 Task: Look for space in Zafar, Uzbekistan from 10th August, 2023 to 20th August, 2023 for 12 adults in price range Rs.10000 to Rs.14000. Place can be entire place or shared room with 6 bedrooms having 12 beds and 6 bathrooms. Property type can be house, flat, guest house. Amenities needed are: wifi, TV, free parkinig on premises, gym, breakfast. Booking option can be shelf check-in. Required host language is English.
Action: Mouse moved to (481, 119)
Screenshot: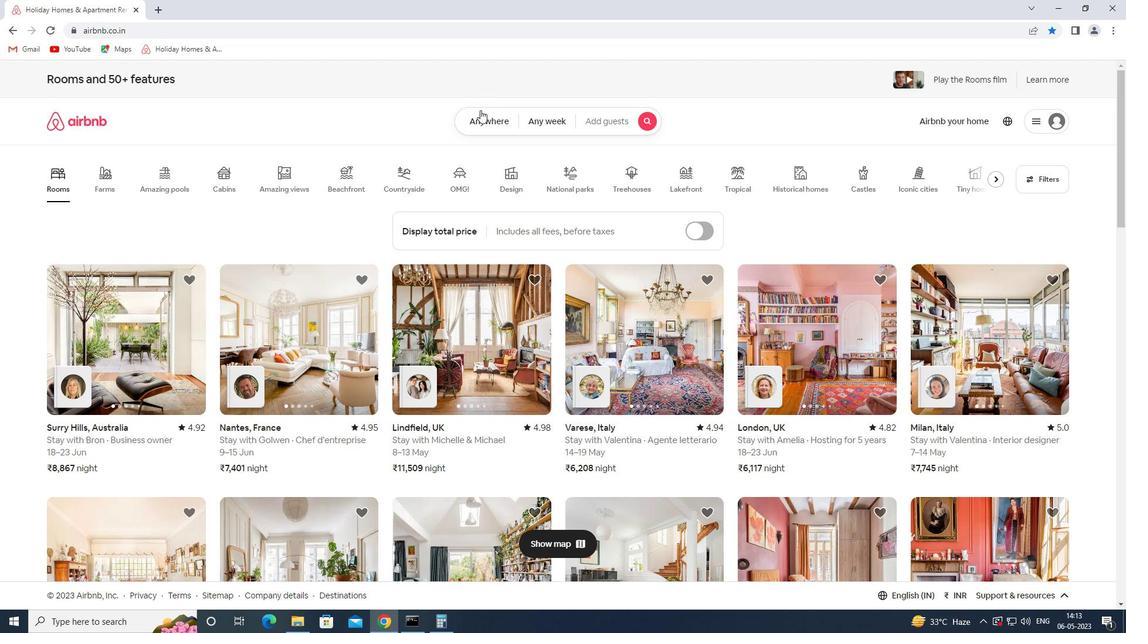 
Action: Mouse pressed left at (481, 119)
Screenshot: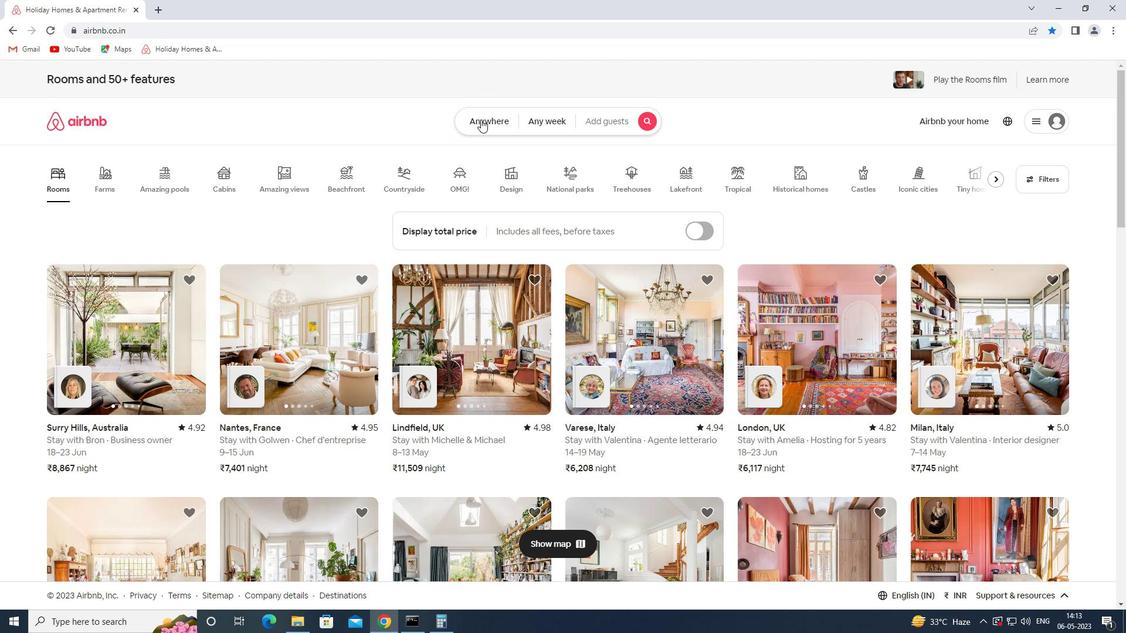
Action: Mouse moved to (392, 172)
Screenshot: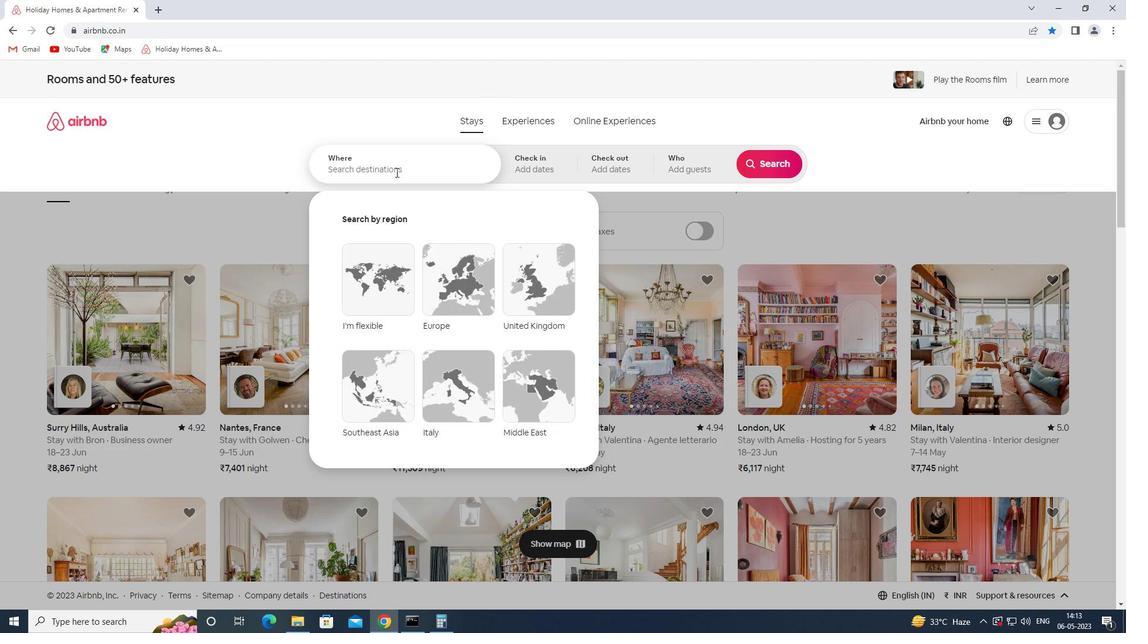 
Action: Mouse pressed left at (392, 172)
Screenshot: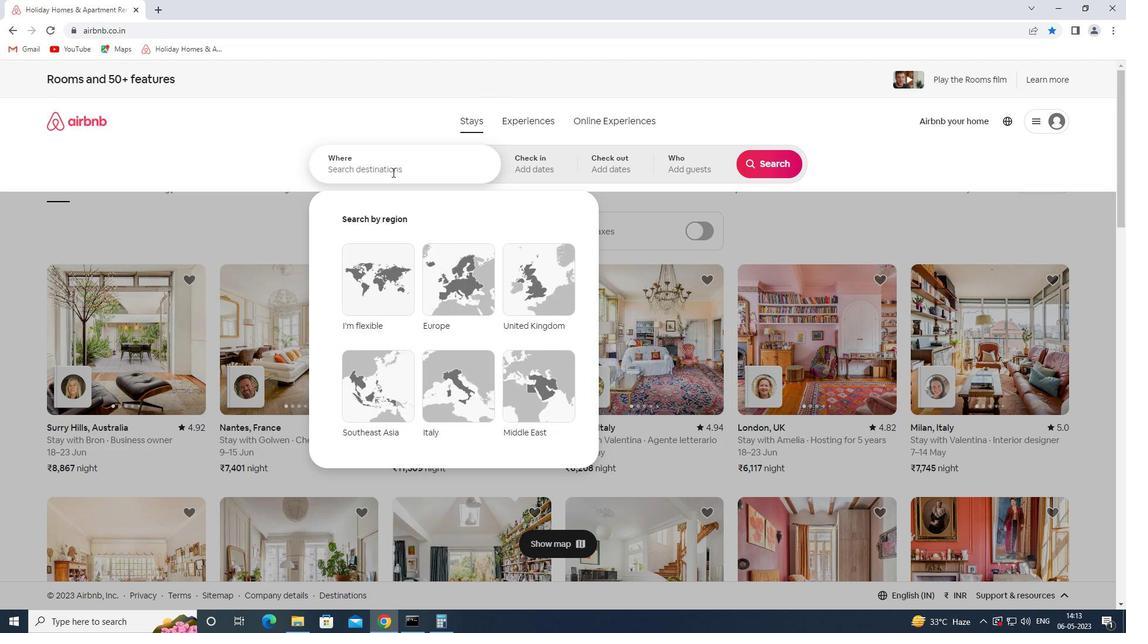 
Action: Mouse moved to (392, 171)
Screenshot: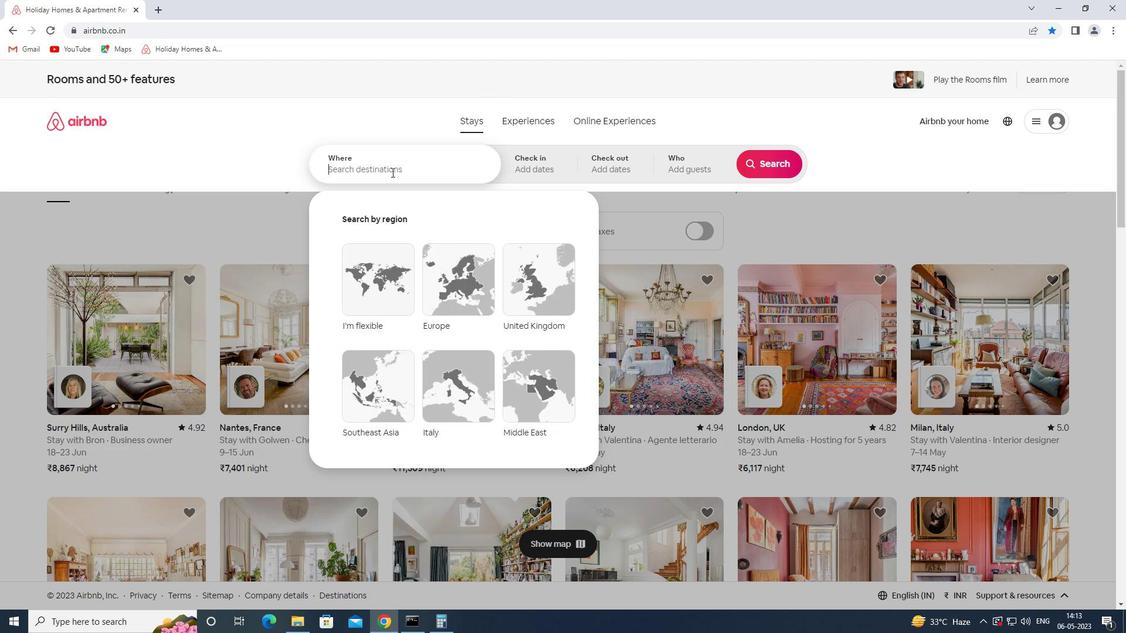 
Action: Key pressed zafar<Key.space>uz
Screenshot: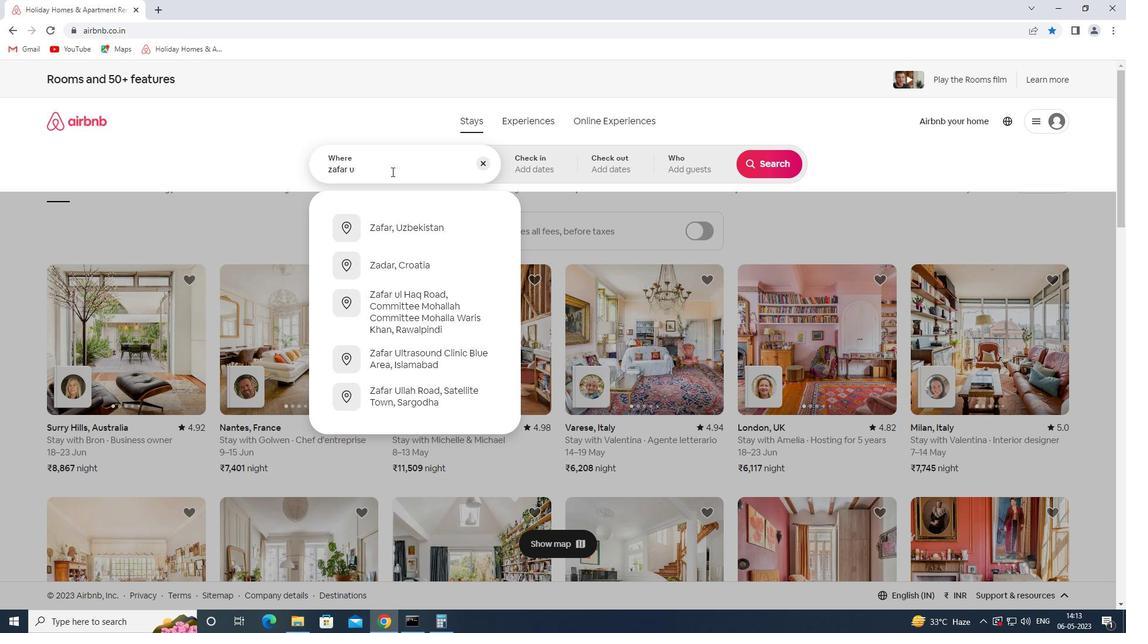 
Action: Mouse moved to (424, 221)
Screenshot: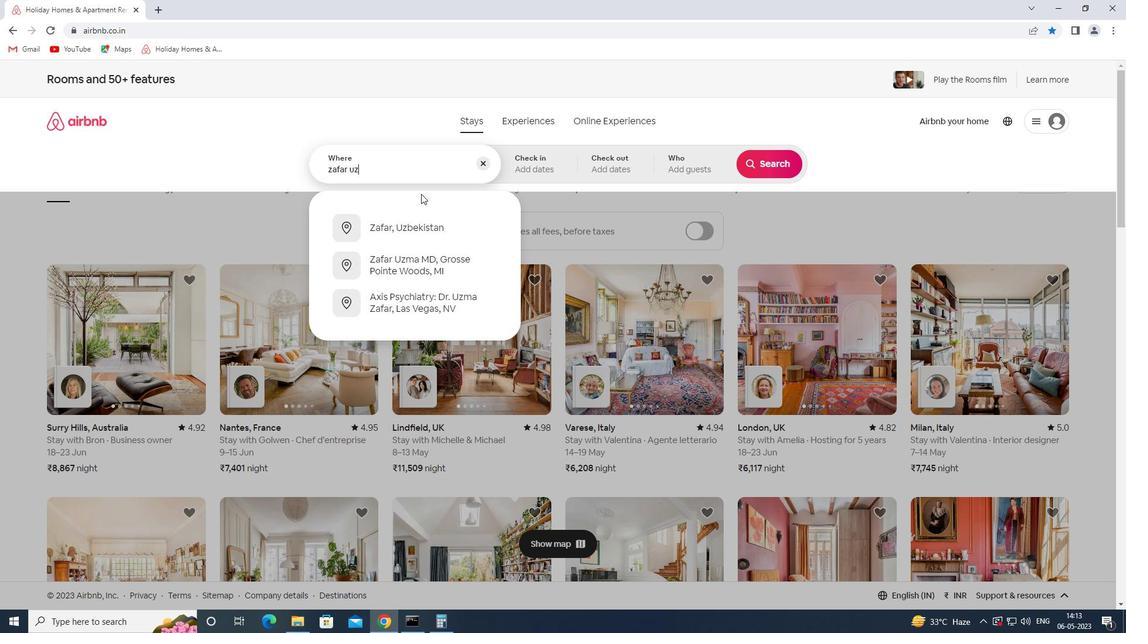 
Action: Mouse pressed left at (424, 221)
Screenshot: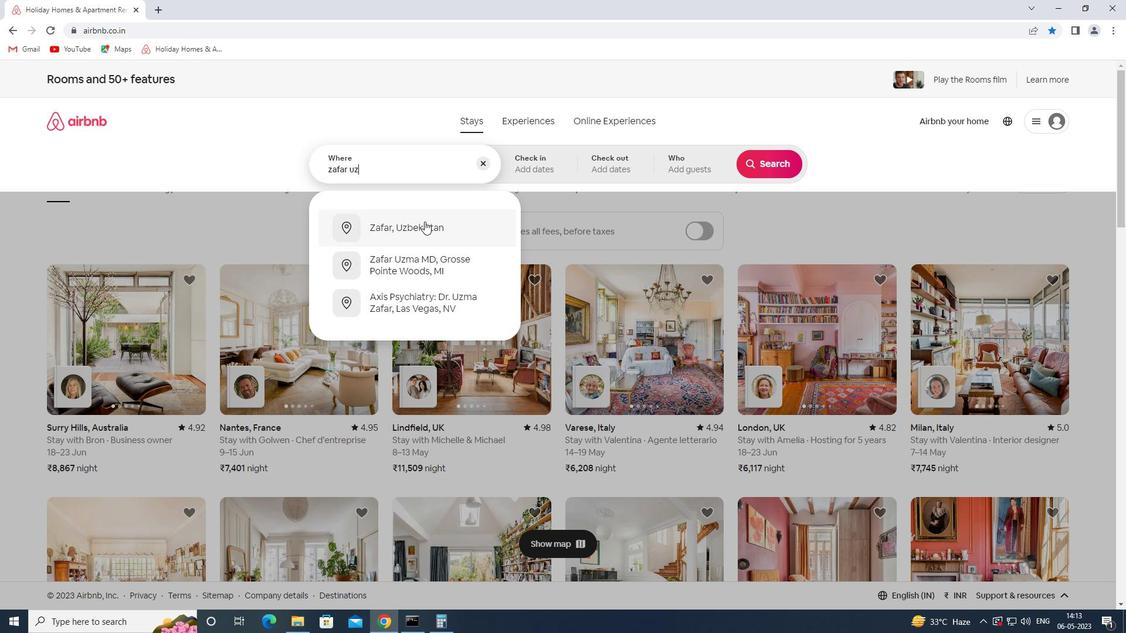 
Action: Mouse moved to (760, 255)
Screenshot: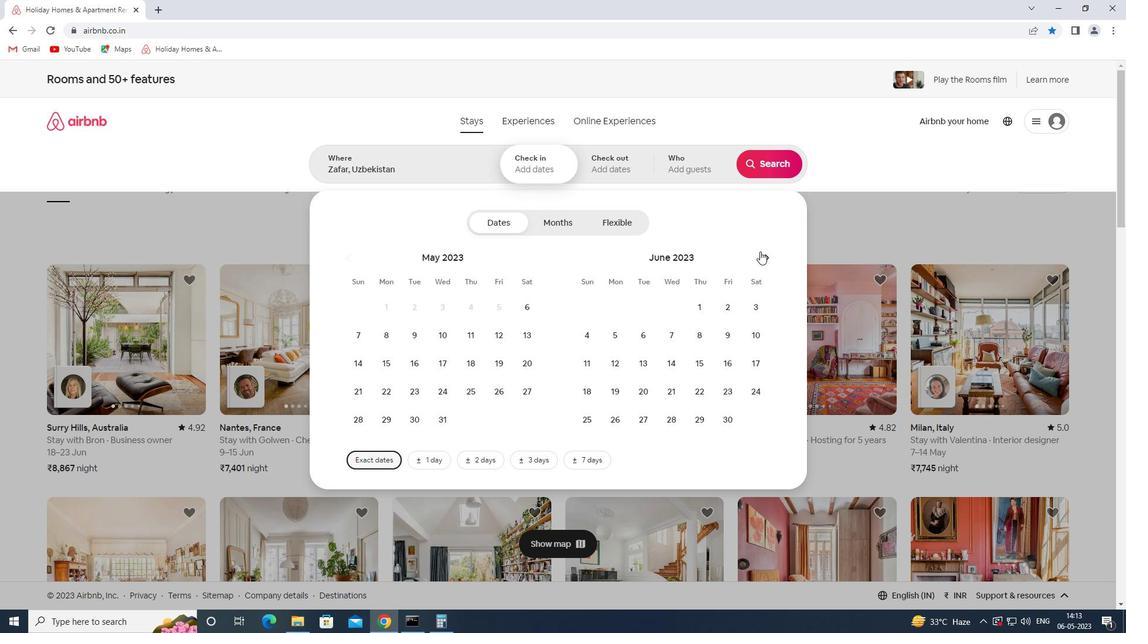 
Action: Mouse pressed left at (760, 255)
Screenshot: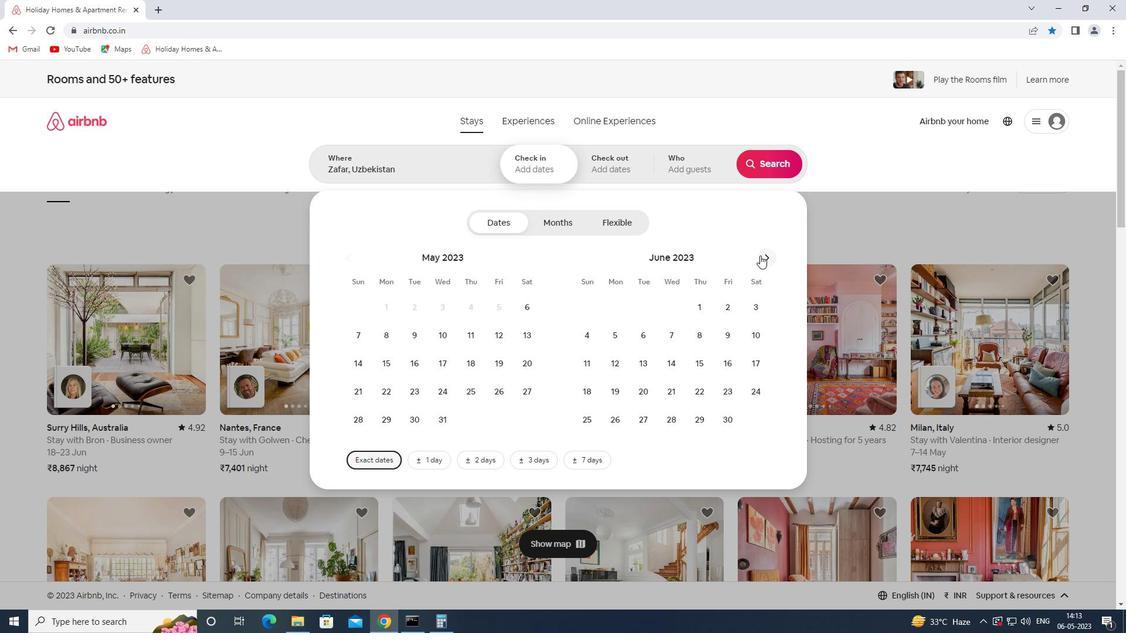 
Action: Mouse pressed left at (760, 255)
Screenshot: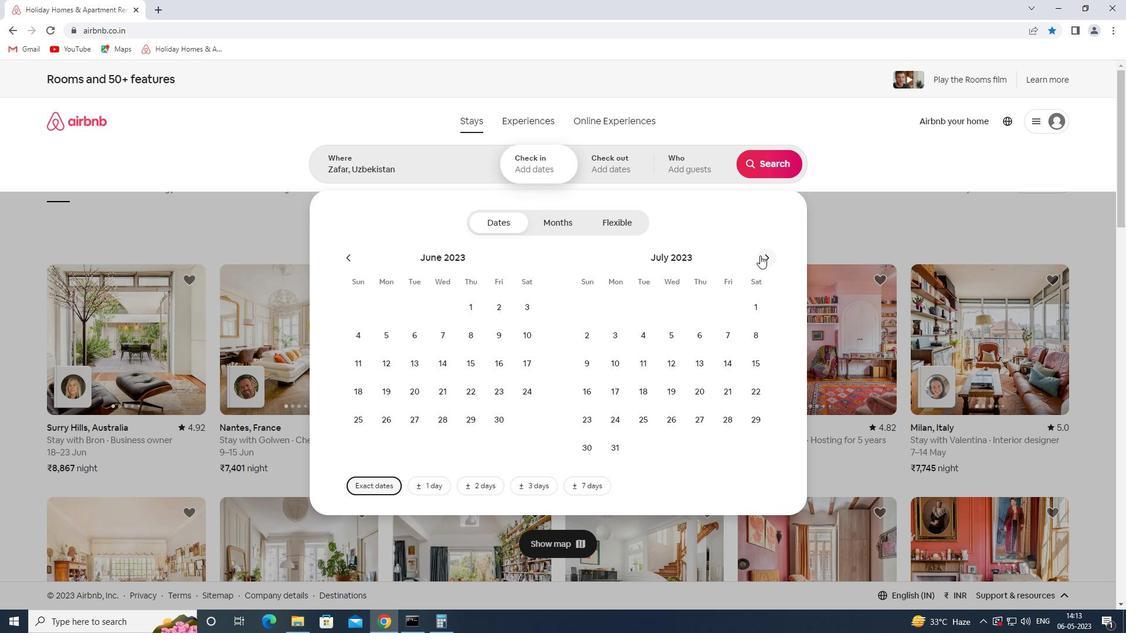 
Action: Mouse moved to (704, 333)
Screenshot: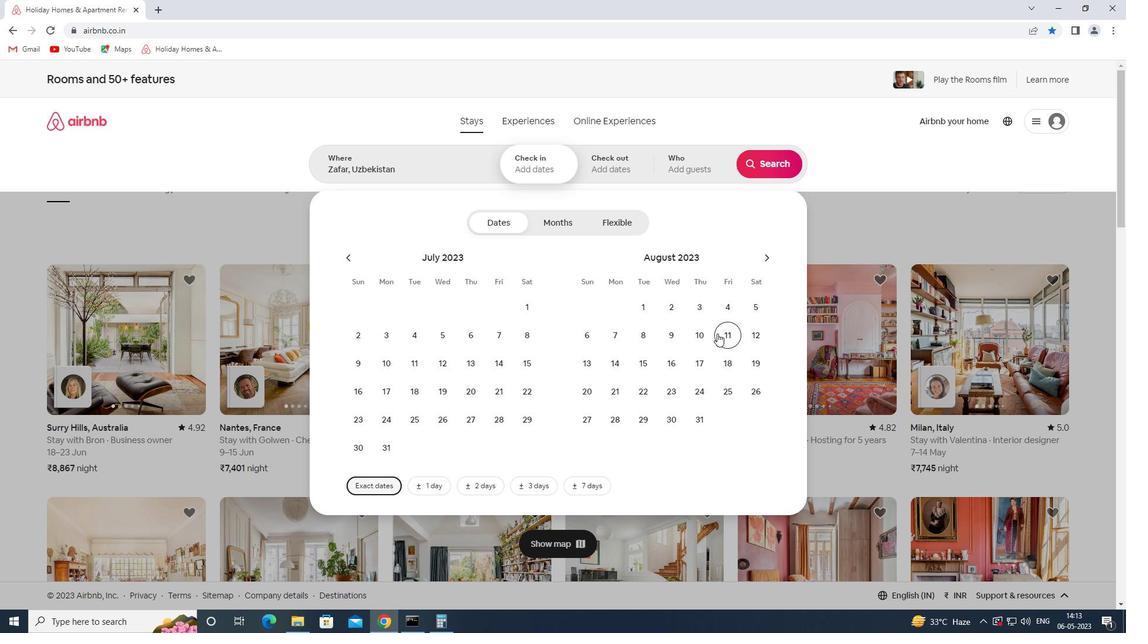 
Action: Mouse pressed left at (704, 333)
Screenshot: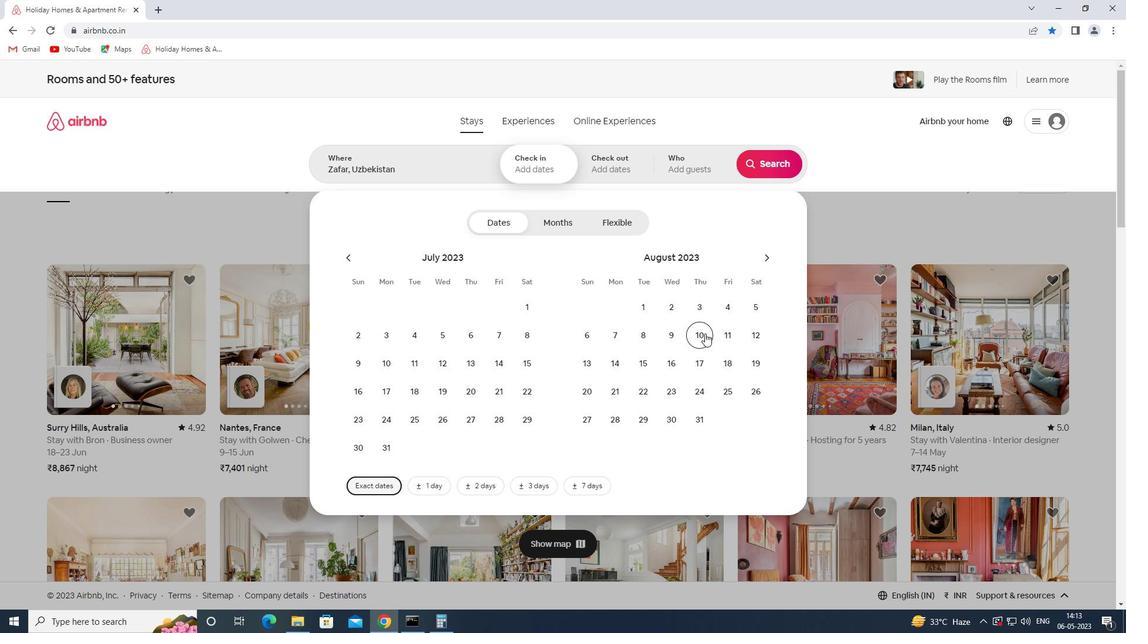 
Action: Mouse moved to (582, 393)
Screenshot: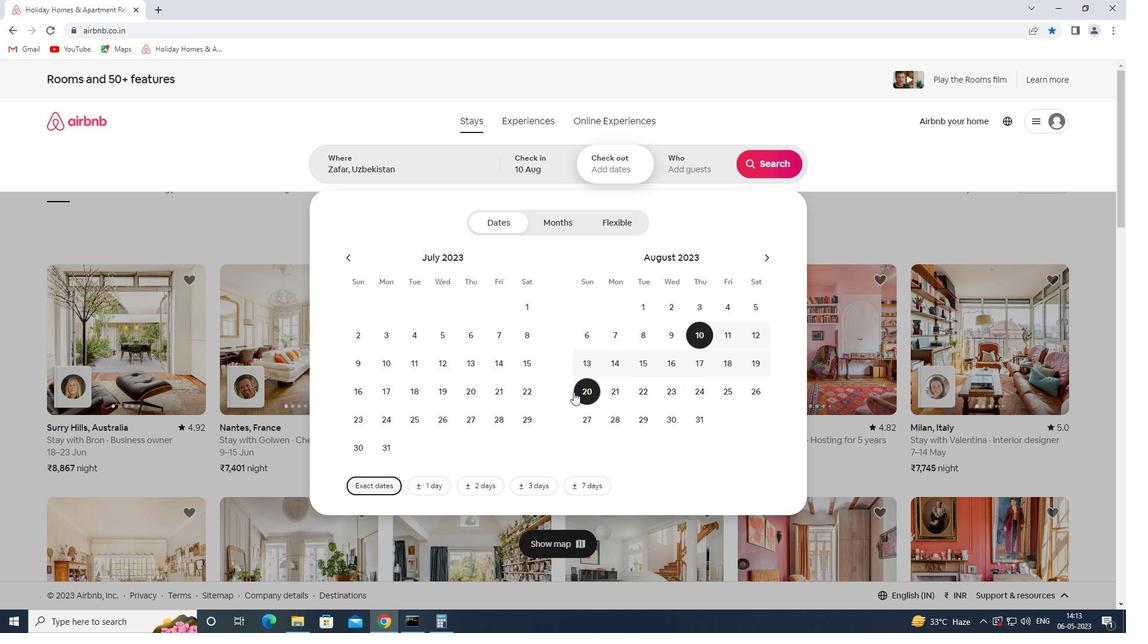 
Action: Mouse pressed left at (582, 393)
Screenshot: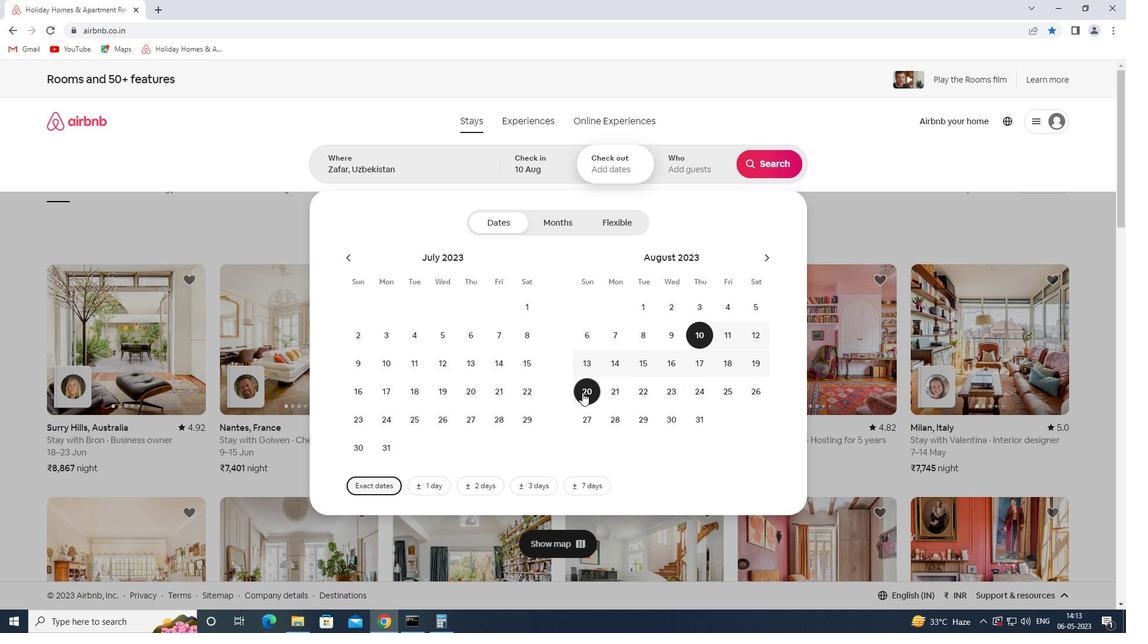 
Action: Mouse moved to (691, 173)
Screenshot: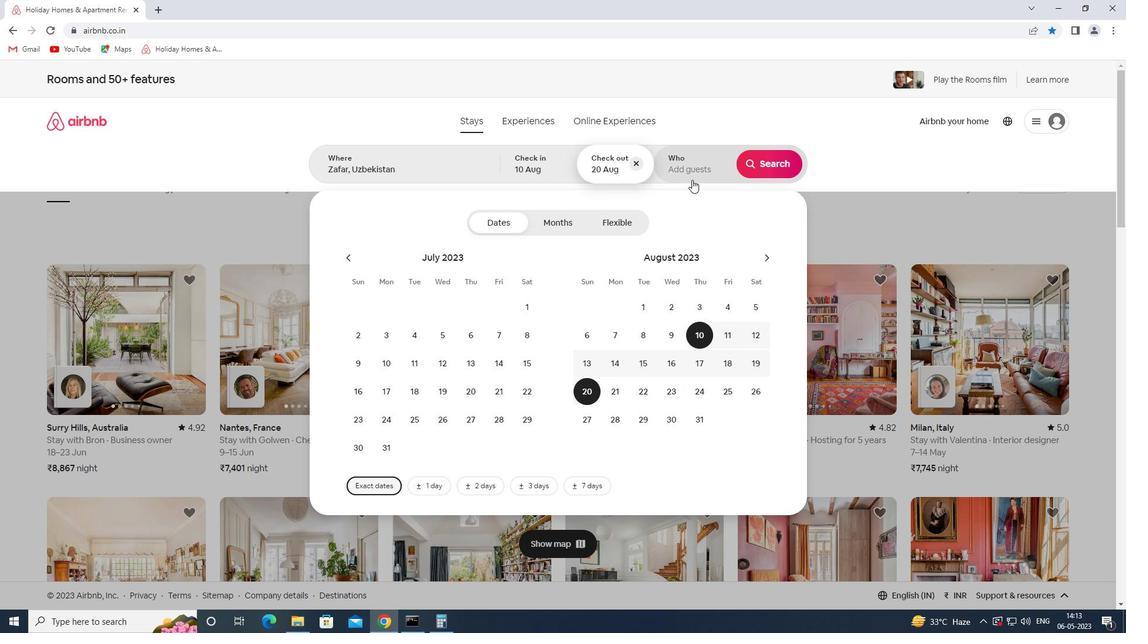 
Action: Mouse pressed left at (691, 173)
Screenshot: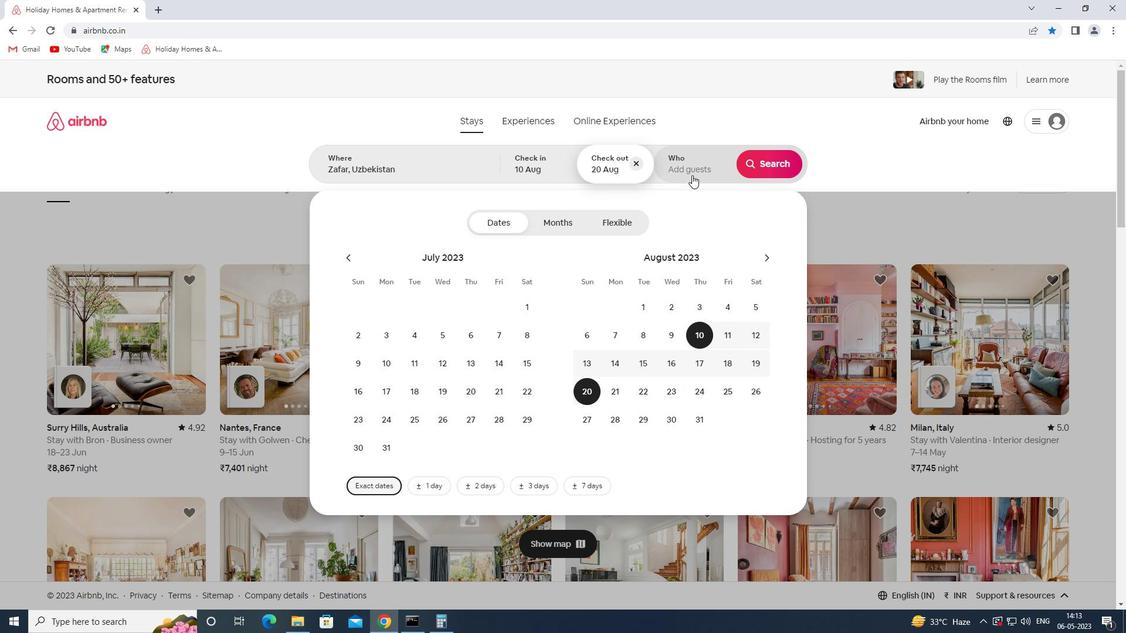 
Action: Mouse moved to (766, 227)
Screenshot: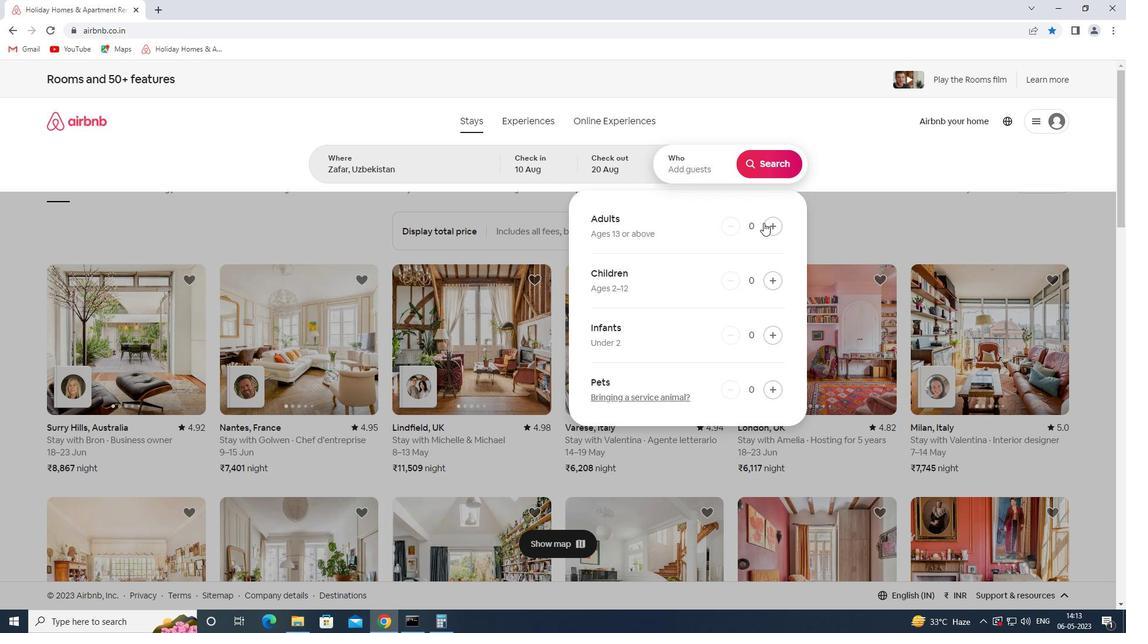 
Action: Mouse pressed left at (766, 227)
Screenshot: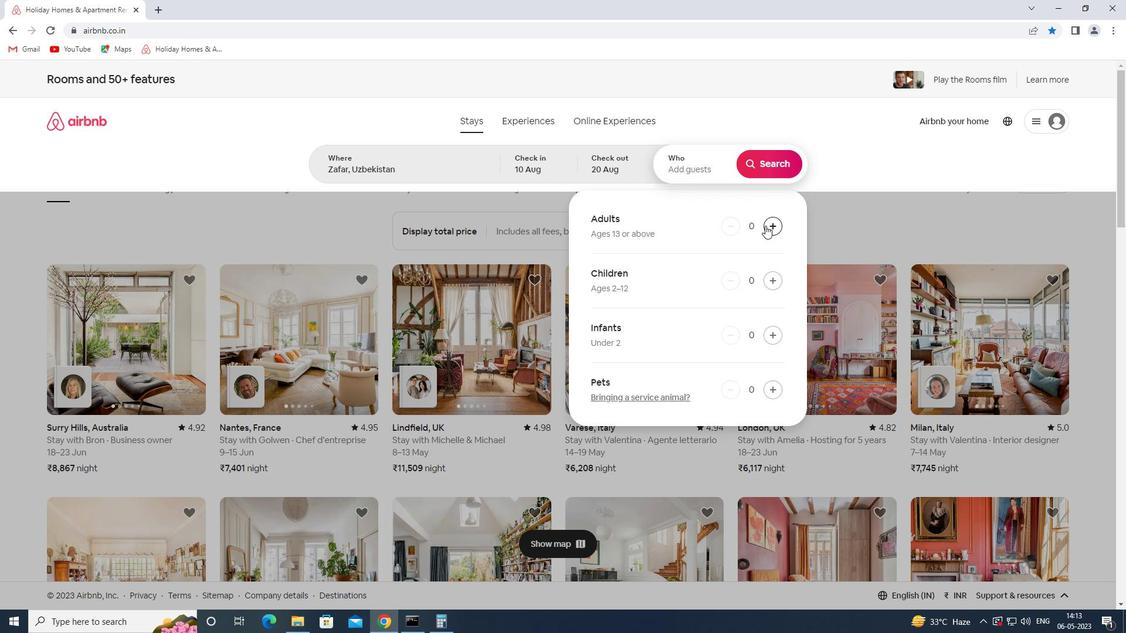 
Action: Mouse pressed left at (766, 227)
Screenshot: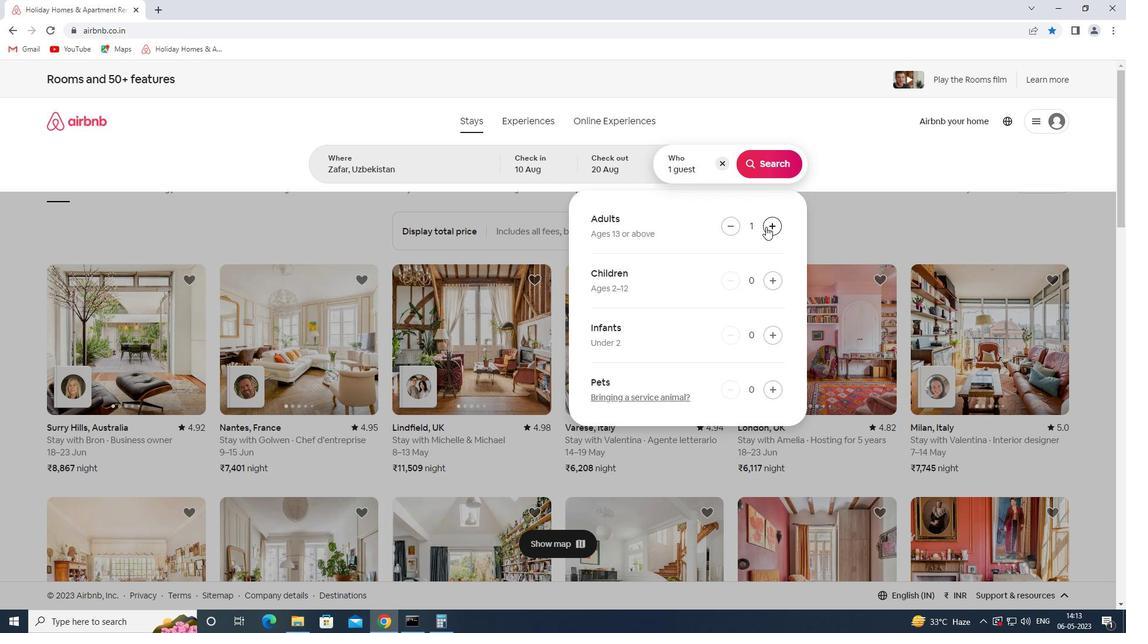 
Action: Mouse pressed left at (766, 227)
Screenshot: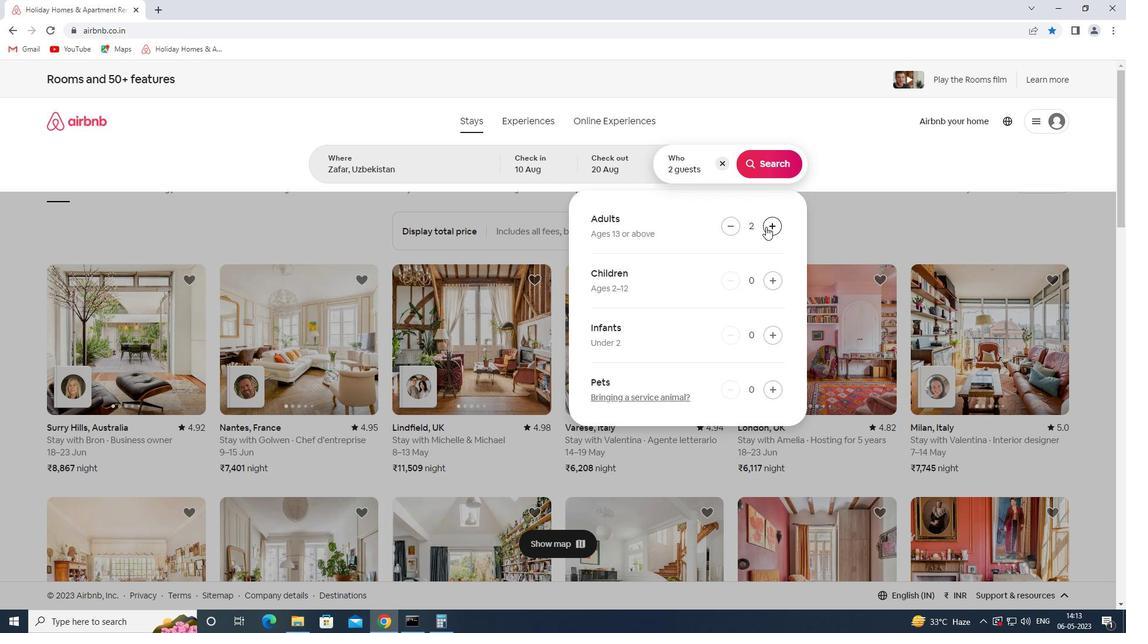 
Action: Mouse pressed left at (766, 227)
Screenshot: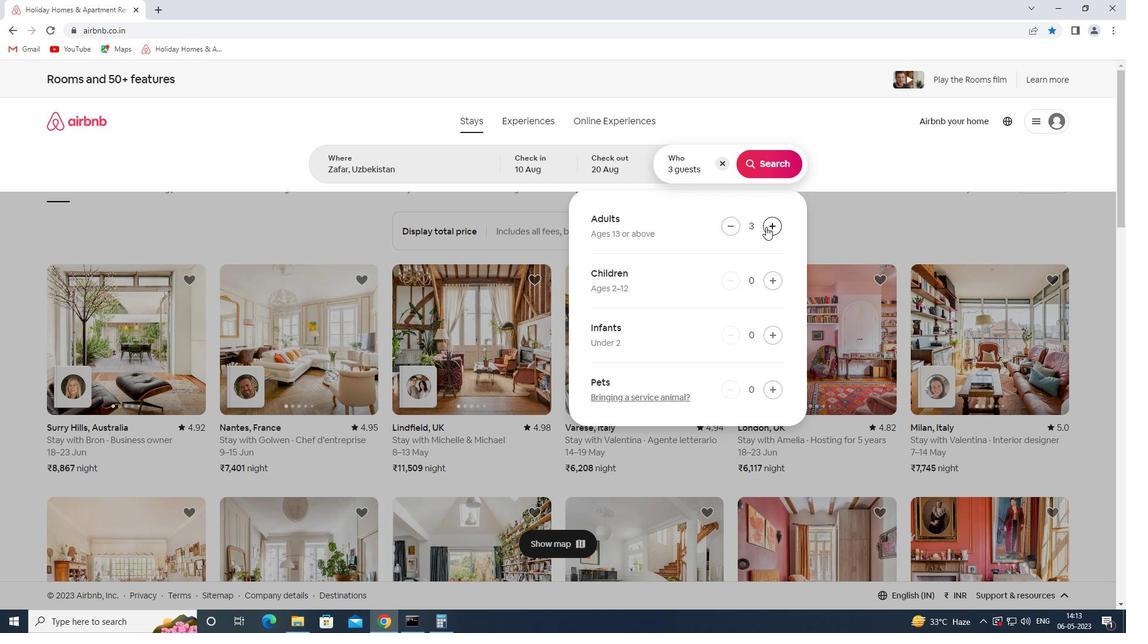 
Action: Mouse pressed left at (766, 227)
Screenshot: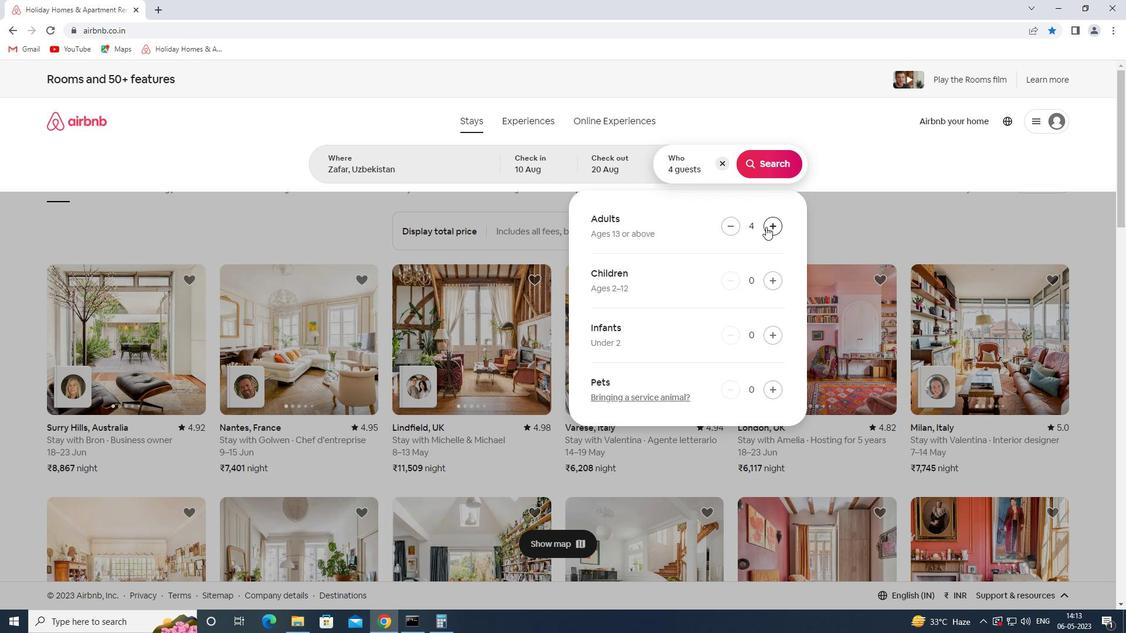 
Action: Mouse moved to (770, 224)
Screenshot: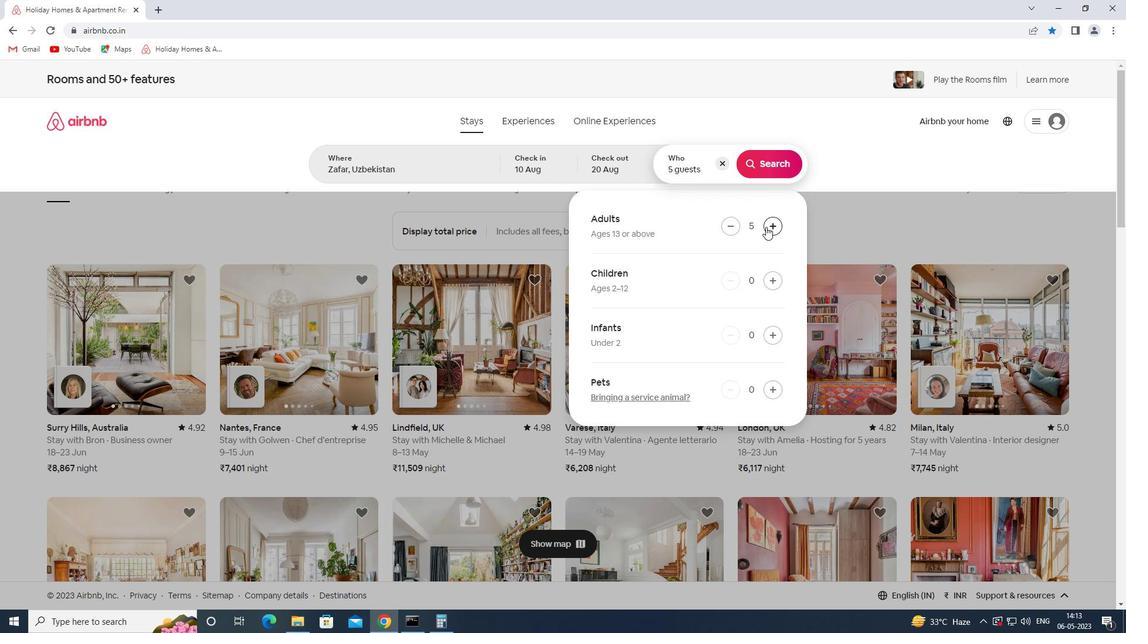 
Action: Mouse pressed left at (770, 224)
Screenshot: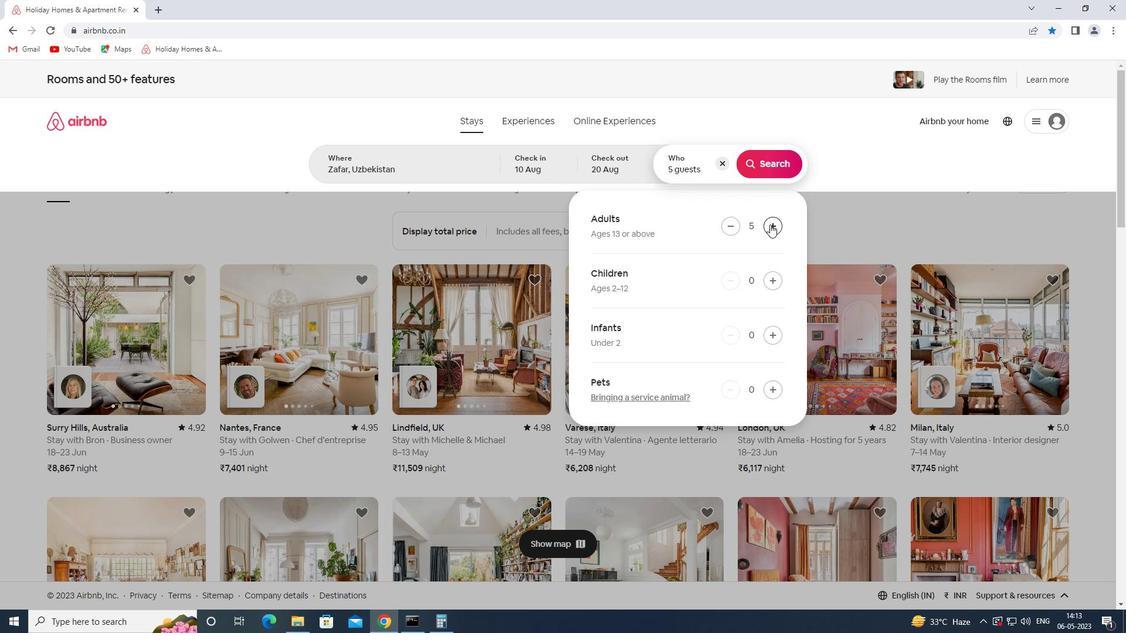 
Action: Mouse pressed left at (770, 224)
Screenshot: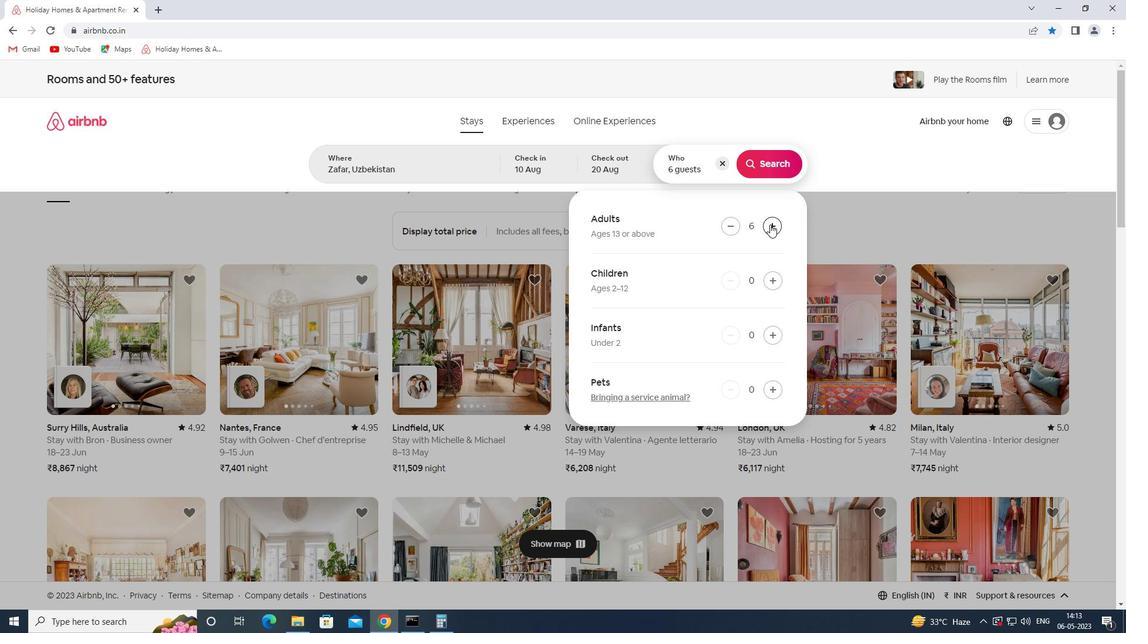 
Action: Mouse pressed left at (770, 224)
Screenshot: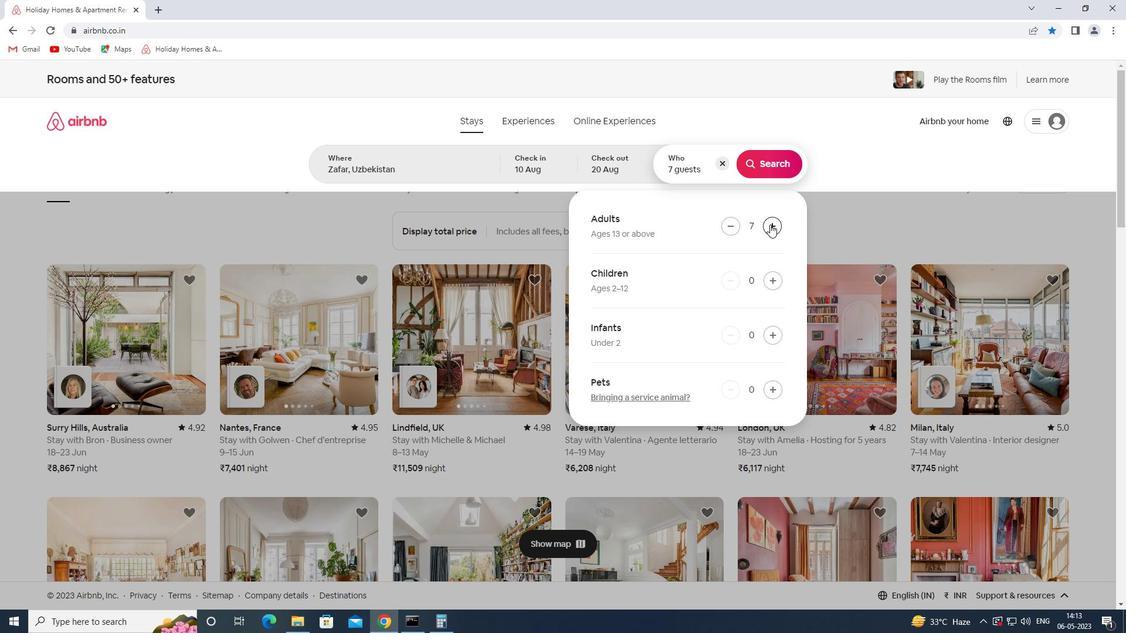 
Action: Mouse pressed left at (770, 224)
Screenshot: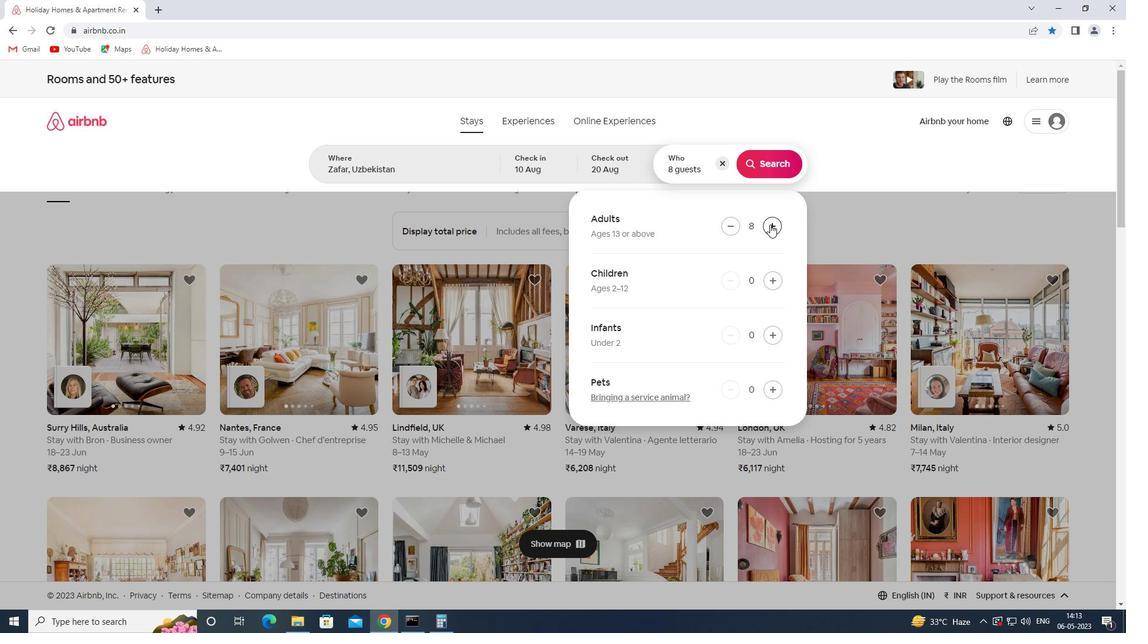 
Action: Mouse pressed left at (770, 224)
Screenshot: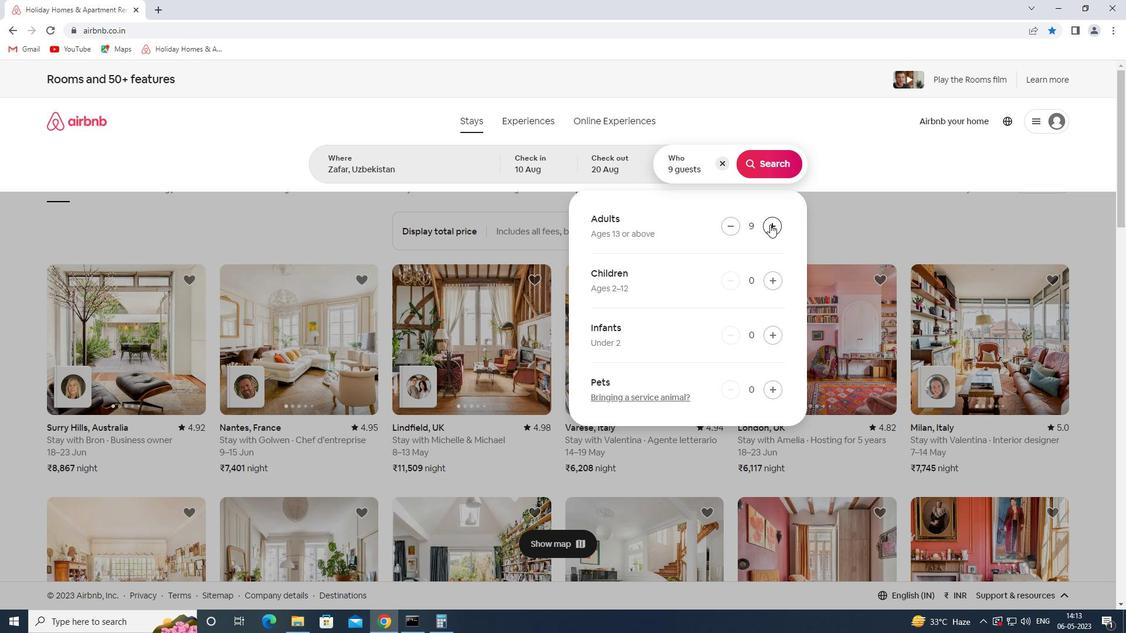 
Action: Mouse pressed left at (770, 224)
Screenshot: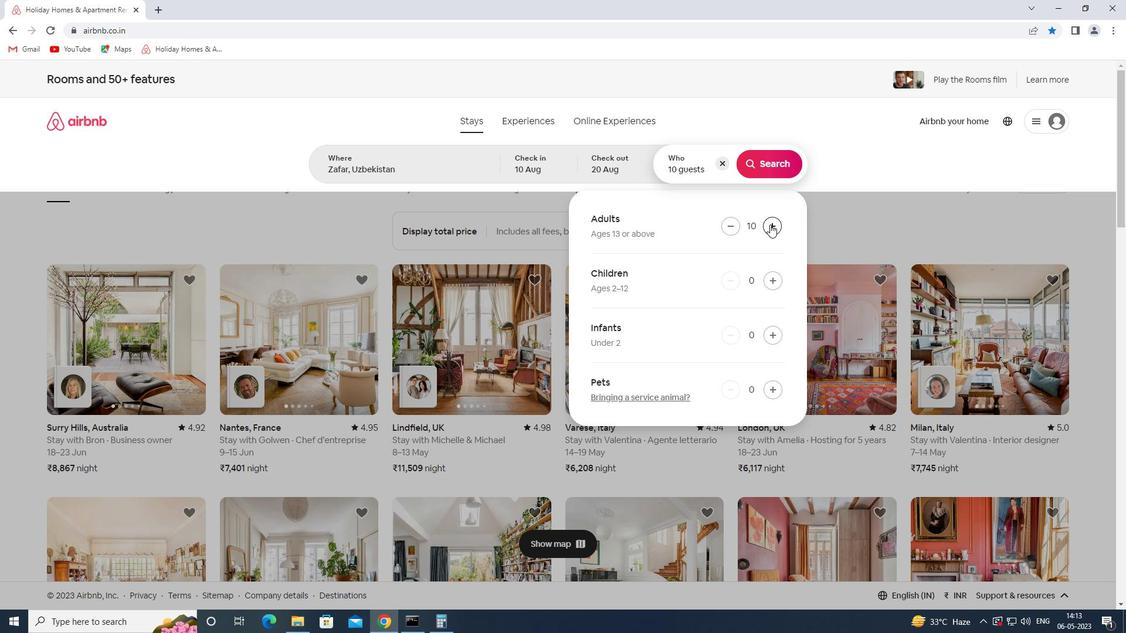 
Action: Mouse pressed left at (770, 224)
Screenshot: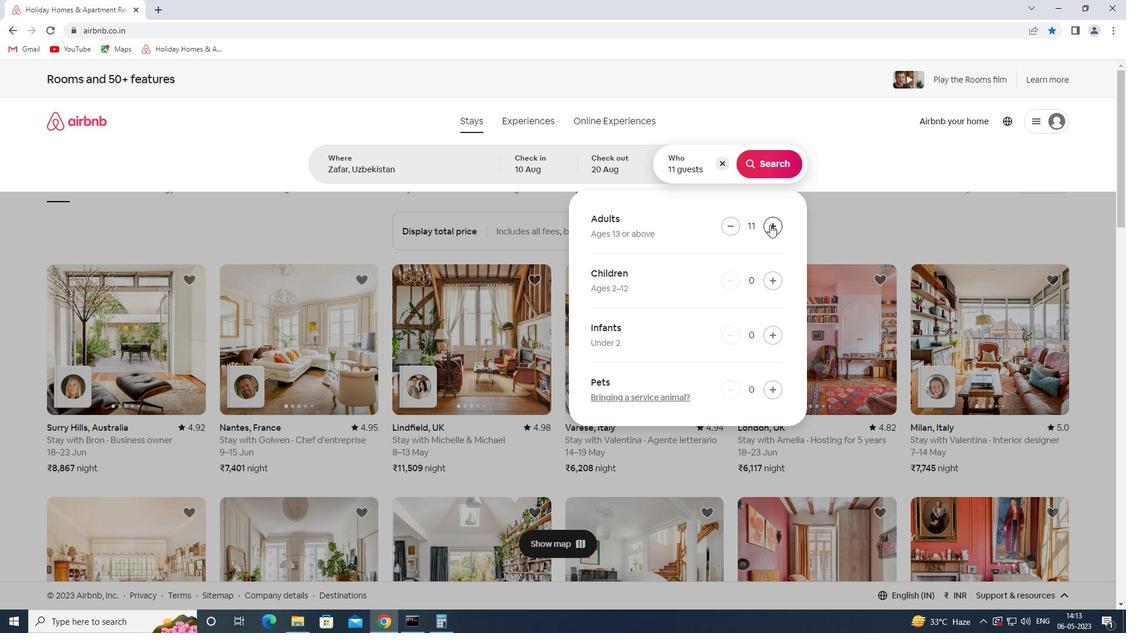 
Action: Mouse moved to (775, 167)
Screenshot: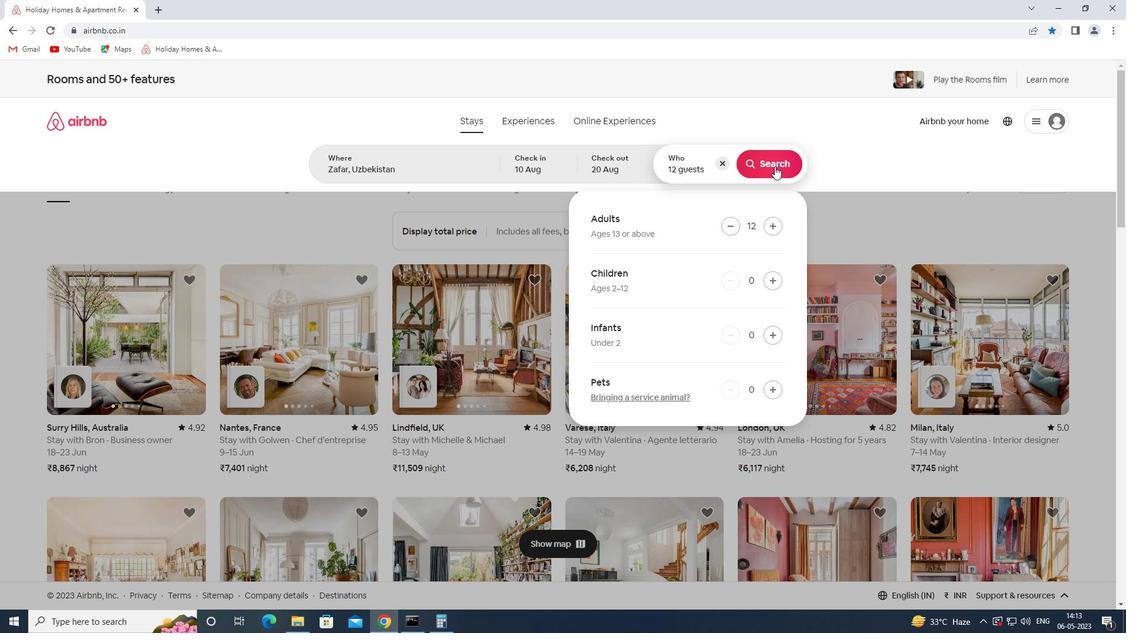 
Action: Mouse pressed left at (775, 167)
Screenshot: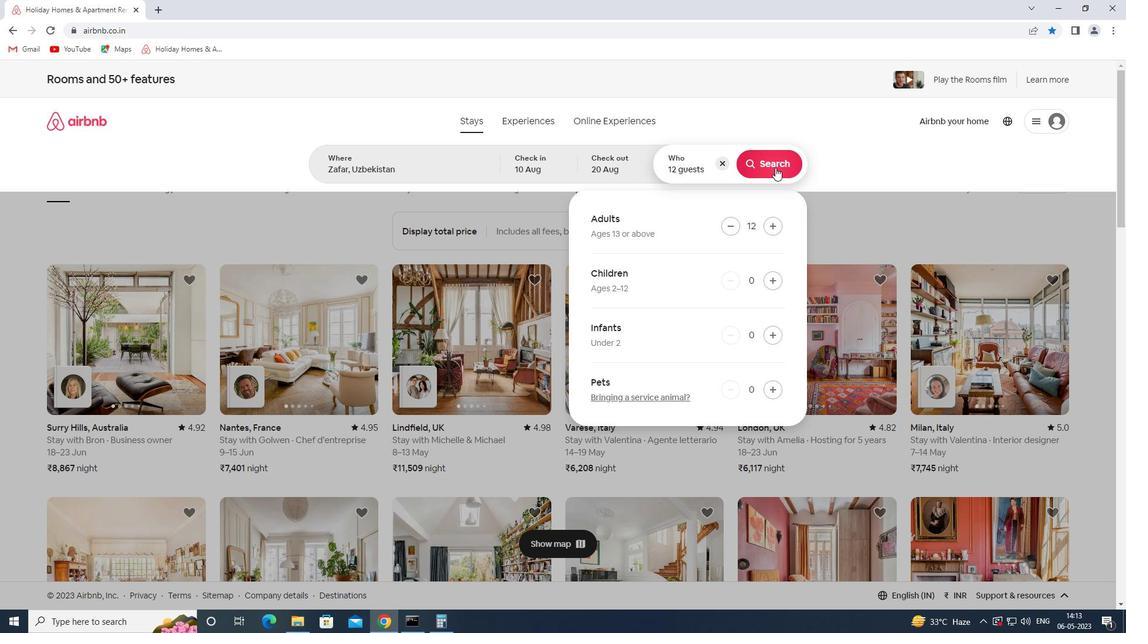 
Action: Mouse moved to (1079, 132)
Screenshot: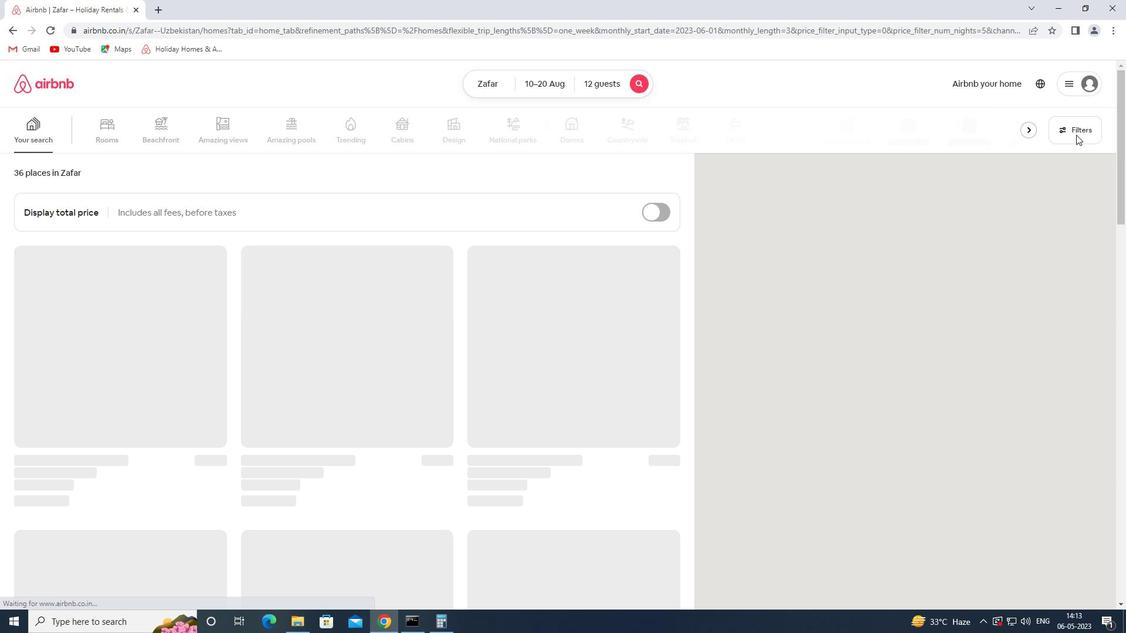 
Action: Mouse pressed left at (1079, 132)
Screenshot: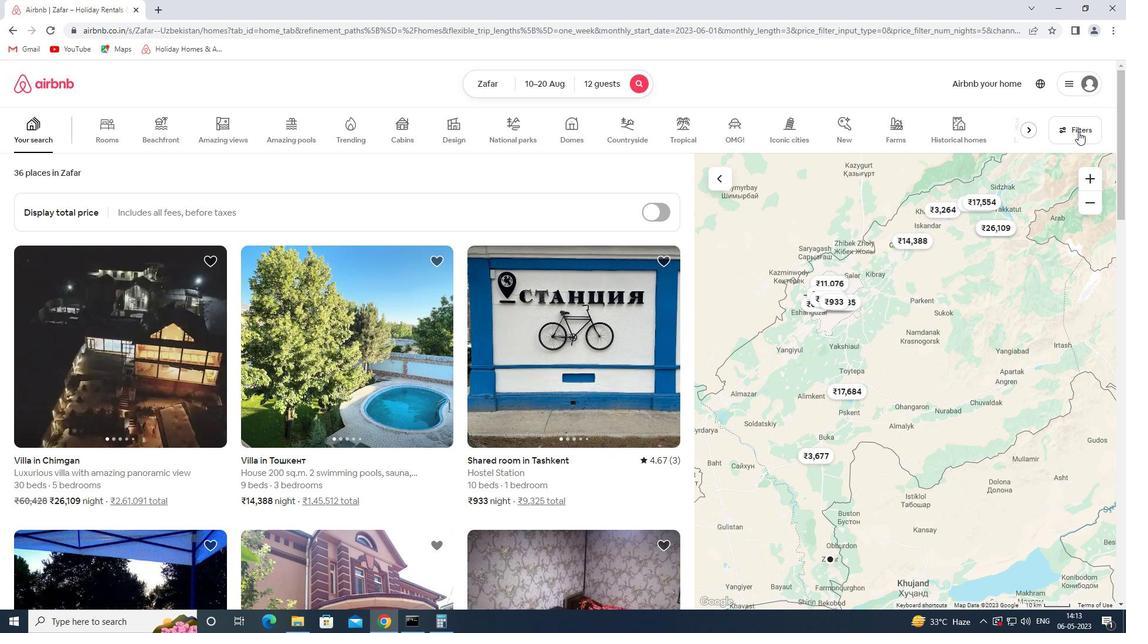 
Action: Mouse moved to (417, 420)
Screenshot: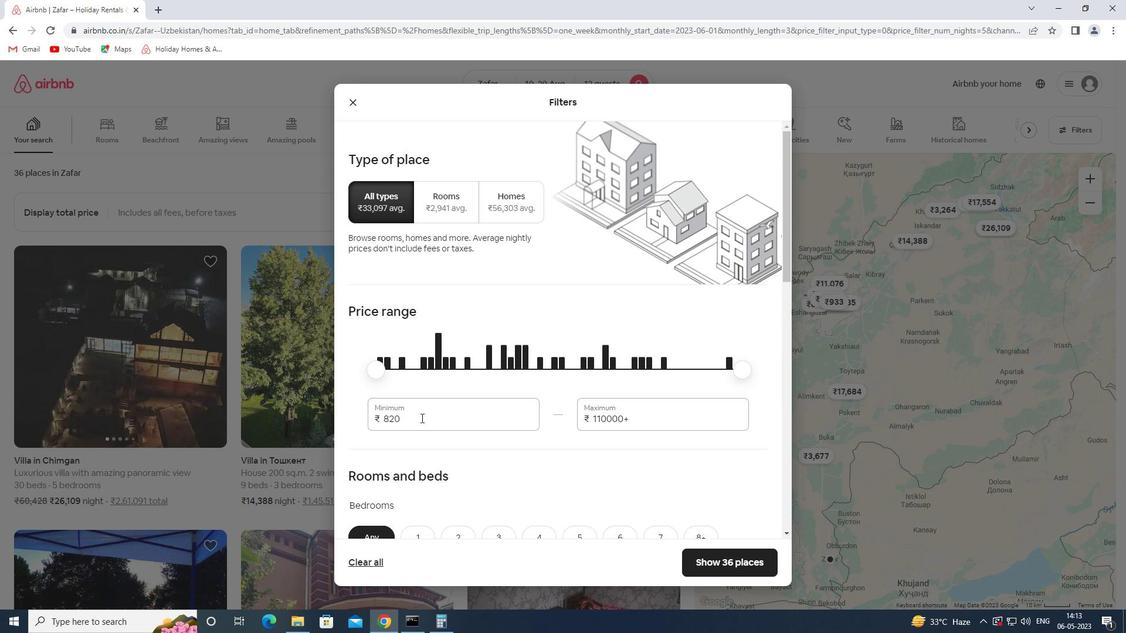 
Action: Mouse pressed left at (417, 420)
Screenshot: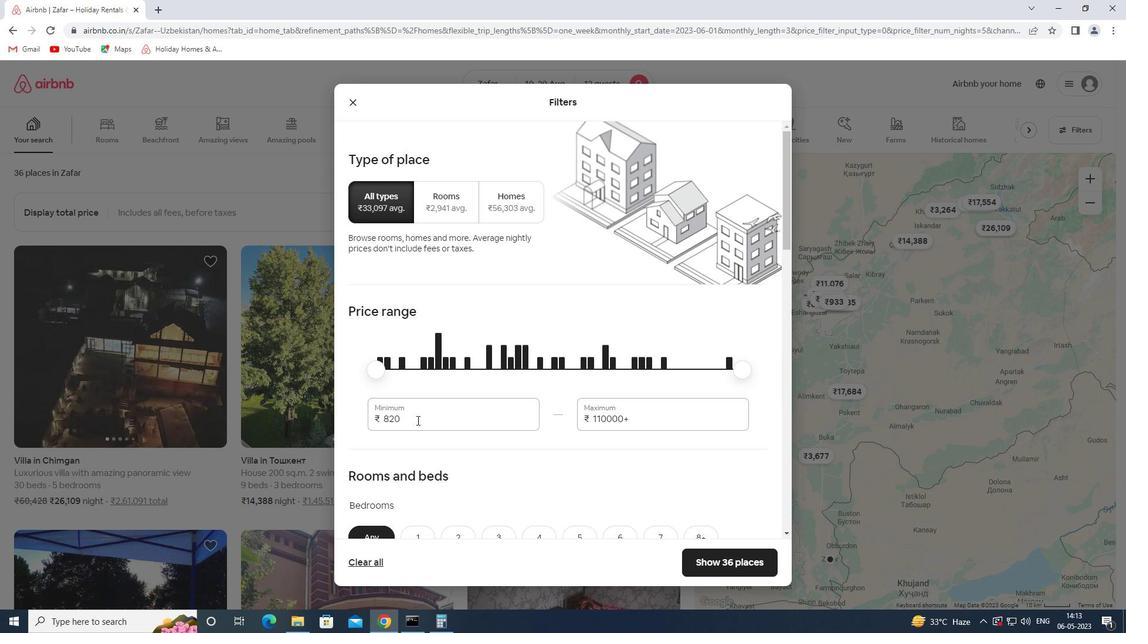 
Action: Mouse pressed left at (417, 420)
Screenshot: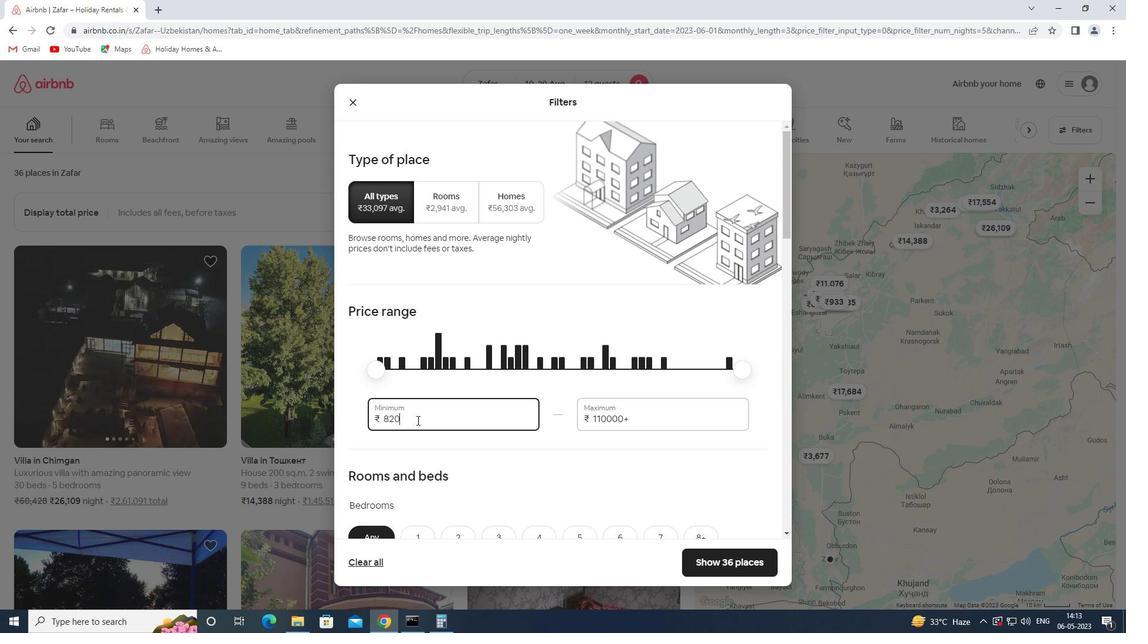 
Action: Key pressed 10000<Key.tab>14000
Screenshot: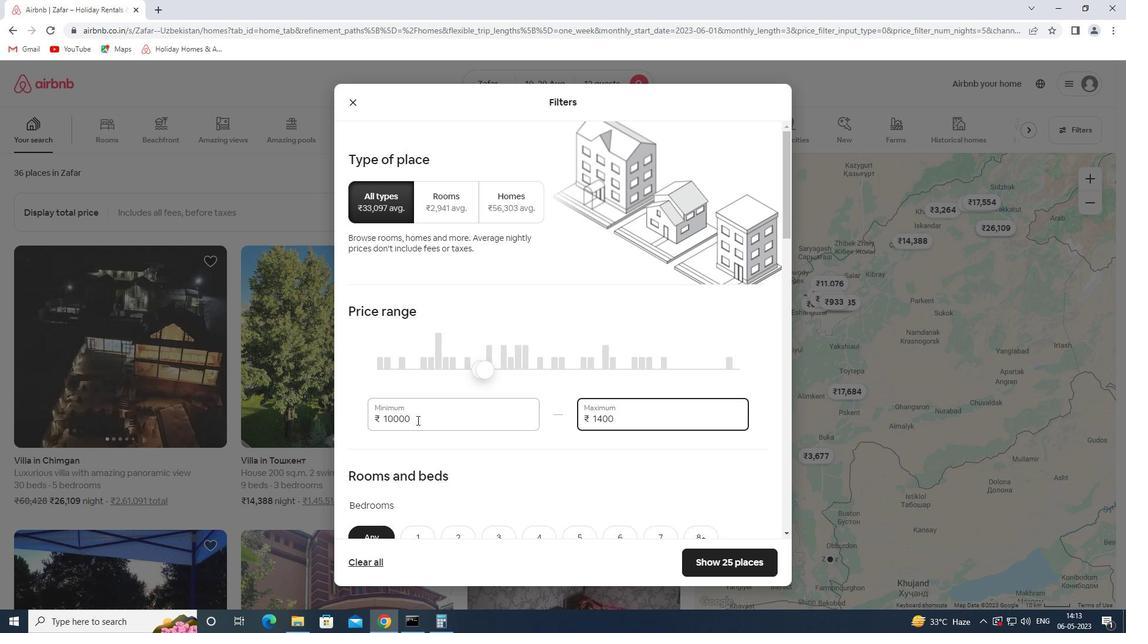 
Action: Mouse moved to (427, 390)
Screenshot: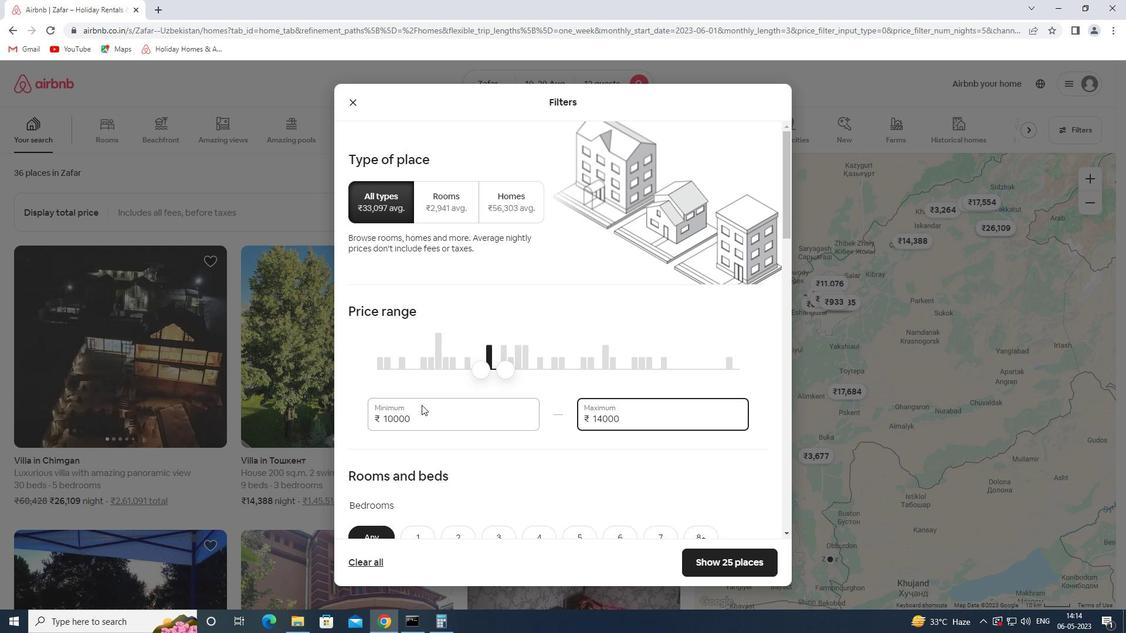 
Action: Mouse scrolled (427, 389) with delta (0, 0)
Screenshot: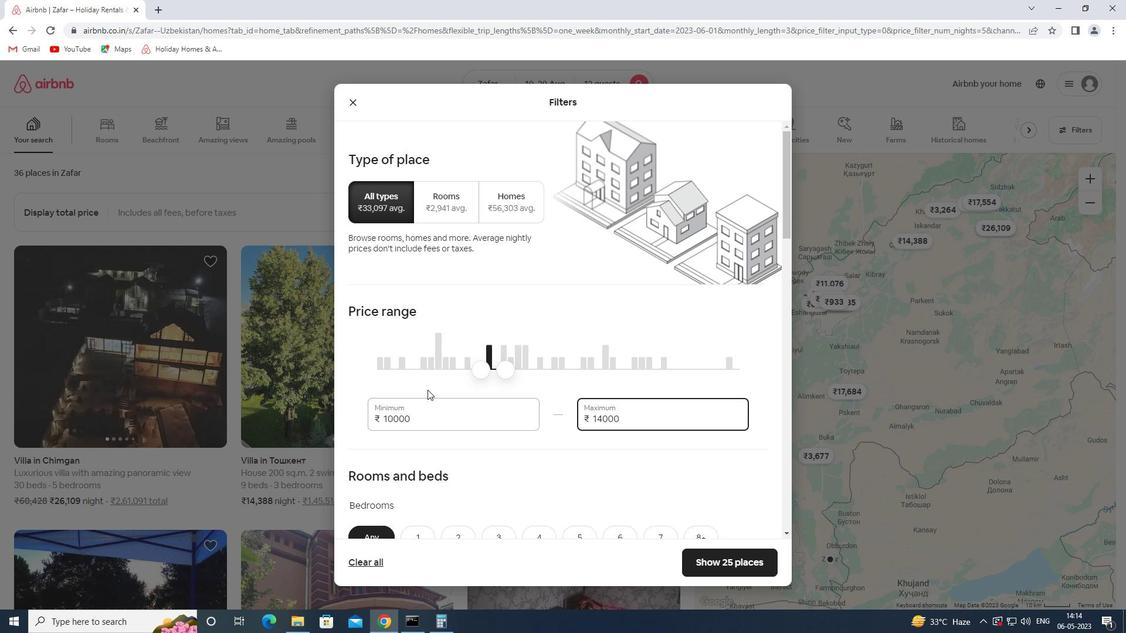 
Action: Mouse moved to (431, 387)
Screenshot: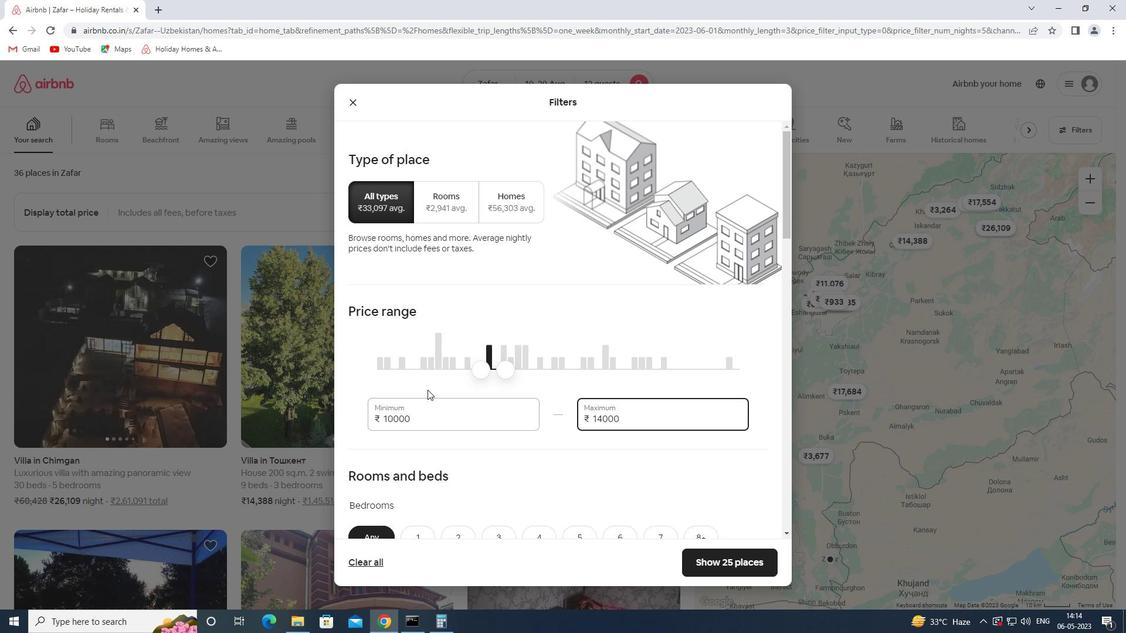 
Action: Mouse scrolled (431, 386) with delta (0, 0)
Screenshot: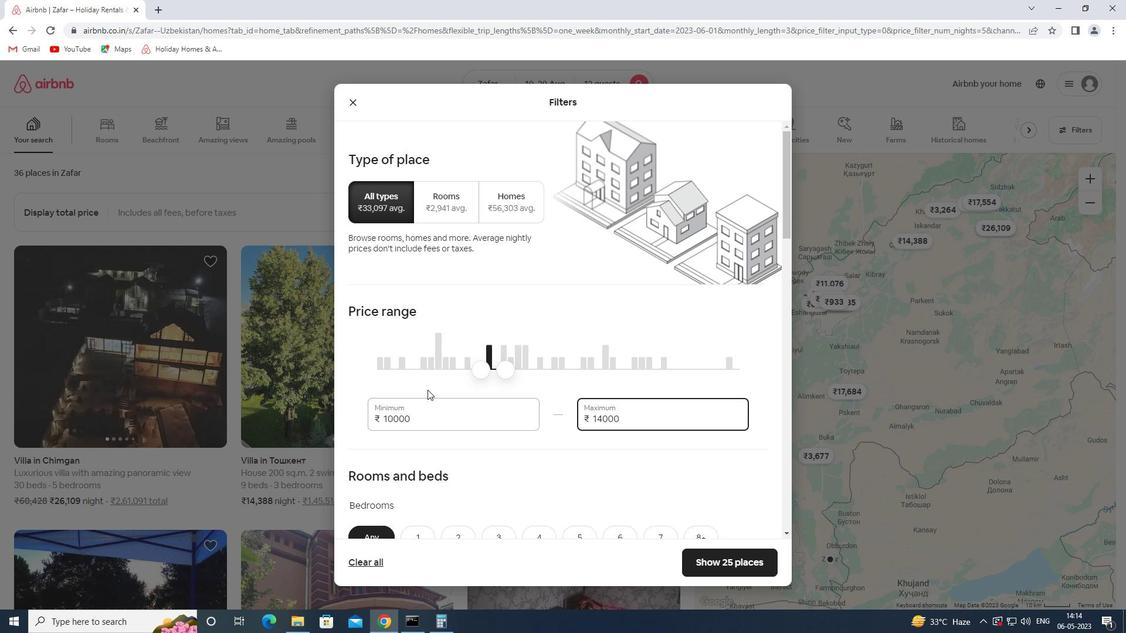 
Action: Mouse moved to (436, 385)
Screenshot: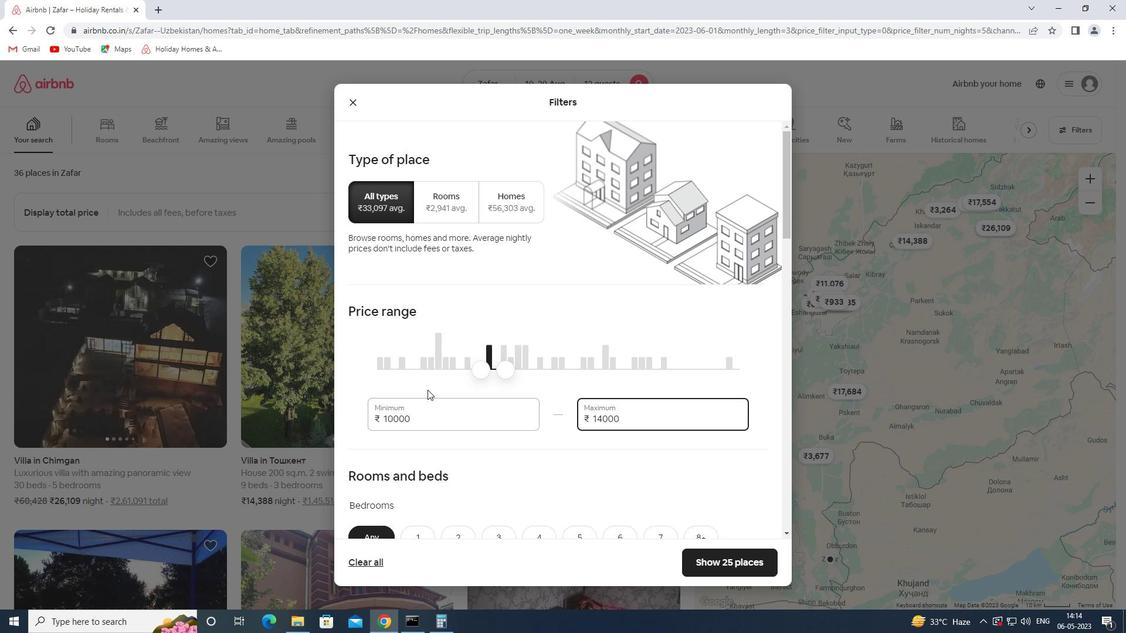 
Action: Mouse scrolled (436, 384) with delta (0, 0)
Screenshot: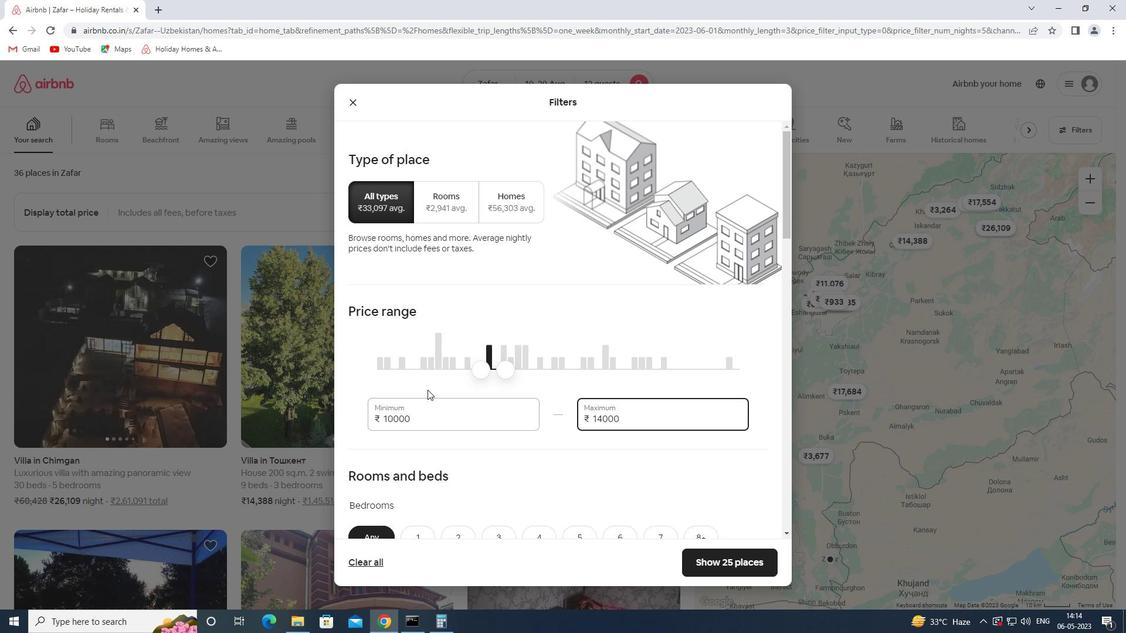 
Action: Mouse moved to (447, 380)
Screenshot: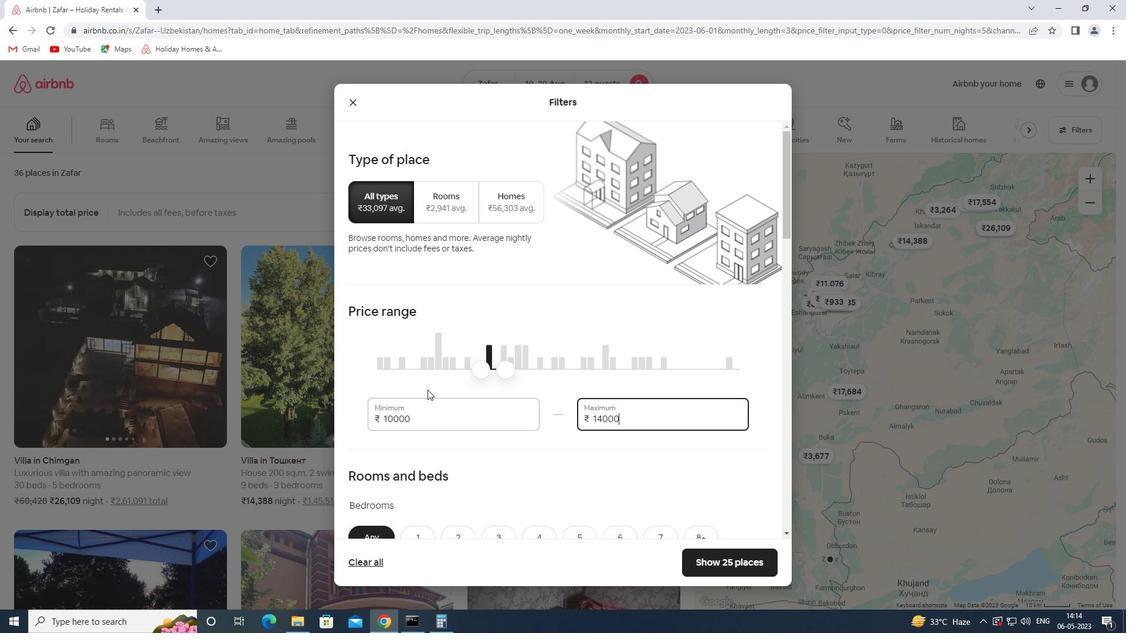 
Action: Mouse scrolled (447, 379) with delta (0, 0)
Screenshot: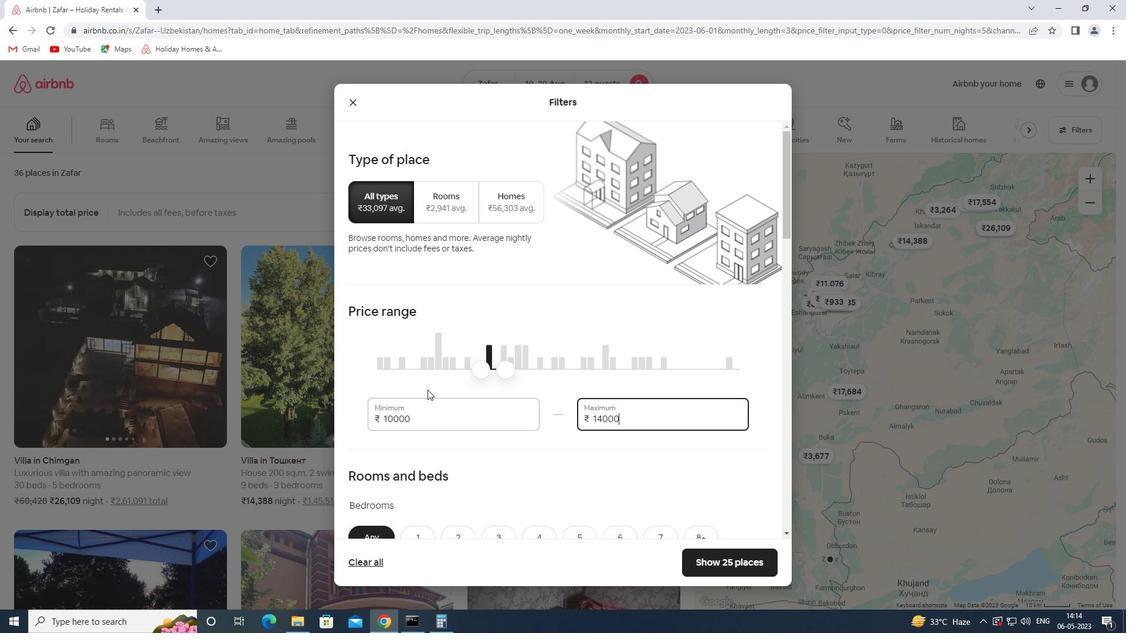 
Action: Mouse moved to (622, 305)
Screenshot: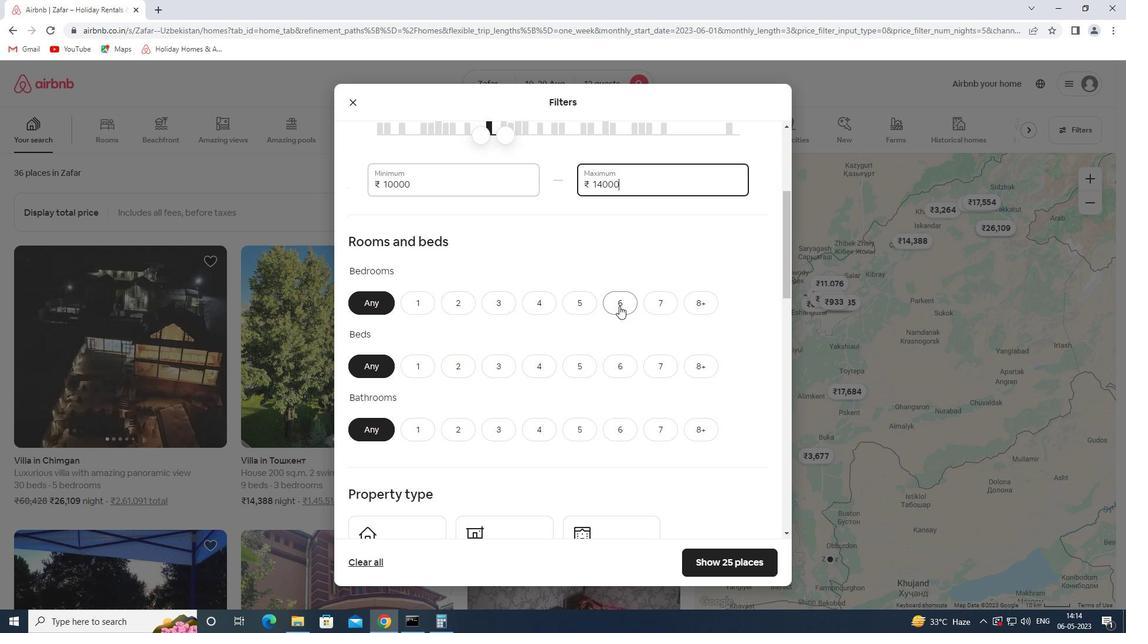 
Action: Mouse pressed left at (622, 305)
Screenshot: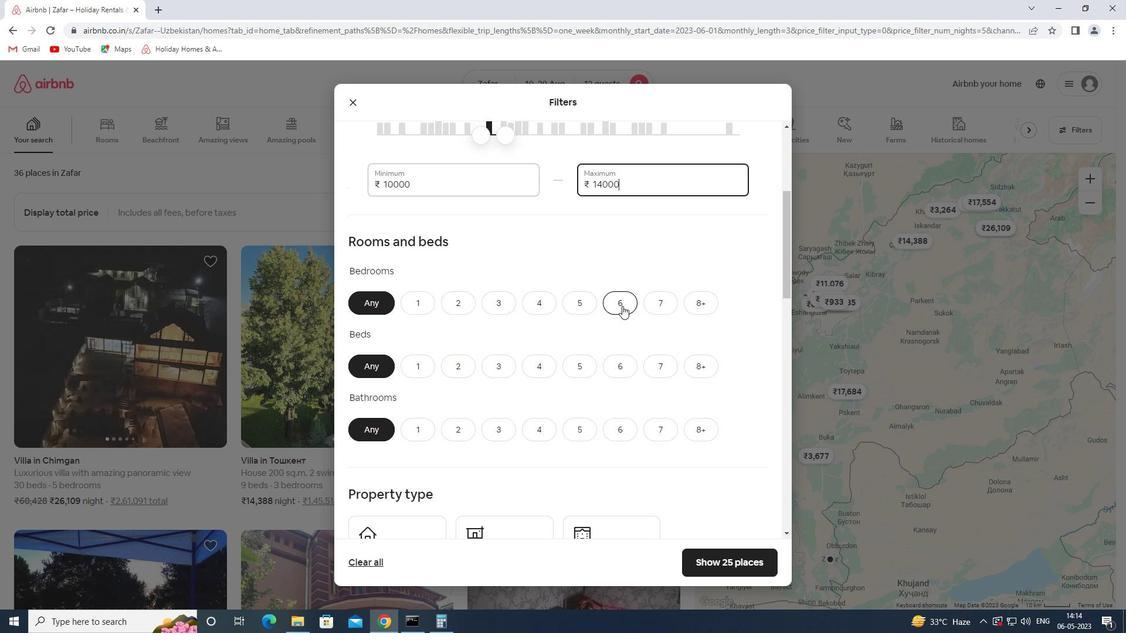 
Action: Mouse moved to (709, 366)
Screenshot: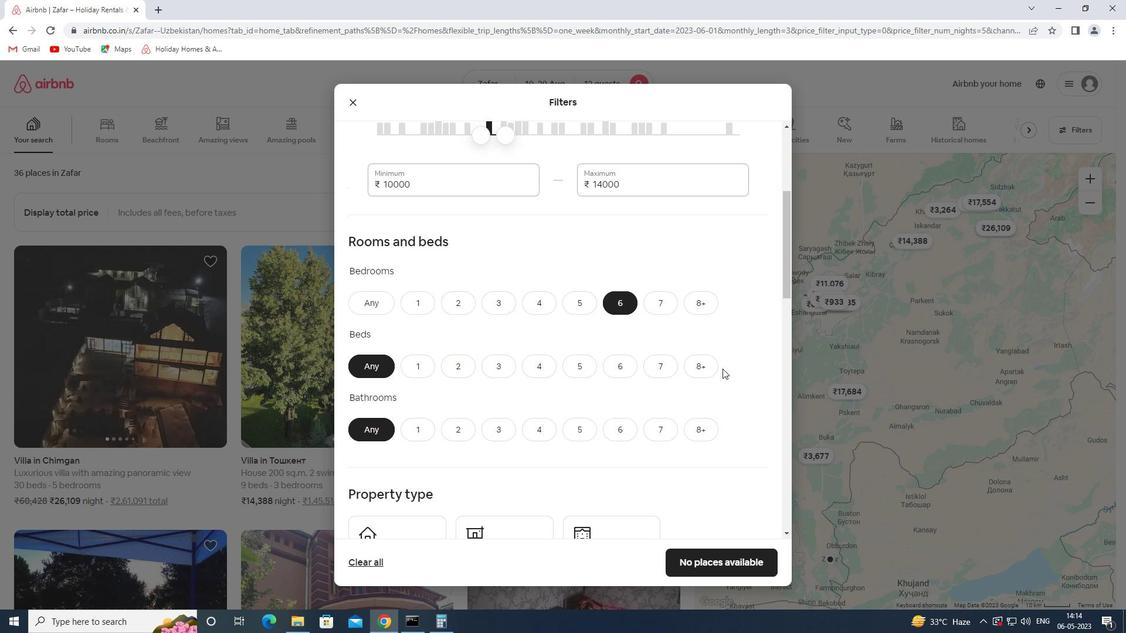 
Action: Mouse pressed left at (709, 366)
Screenshot: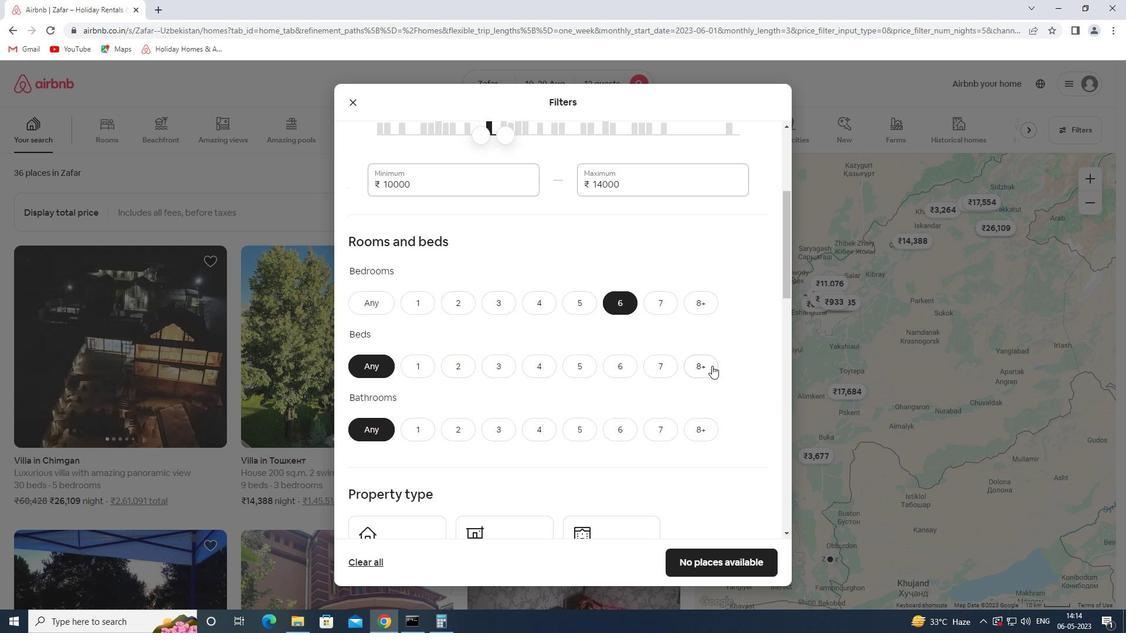 
Action: Mouse moved to (622, 427)
Screenshot: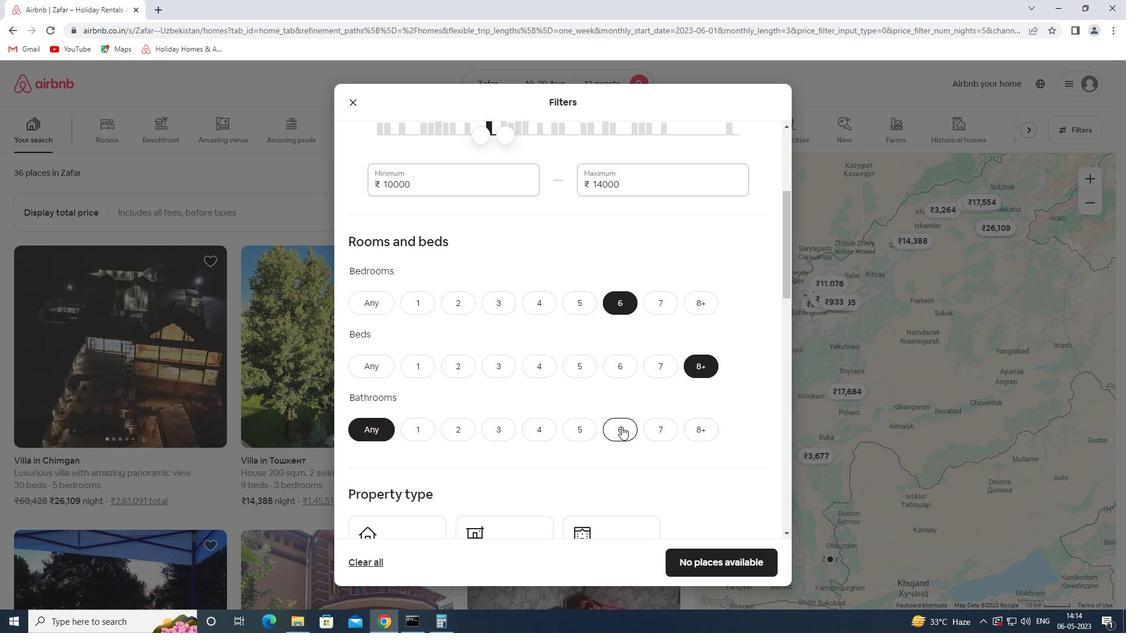 
Action: Mouse pressed left at (622, 427)
Screenshot: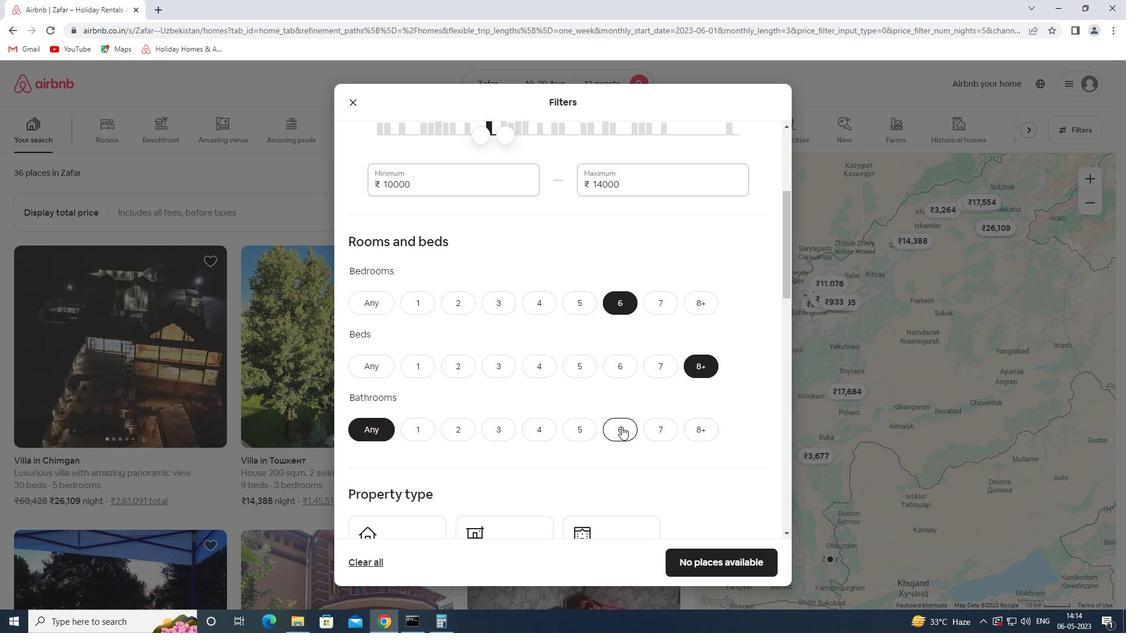 
Action: Mouse moved to (626, 393)
Screenshot: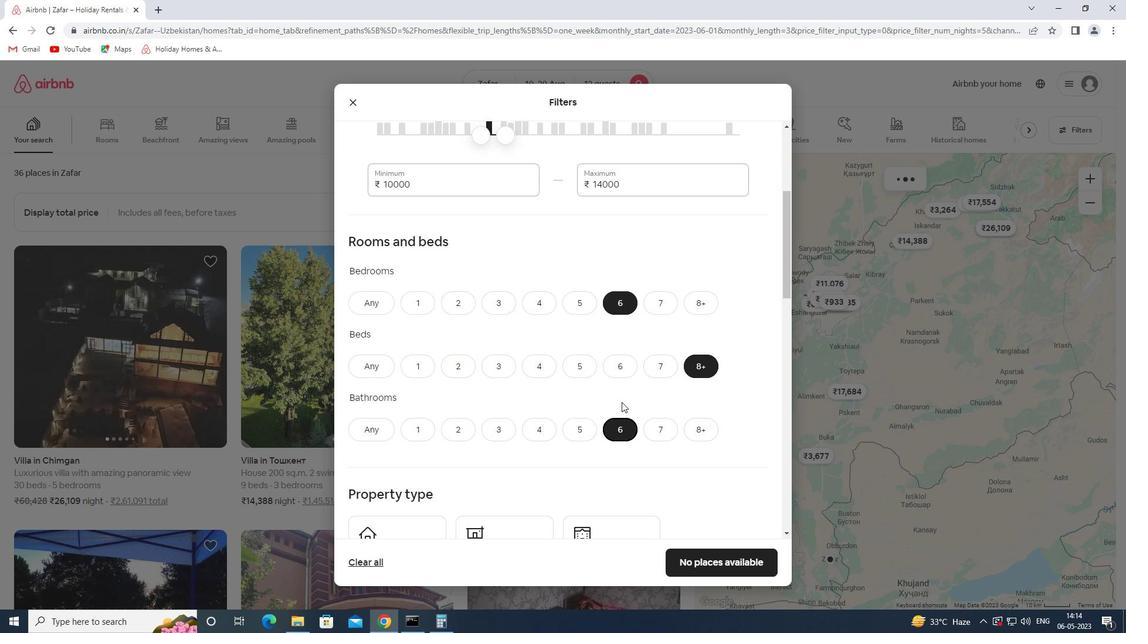 
Action: Mouse scrolled (626, 393) with delta (0, 0)
Screenshot: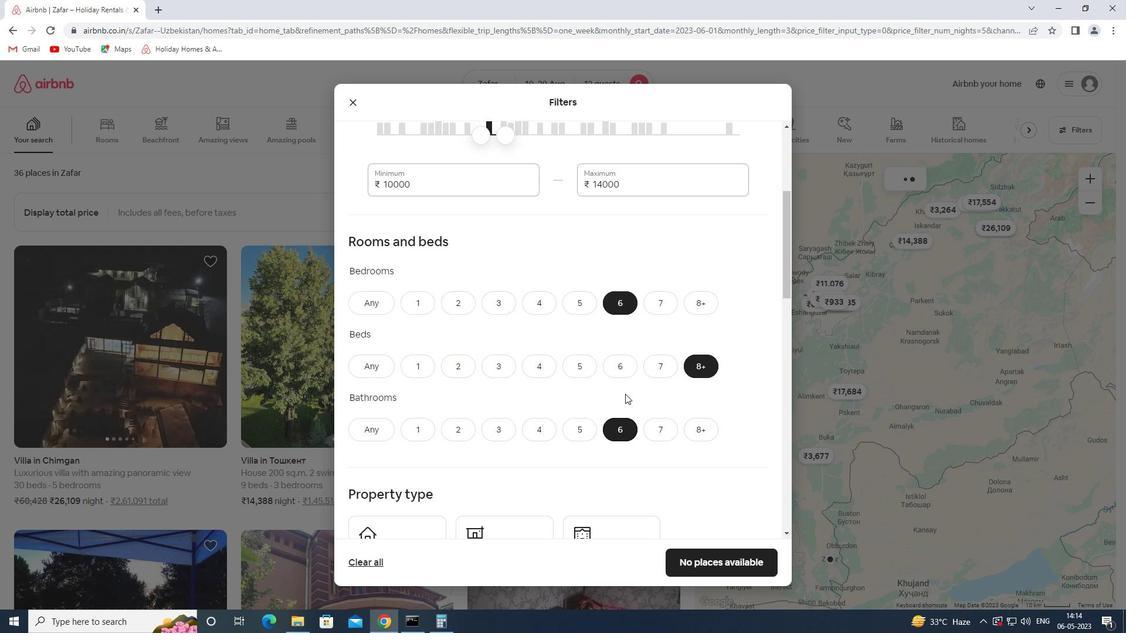 
Action: Mouse scrolled (626, 393) with delta (0, 0)
Screenshot: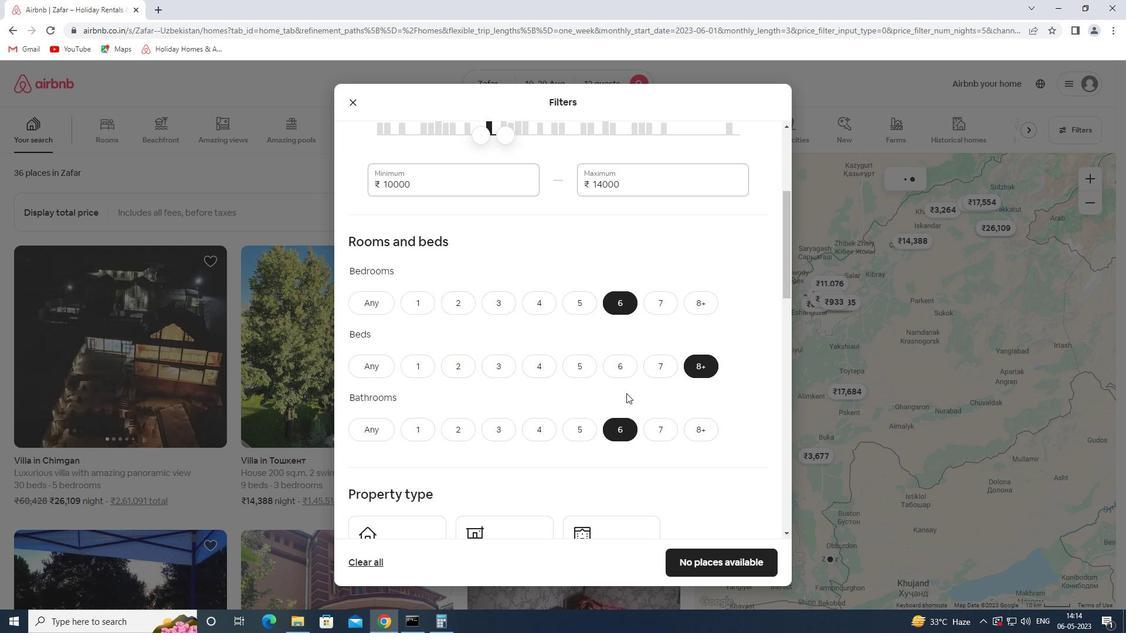 
Action: Mouse scrolled (626, 393) with delta (0, 0)
Screenshot: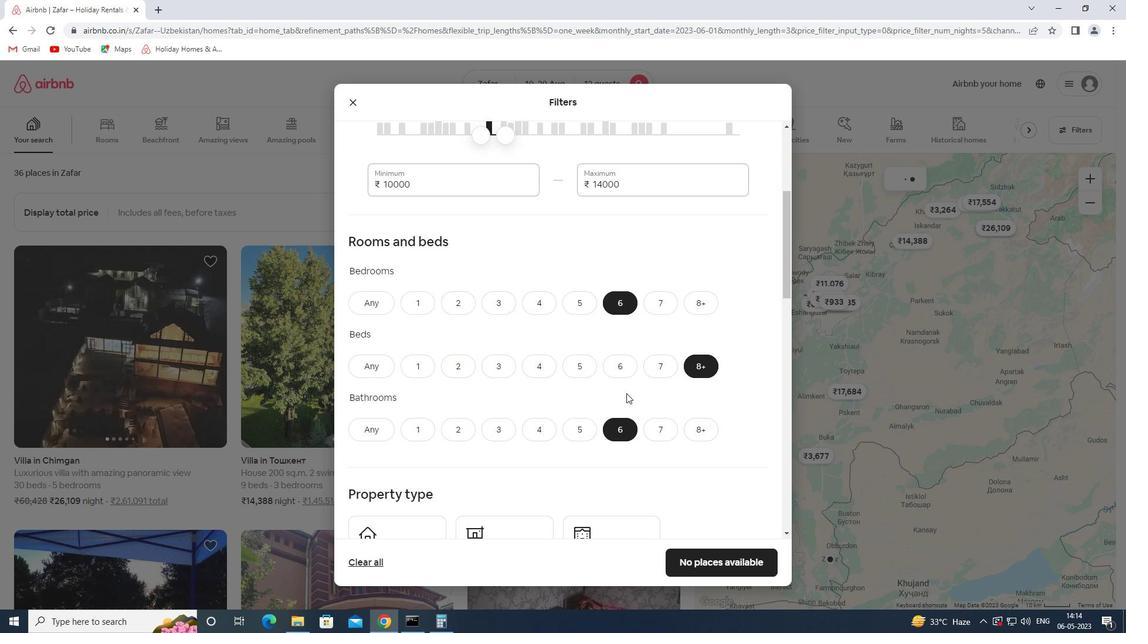 
Action: Mouse moved to (627, 393)
Screenshot: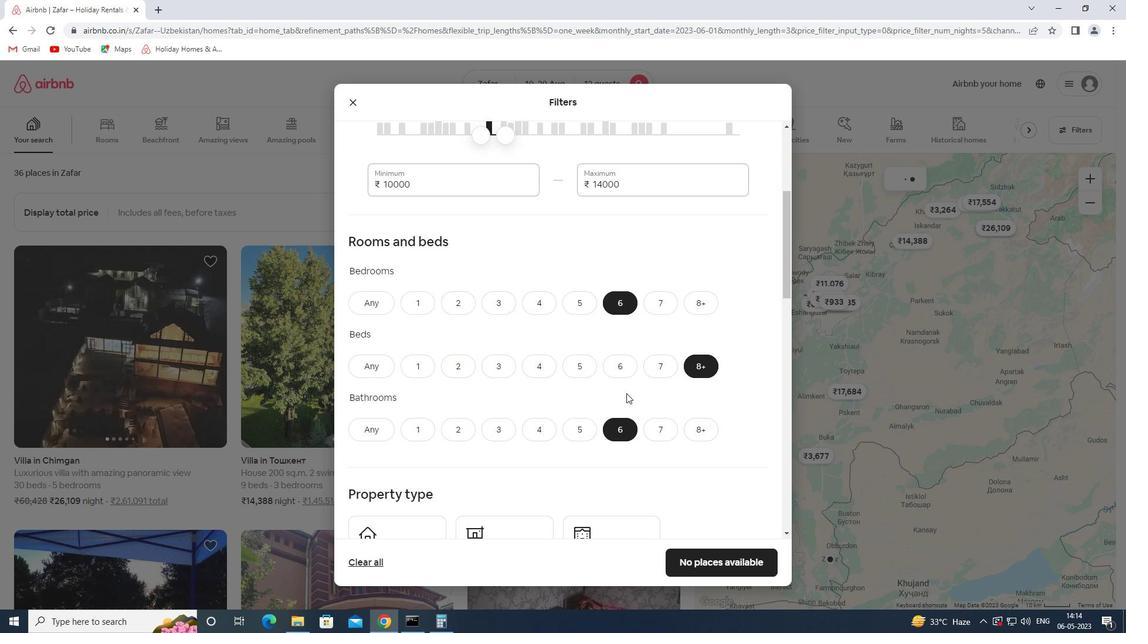 
Action: Mouse scrolled (627, 393) with delta (0, 0)
Screenshot: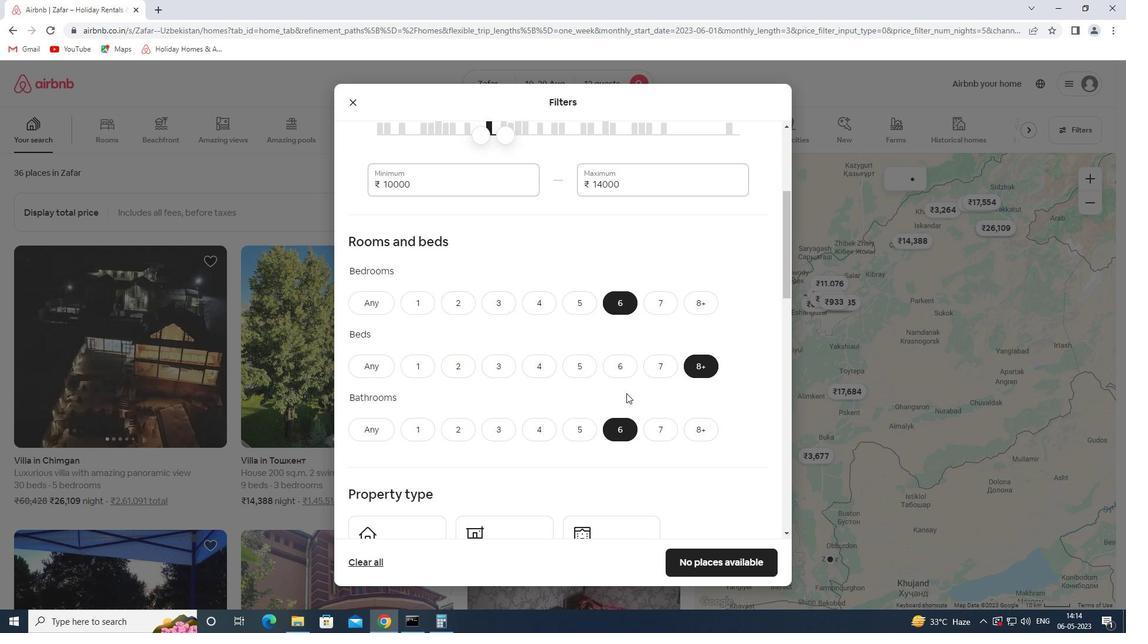 
Action: Mouse moved to (403, 313)
Screenshot: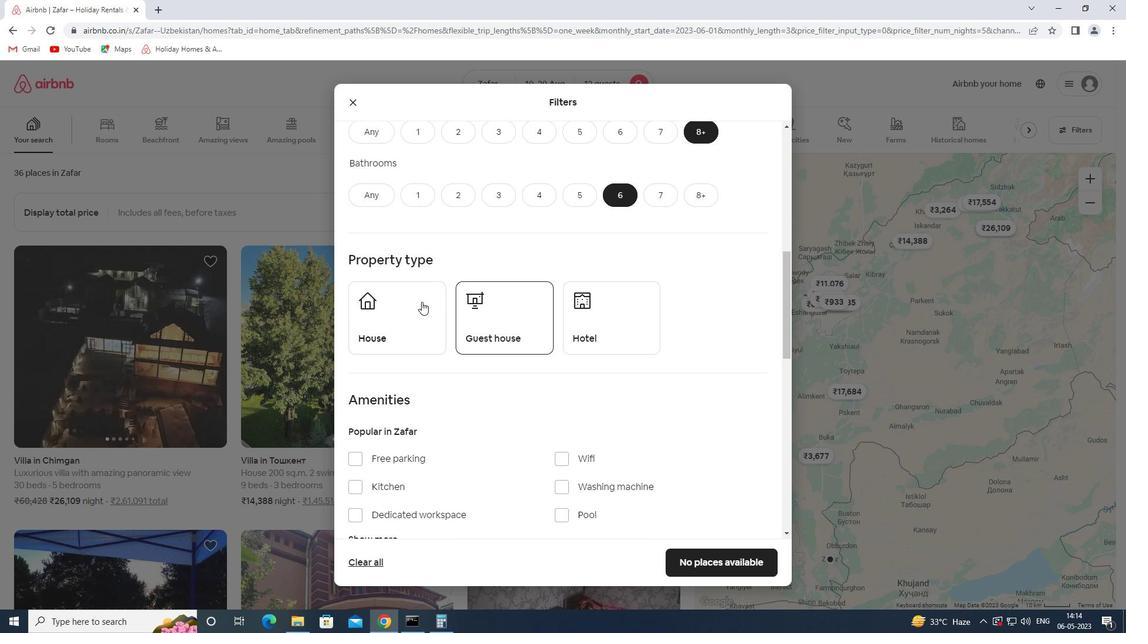 
Action: Mouse pressed left at (403, 313)
Screenshot: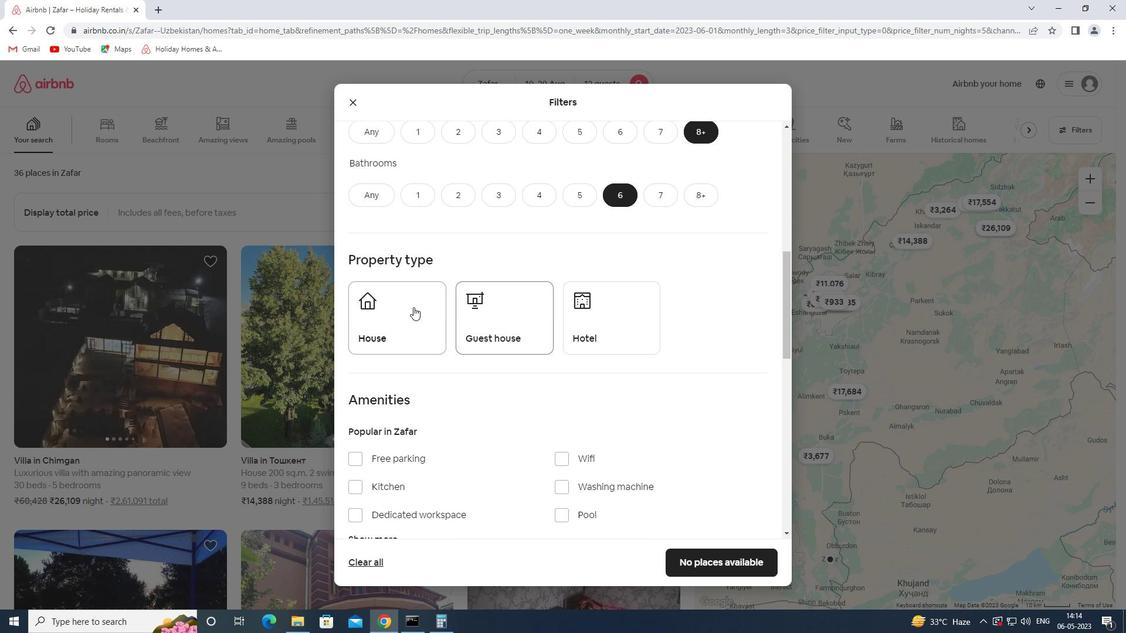 
Action: Mouse moved to (507, 328)
Screenshot: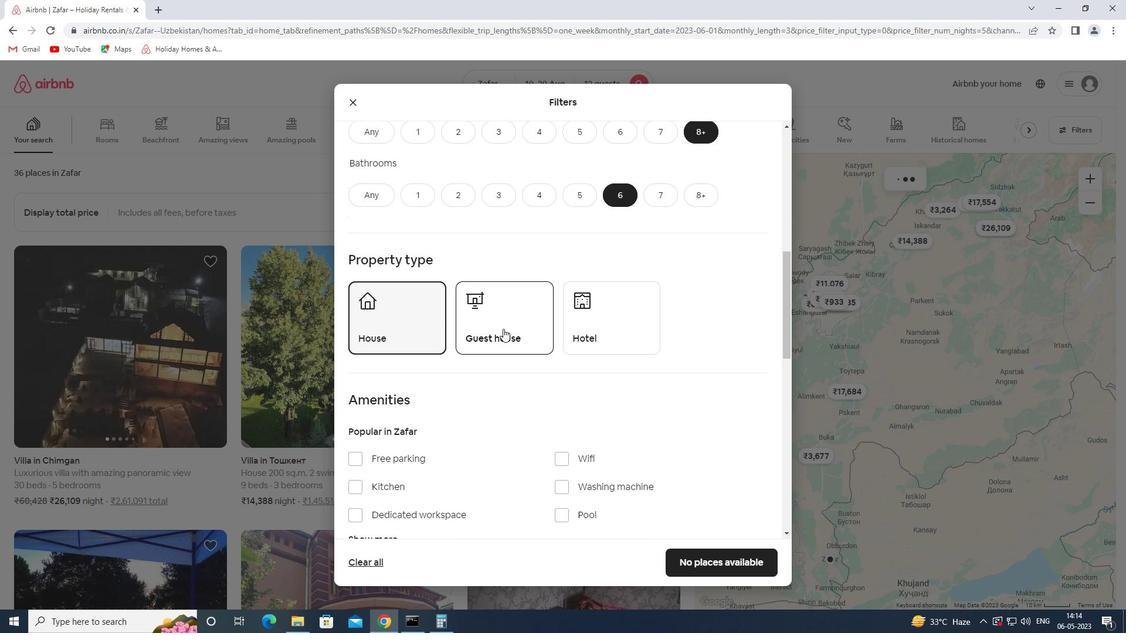 
Action: Mouse pressed left at (507, 328)
Screenshot: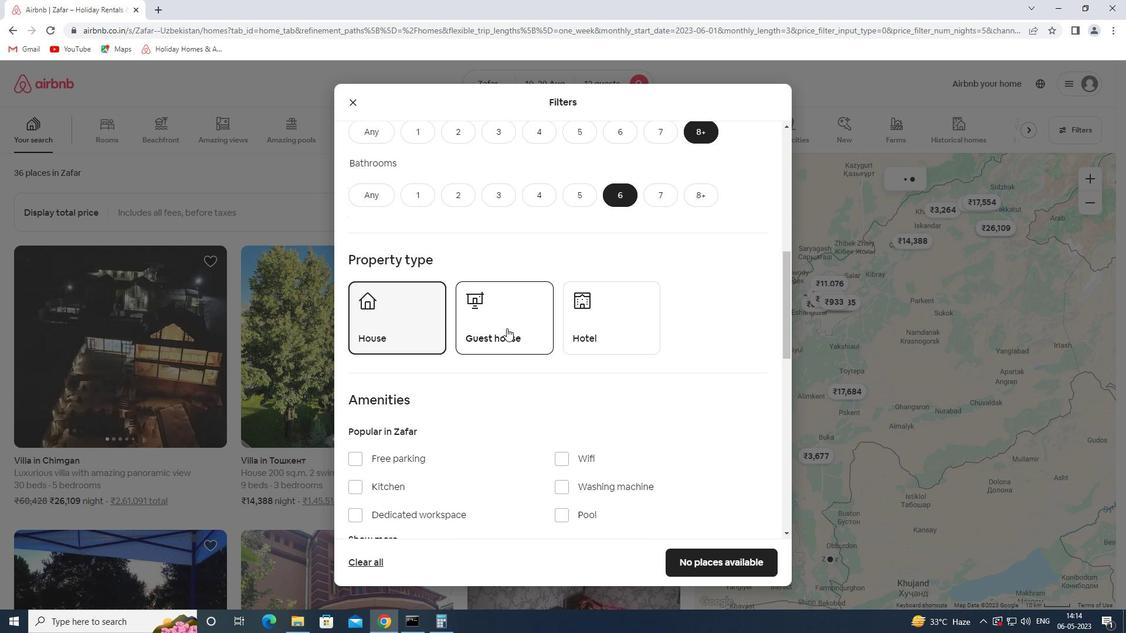 
Action: Mouse moved to (531, 323)
Screenshot: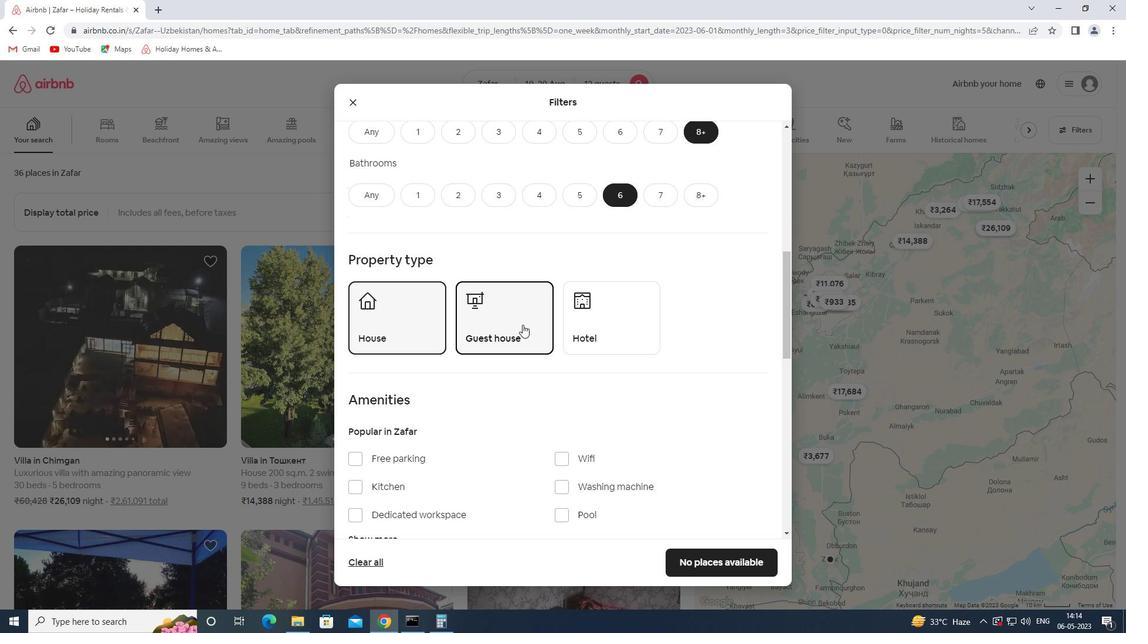 
Action: Mouse scrolled (531, 322) with delta (0, 0)
Screenshot: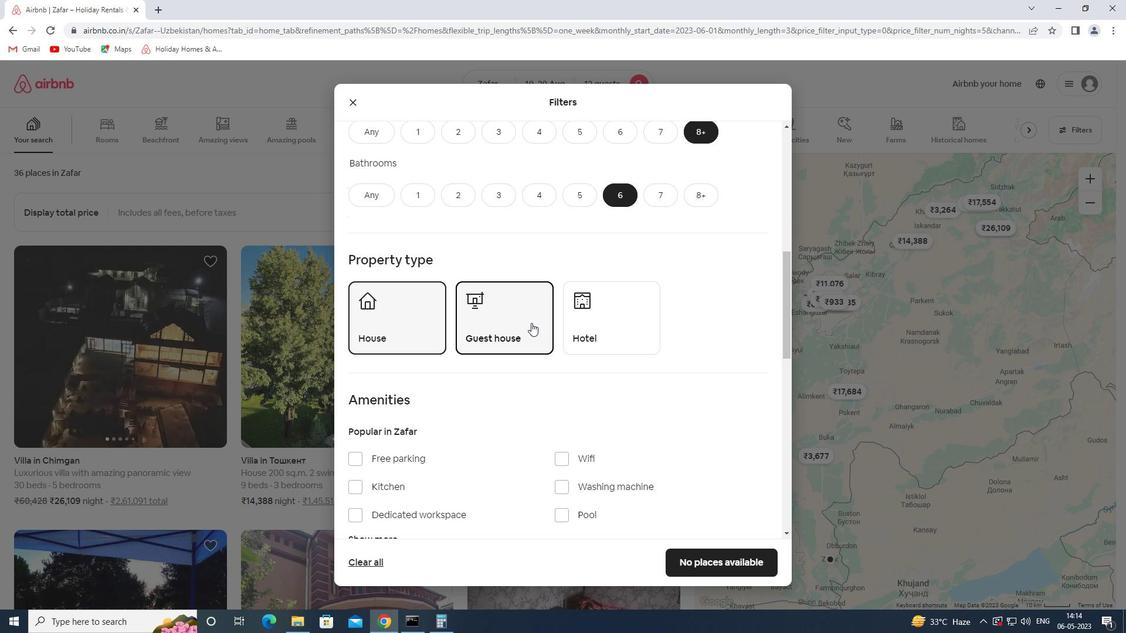 
Action: Mouse scrolled (531, 322) with delta (0, 0)
Screenshot: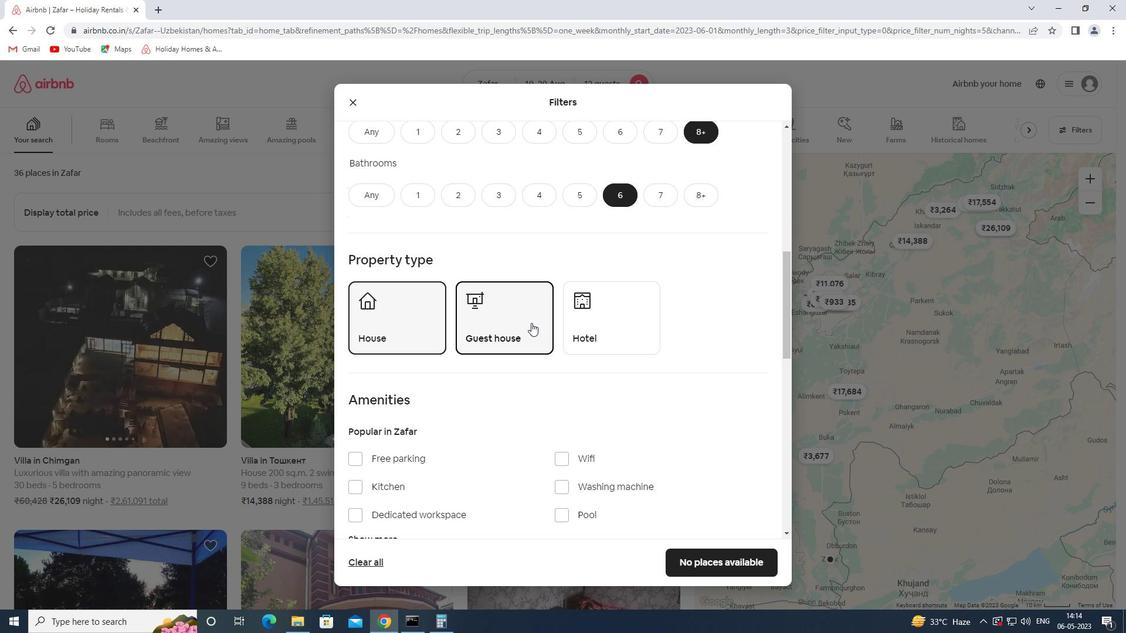 
Action: Mouse scrolled (531, 322) with delta (0, 0)
Screenshot: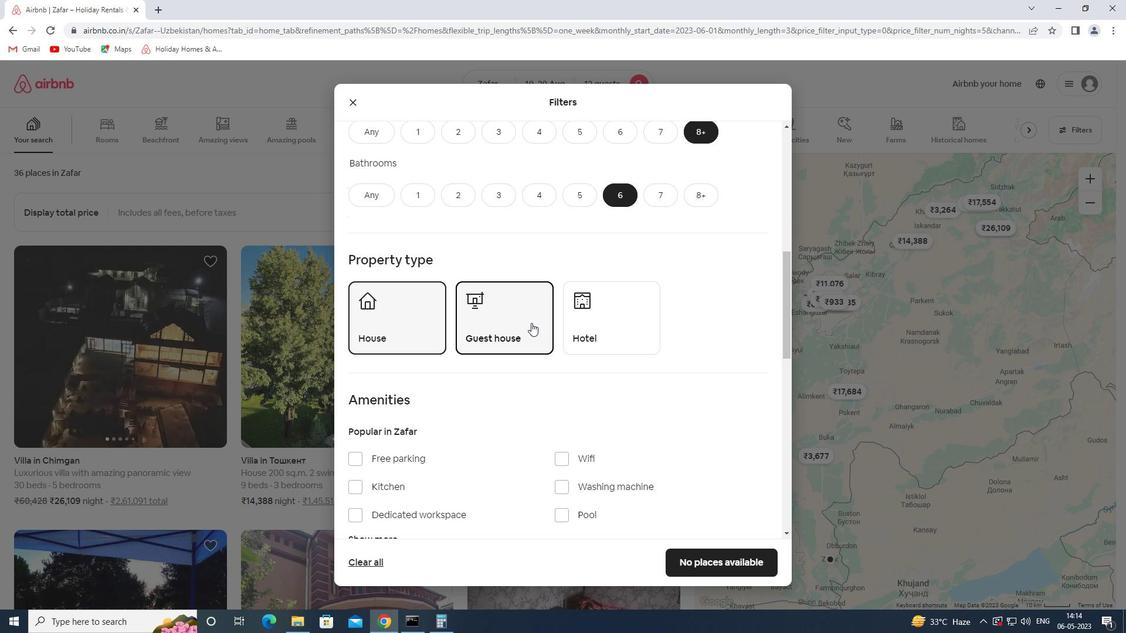 
Action: Mouse moved to (577, 282)
Screenshot: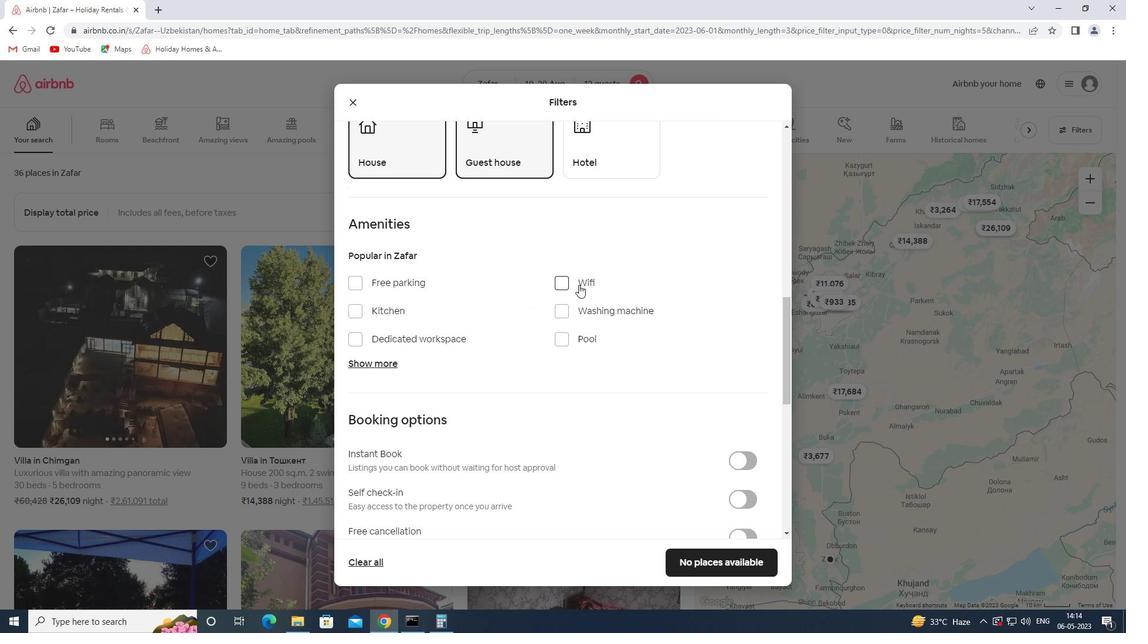 
Action: Mouse pressed left at (577, 282)
Screenshot: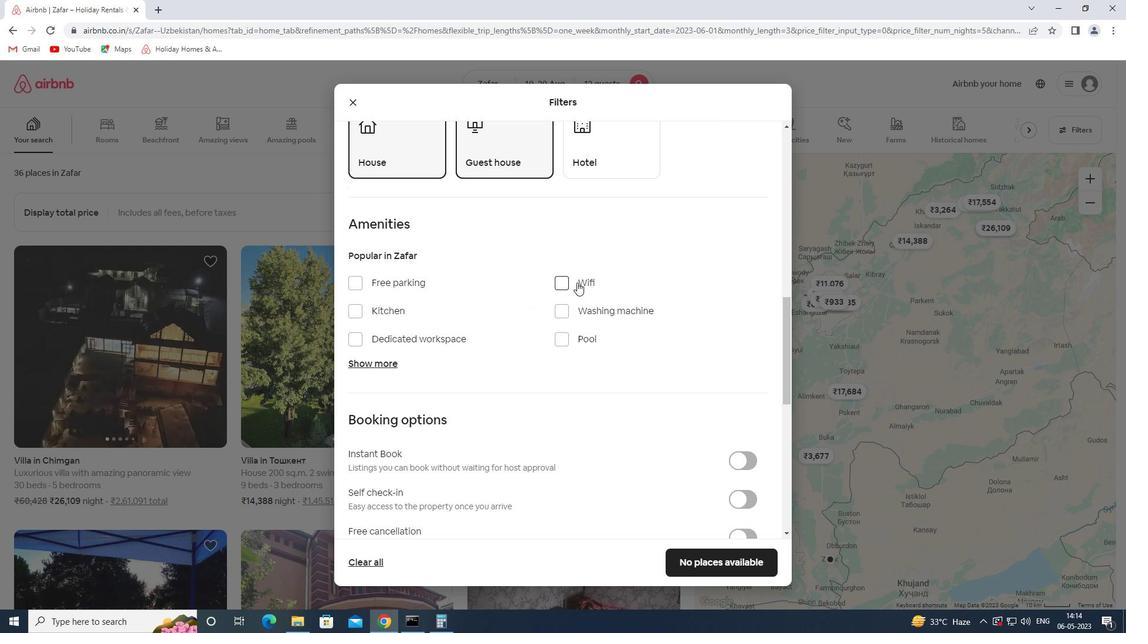 
Action: Mouse moved to (396, 284)
Screenshot: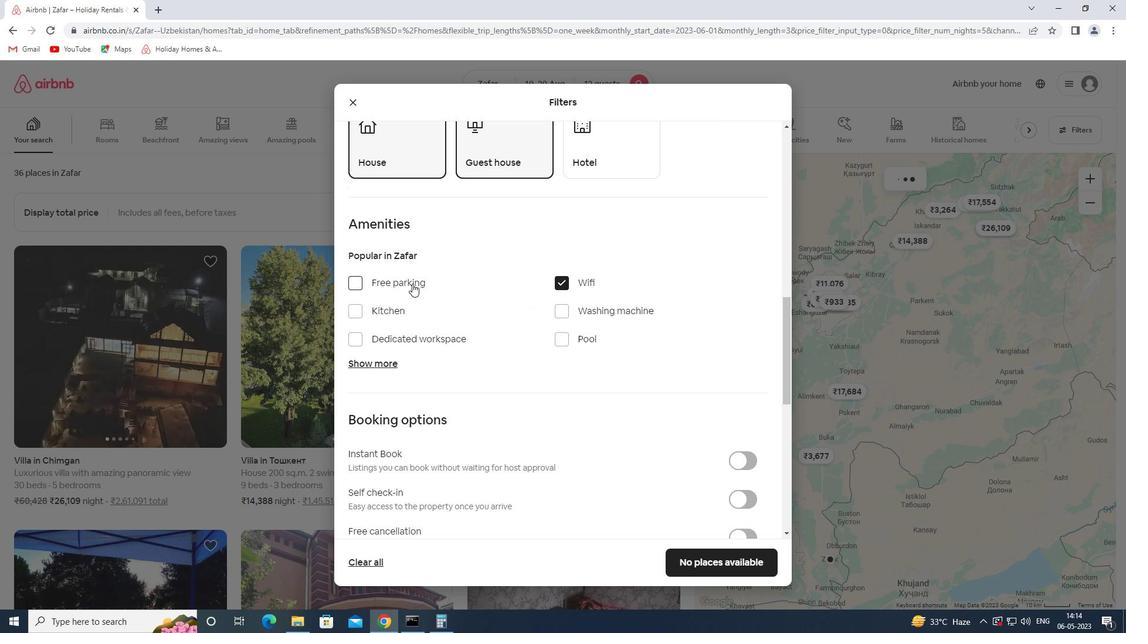 
Action: Mouse pressed left at (396, 284)
Screenshot: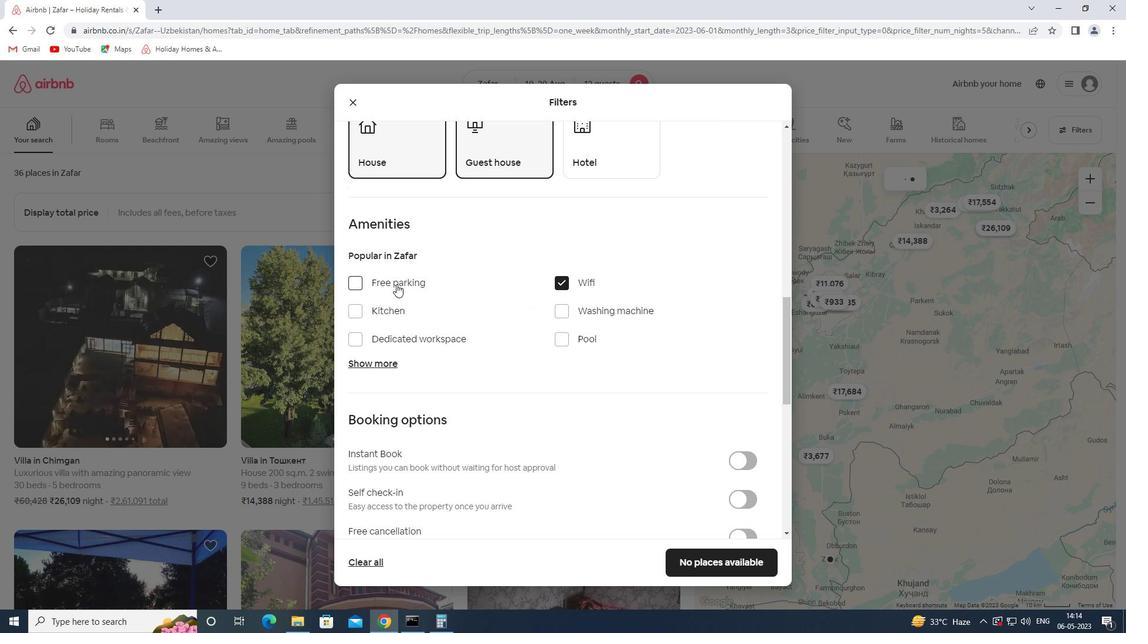 
Action: Mouse moved to (389, 360)
Screenshot: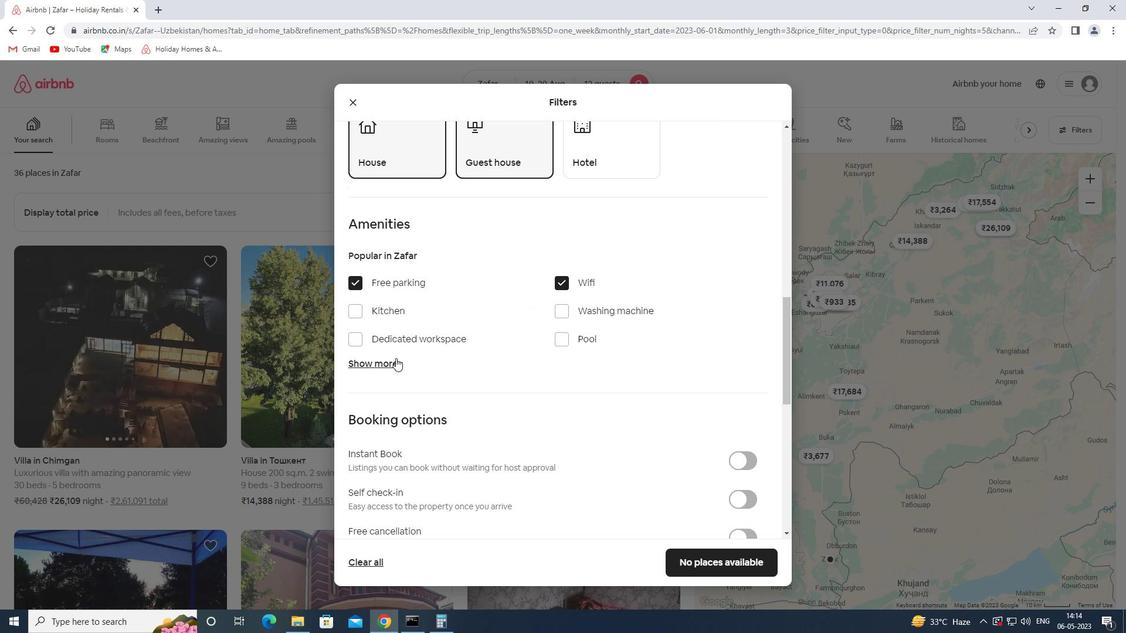
Action: Mouse pressed left at (389, 360)
Screenshot: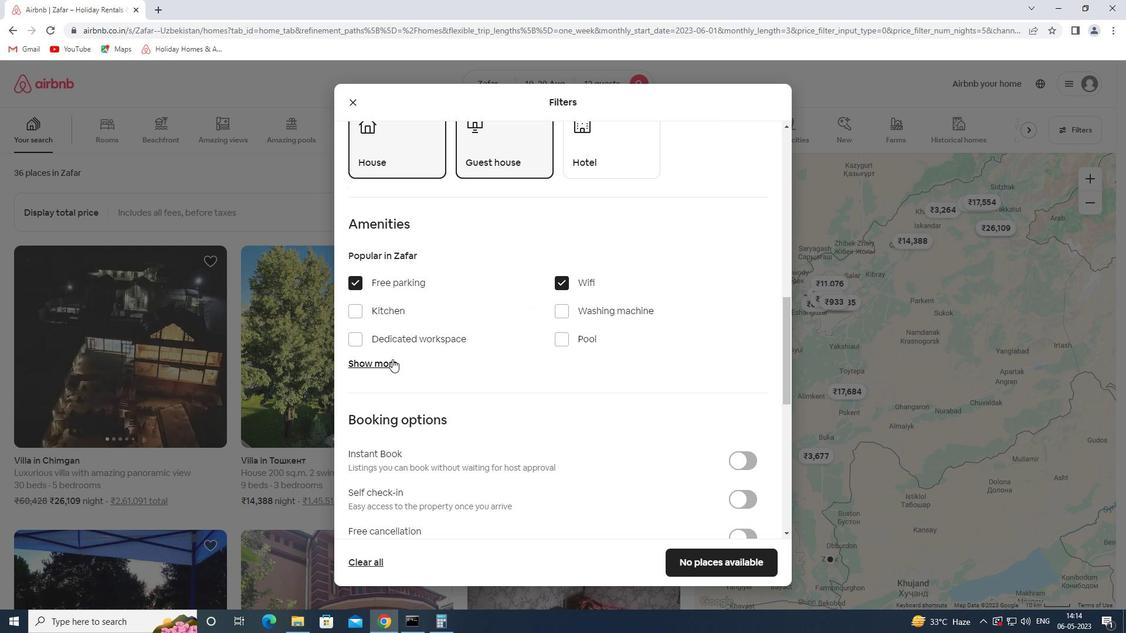 
Action: Mouse moved to (569, 434)
Screenshot: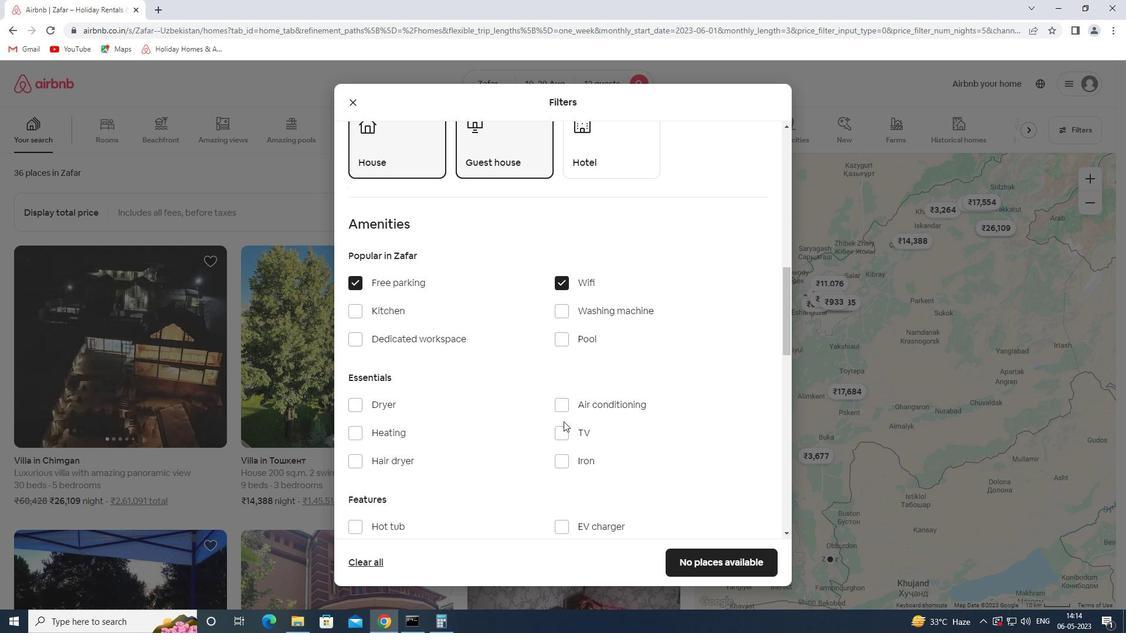 
Action: Mouse pressed left at (569, 434)
Screenshot: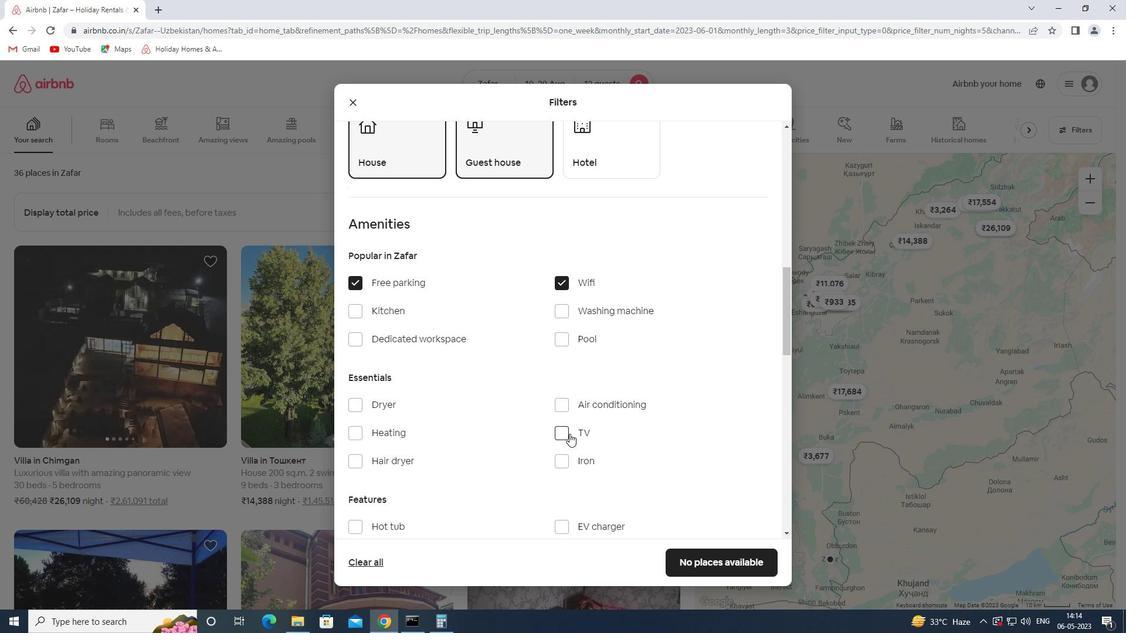 
Action: Mouse moved to (550, 388)
Screenshot: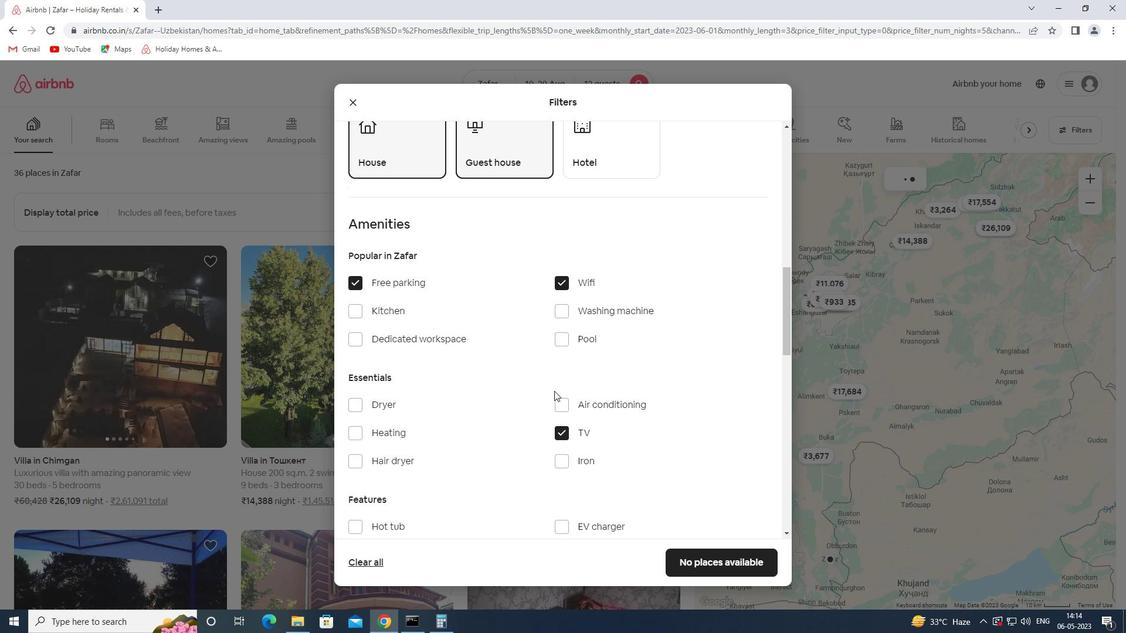 
Action: Mouse scrolled (550, 387) with delta (0, 0)
Screenshot: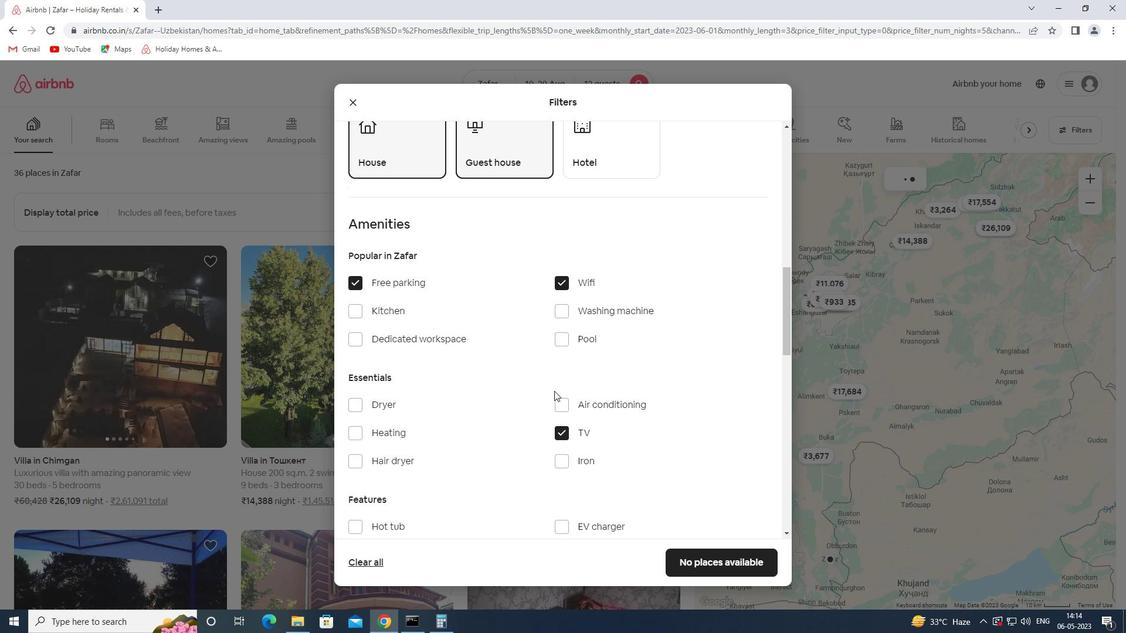 
Action: Mouse moved to (548, 388)
Screenshot: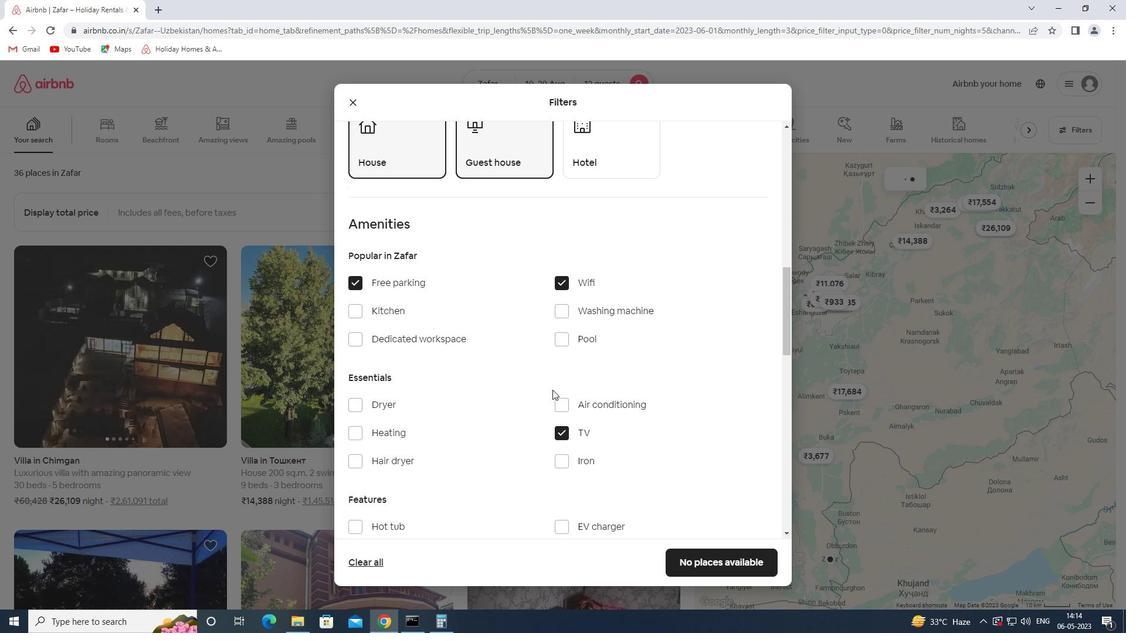 
Action: Mouse scrolled (548, 387) with delta (0, 0)
Screenshot: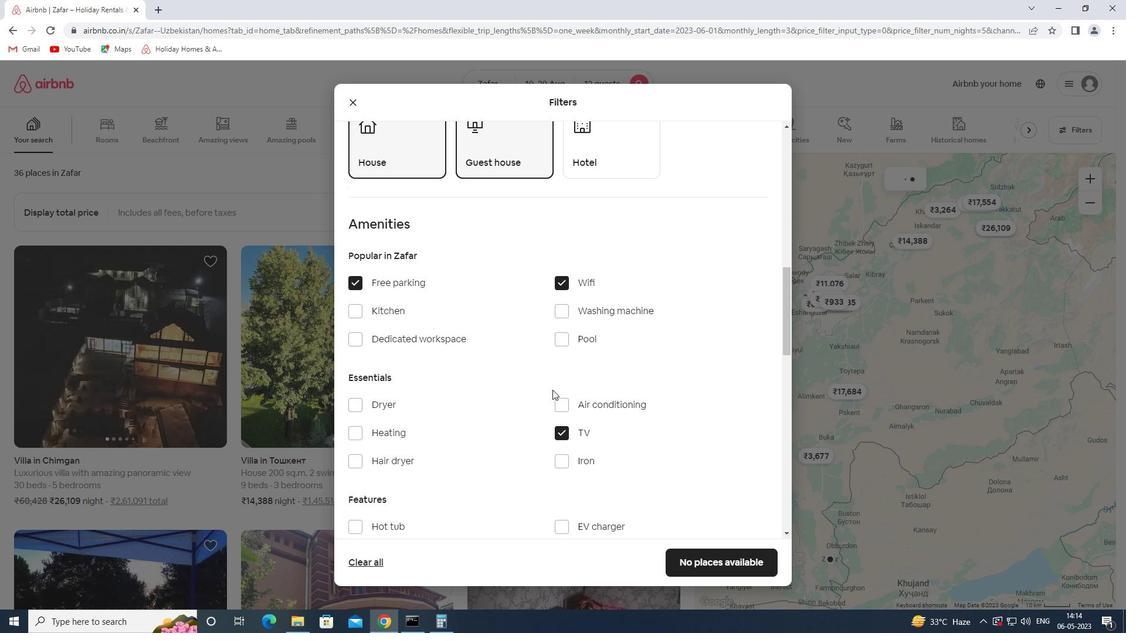 
Action: Mouse moved to (547, 388)
Screenshot: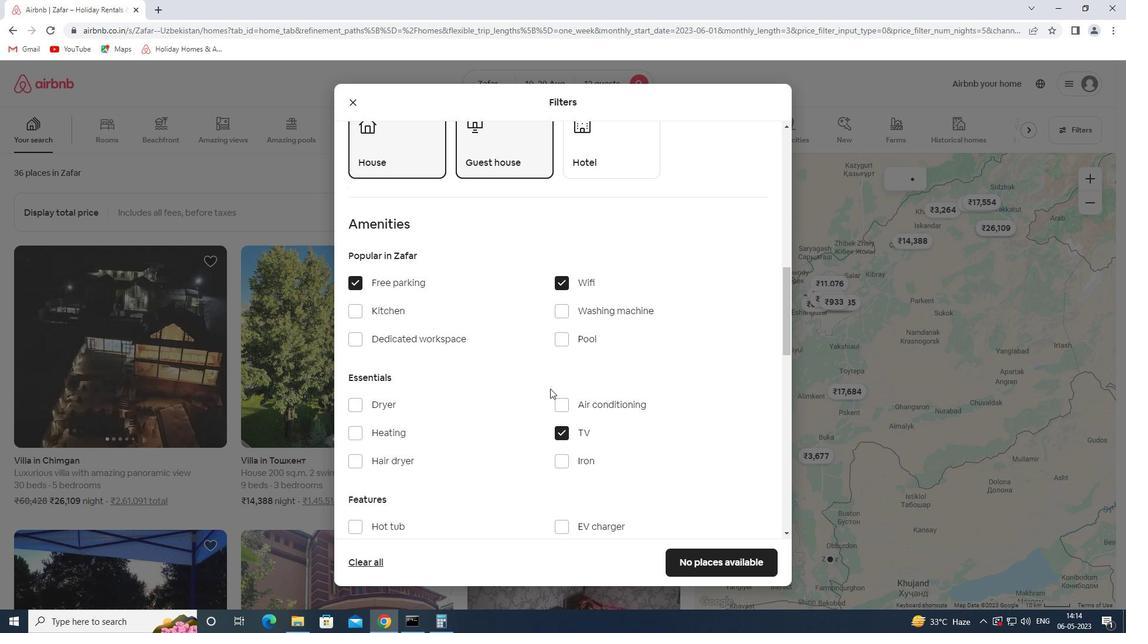 
Action: Mouse scrolled (547, 387) with delta (0, 0)
Screenshot: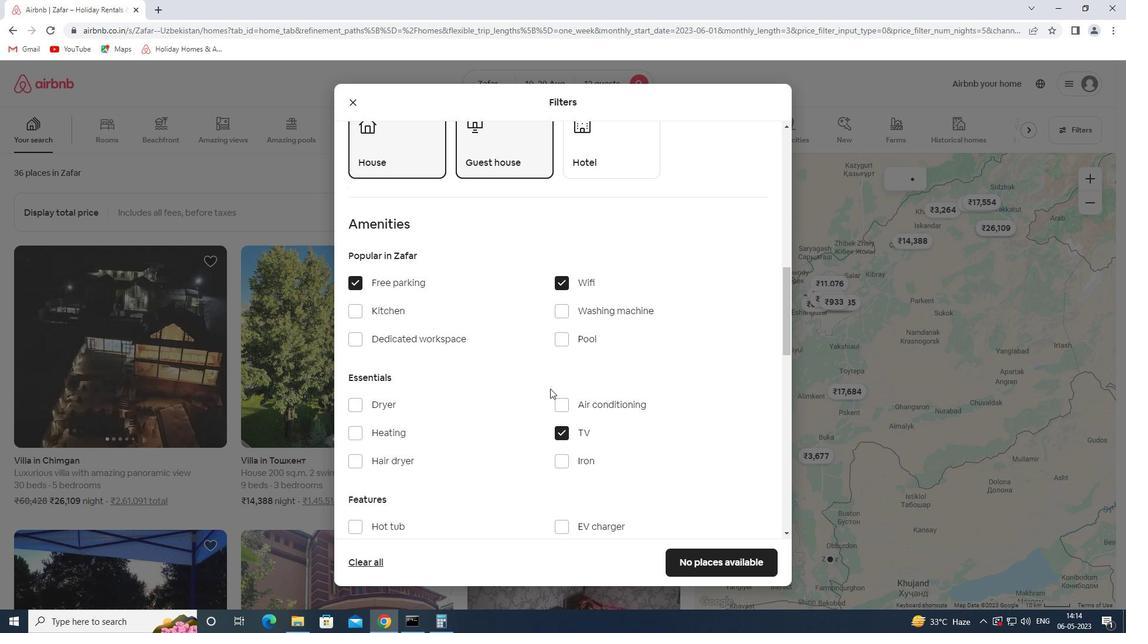 
Action: Mouse moved to (578, 406)
Screenshot: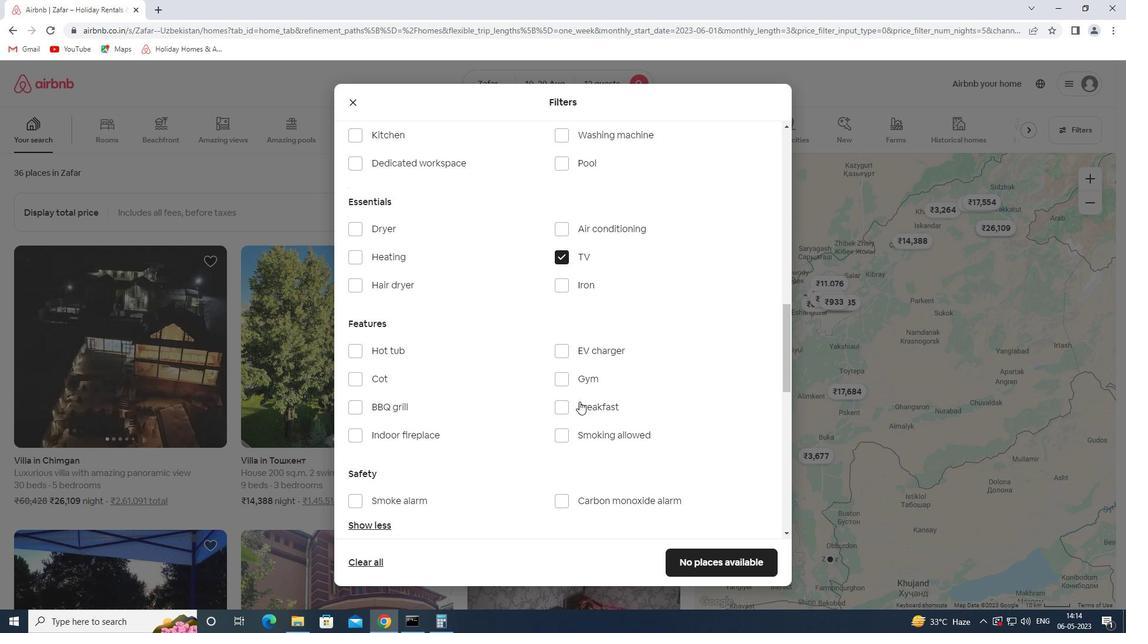 
Action: Mouse pressed left at (578, 406)
Screenshot: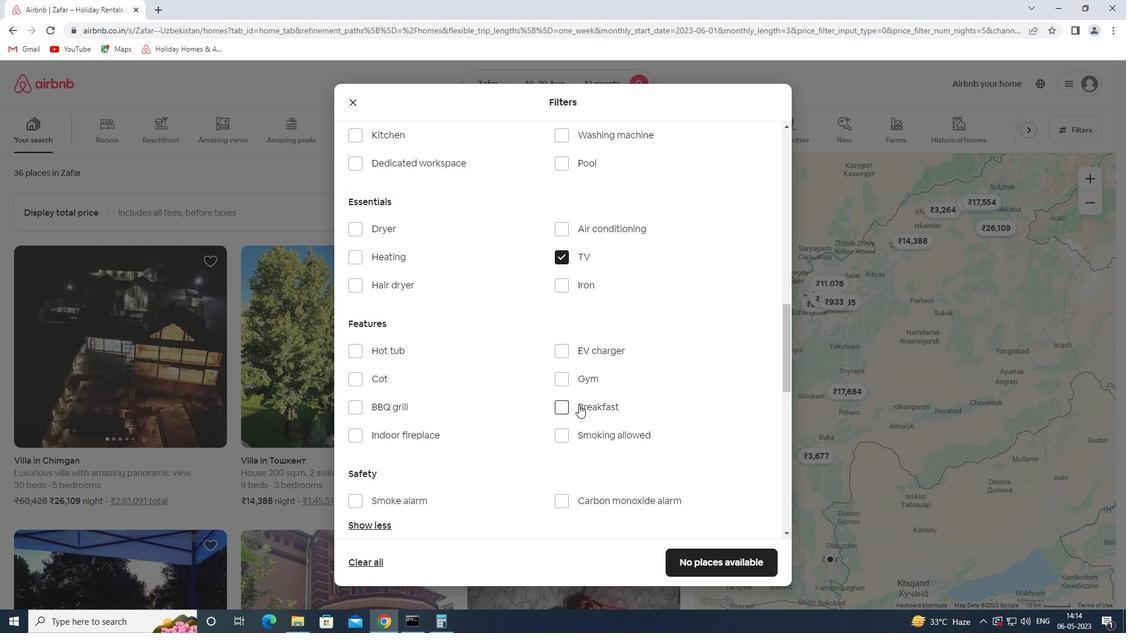 
Action: Mouse moved to (572, 382)
Screenshot: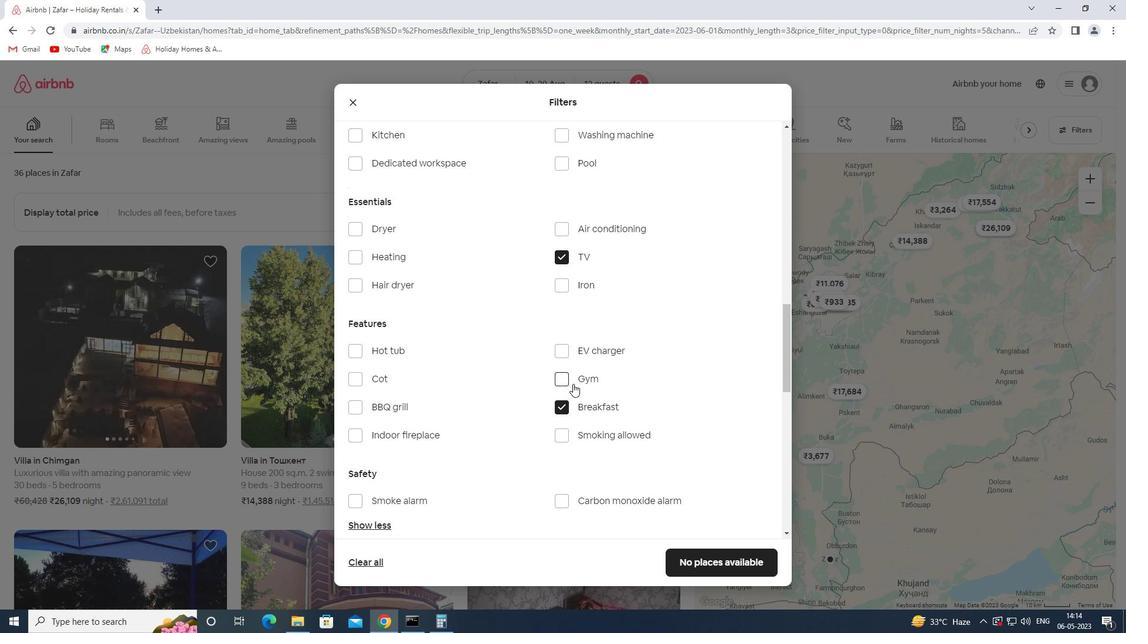 
Action: Mouse pressed left at (572, 382)
Screenshot: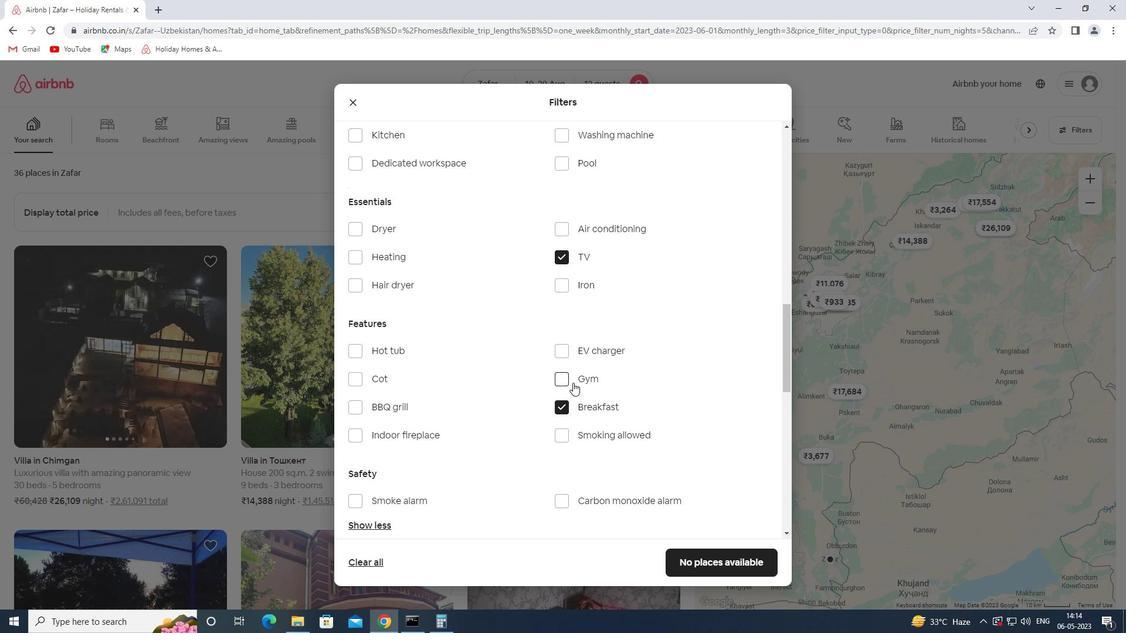 
Action: Mouse moved to (571, 373)
Screenshot: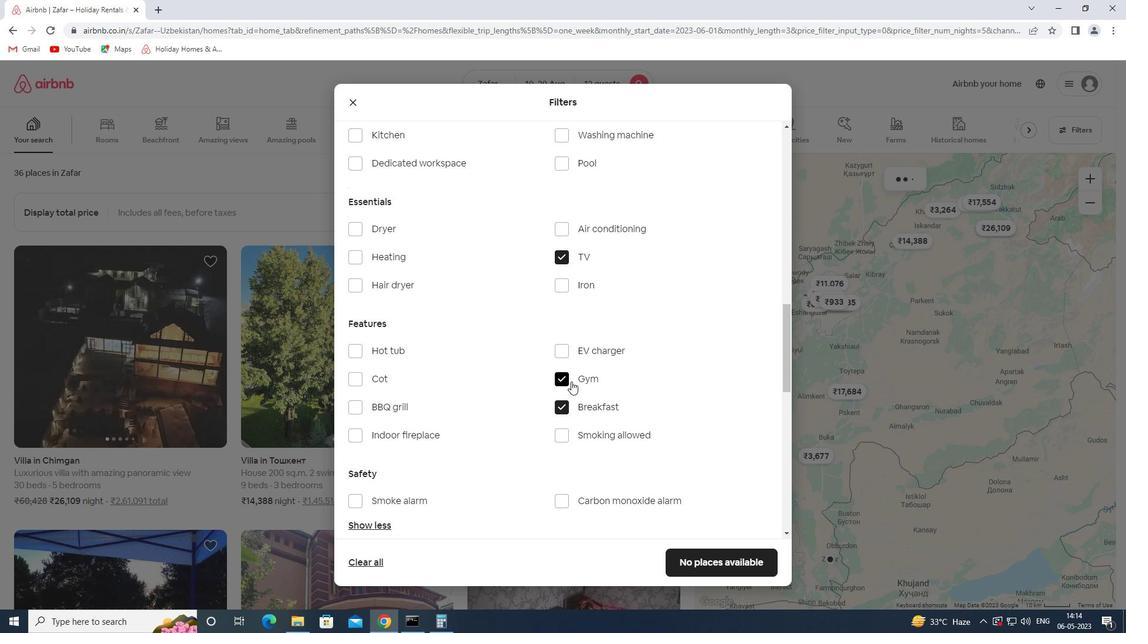 
Action: Mouse scrolled (571, 372) with delta (0, 0)
Screenshot: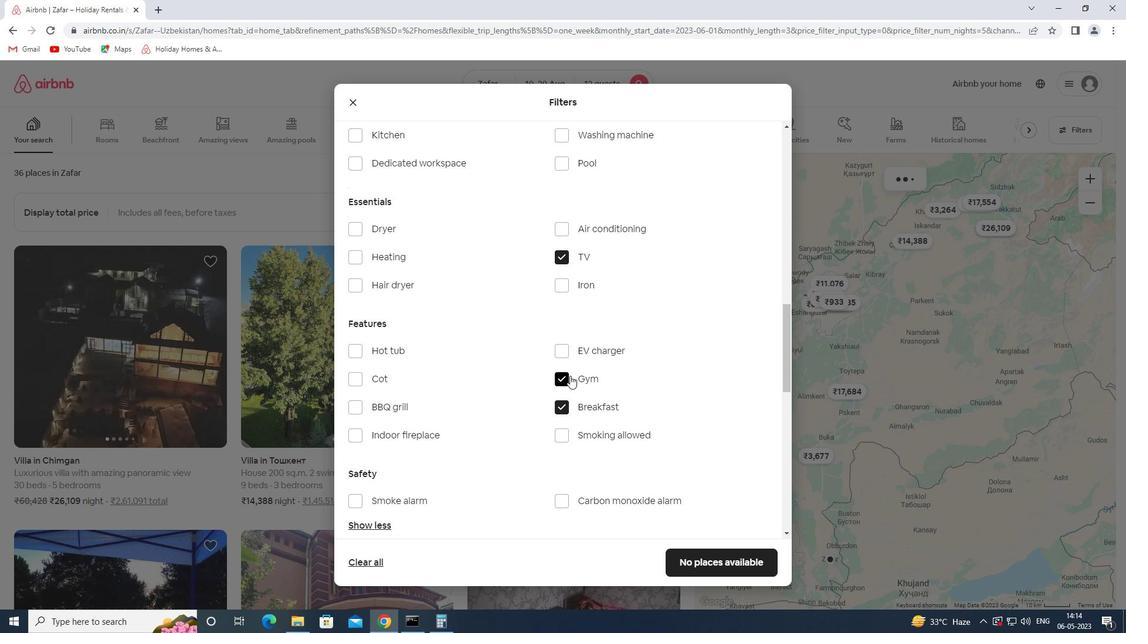 
Action: Mouse scrolled (571, 372) with delta (0, 0)
Screenshot: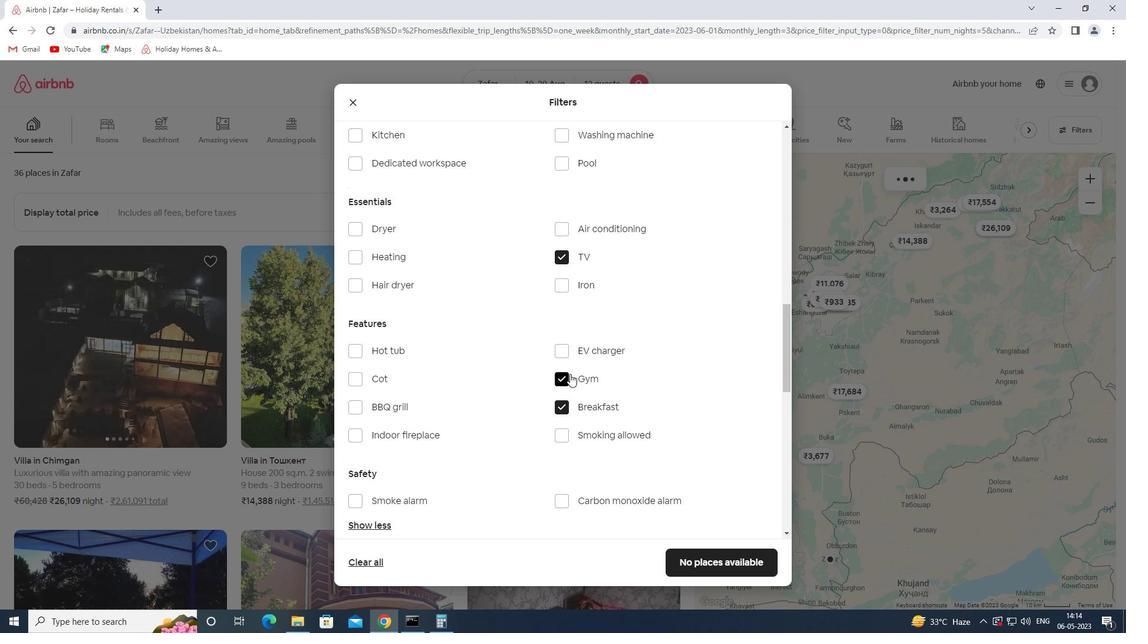 
Action: Mouse scrolled (571, 372) with delta (0, 0)
Screenshot: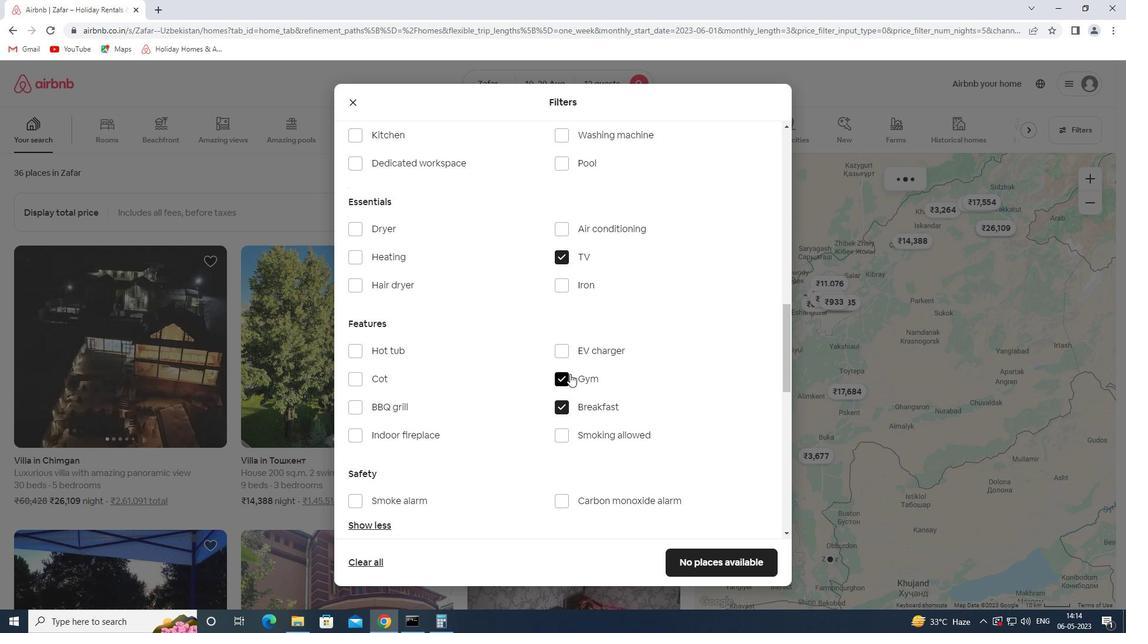 
Action: Mouse scrolled (571, 372) with delta (0, 0)
Screenshot: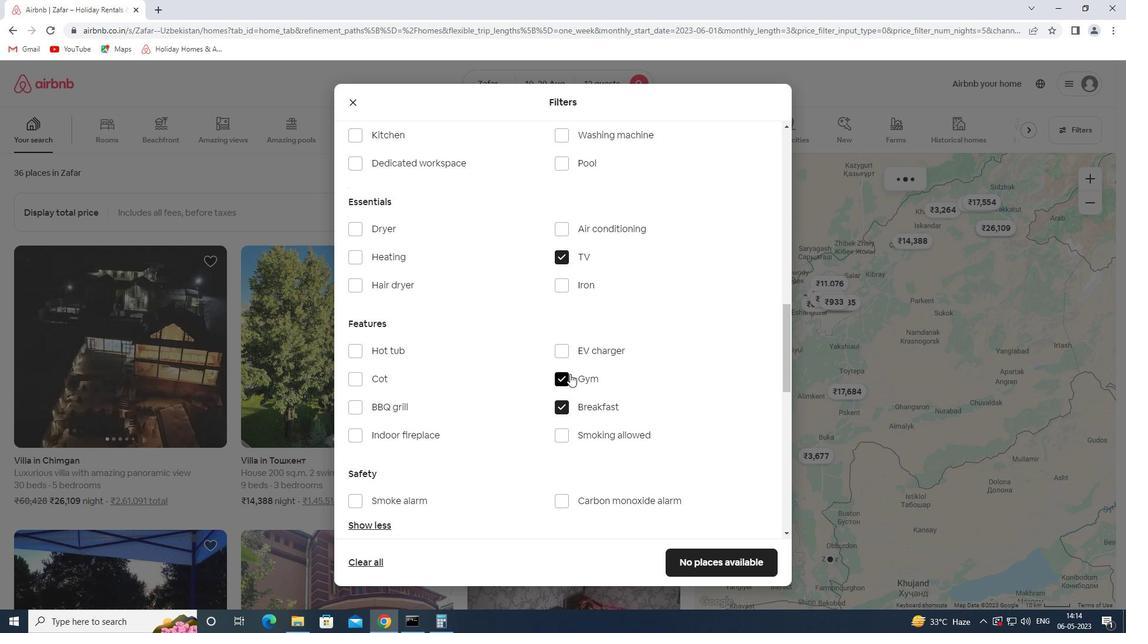 
Action: Mouse moved to (742, 423)
Screenshot: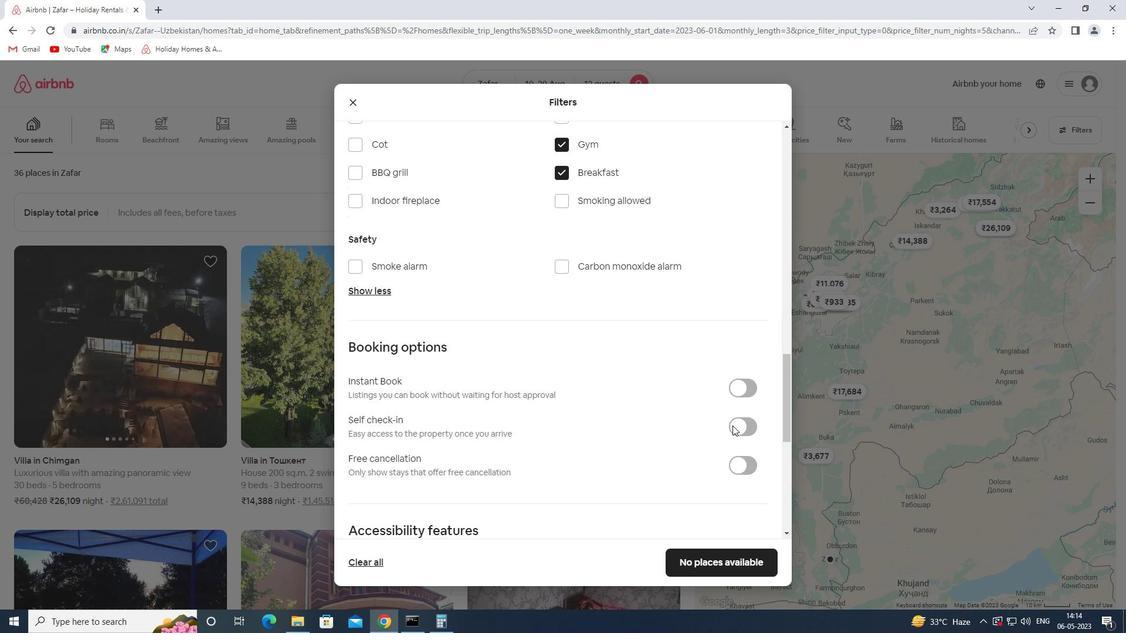 
Action: Mouse pressed left at (742, 423)
Screenshot: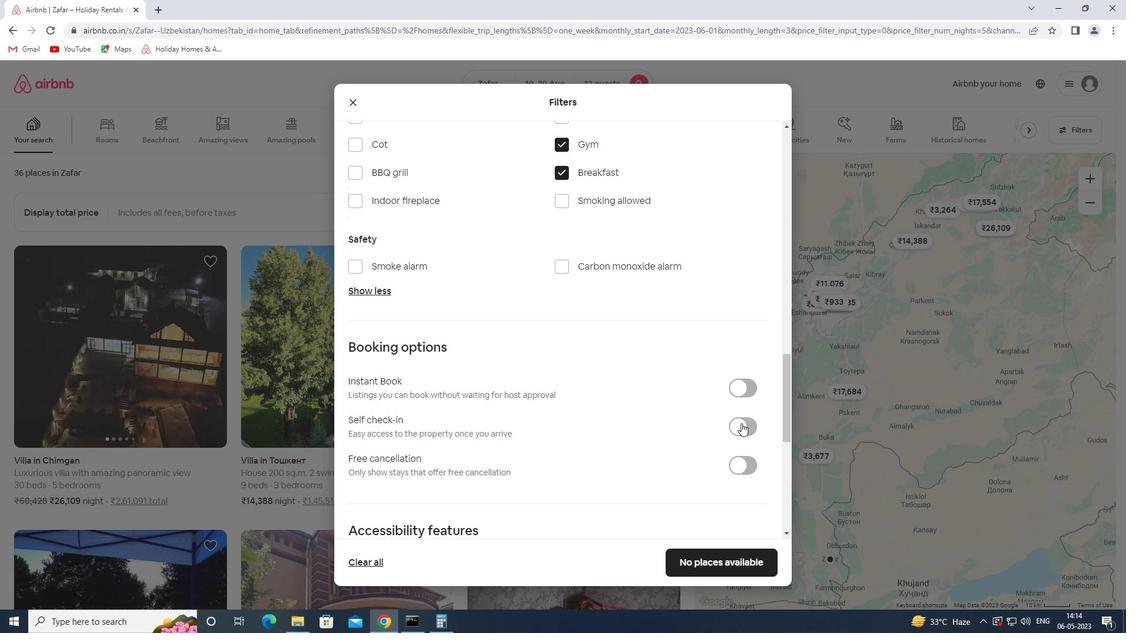 
Action: Mouse moved to (742, 423)
Screenshot: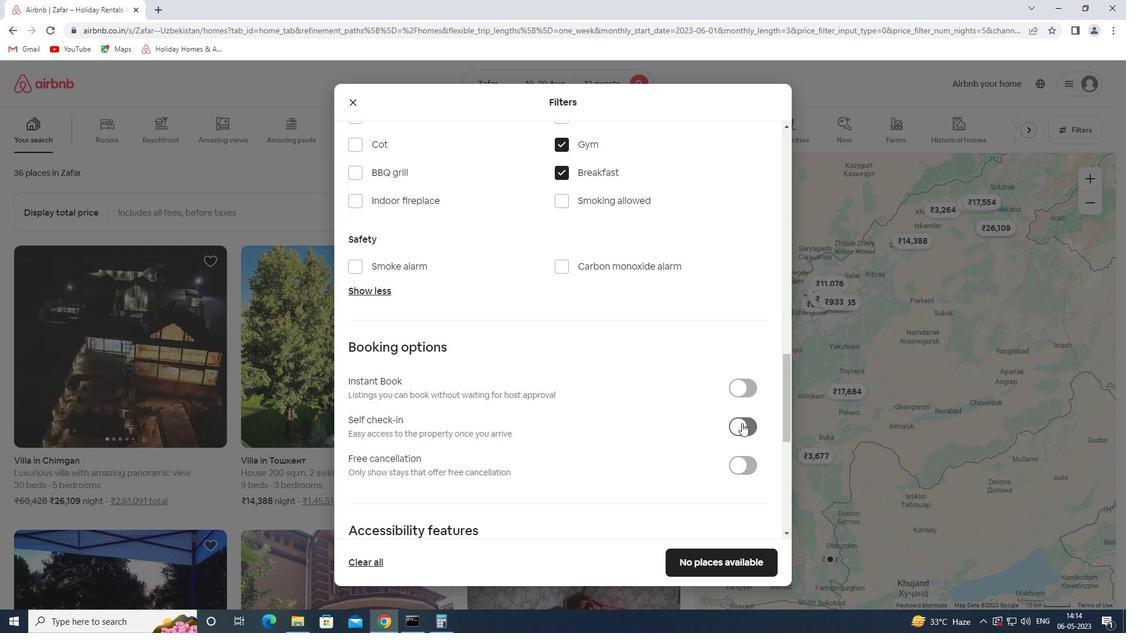 
Action: Mouse pressed right at (742, 423)
Screenshot: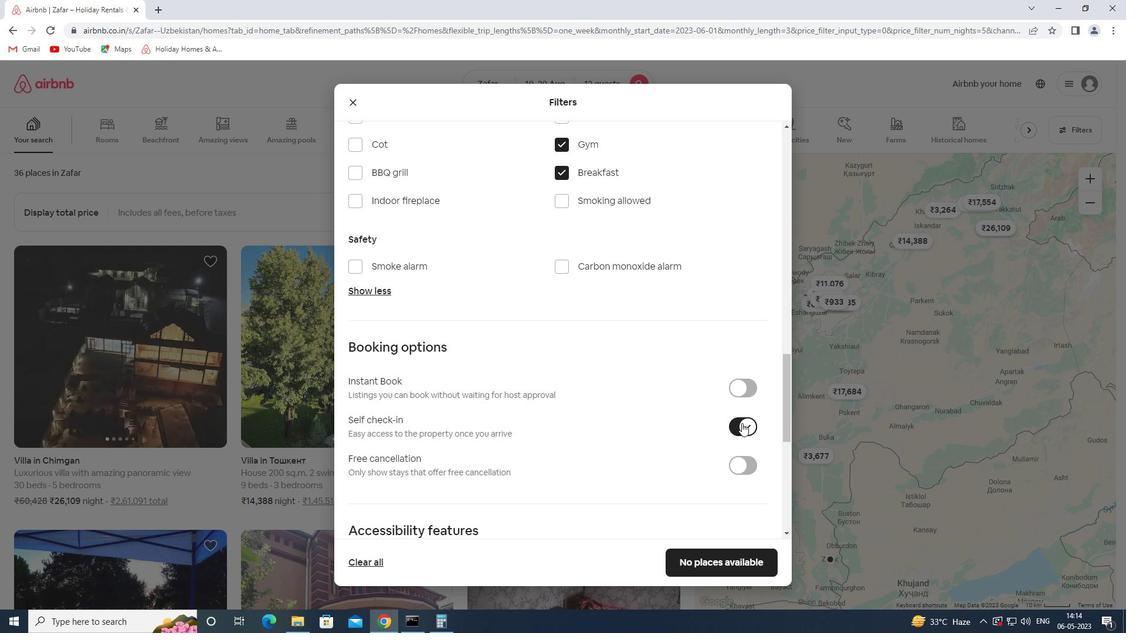 
Action: Mouse moved to (579, 434)
Screenshot: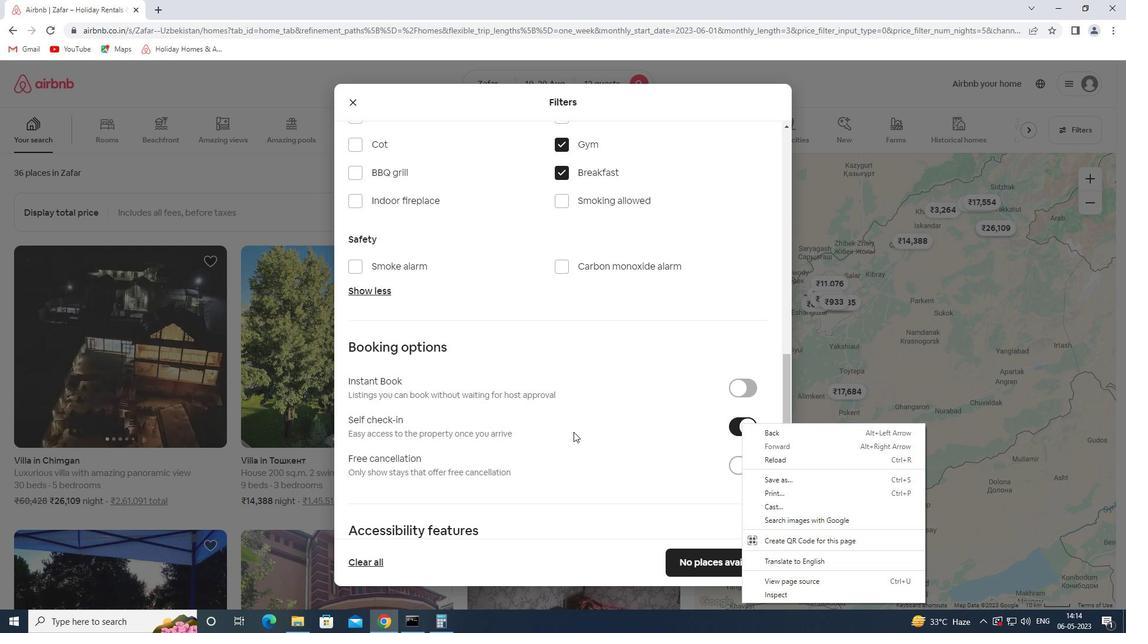 
Action: Mouse scrolled (579, 434) with delta (0, 0)
Screenshot: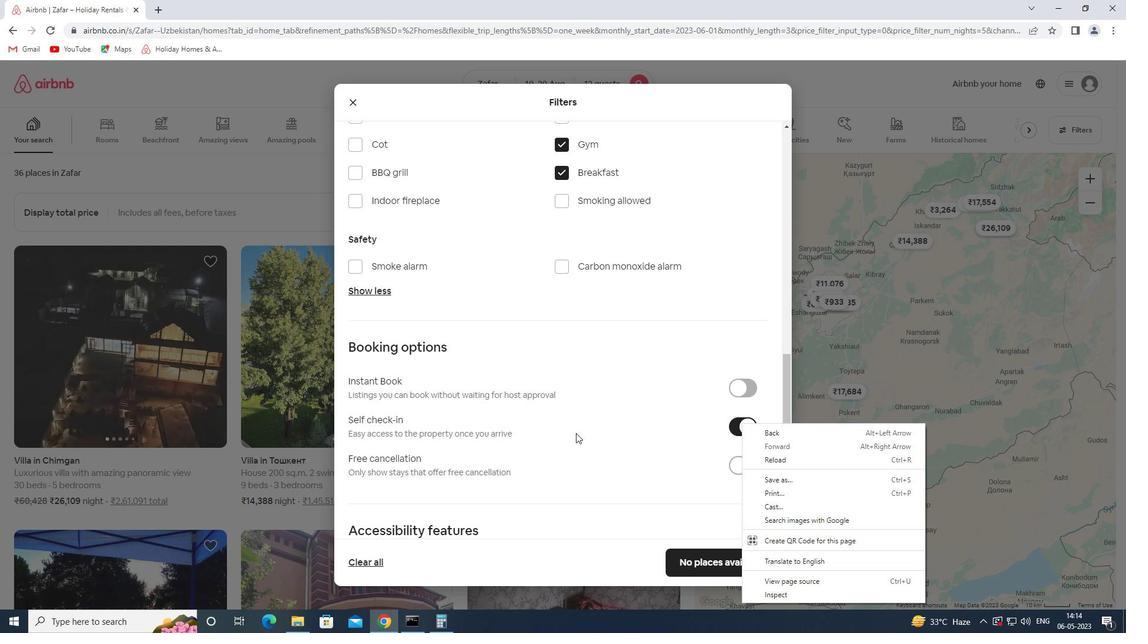 
Action: Mouse moved to (583, 434)
Screenshot: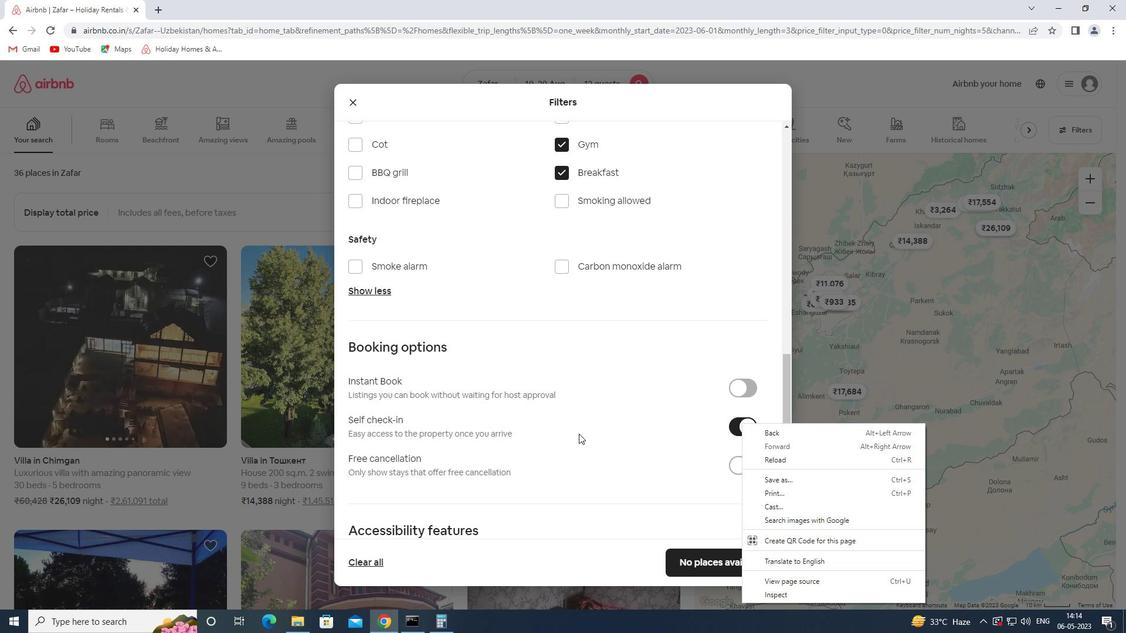 
Action: Mouse scrolled (583, 434) with delta (0, 0)
Screenshot: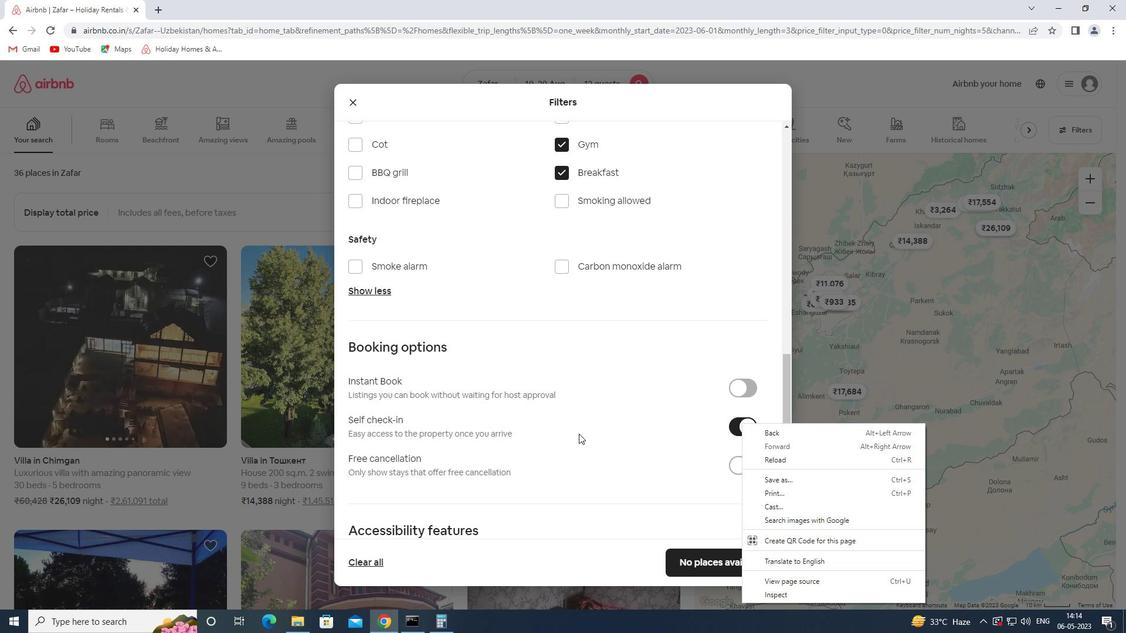 
Action: Mouse moved to (589, 444)
Screenshot: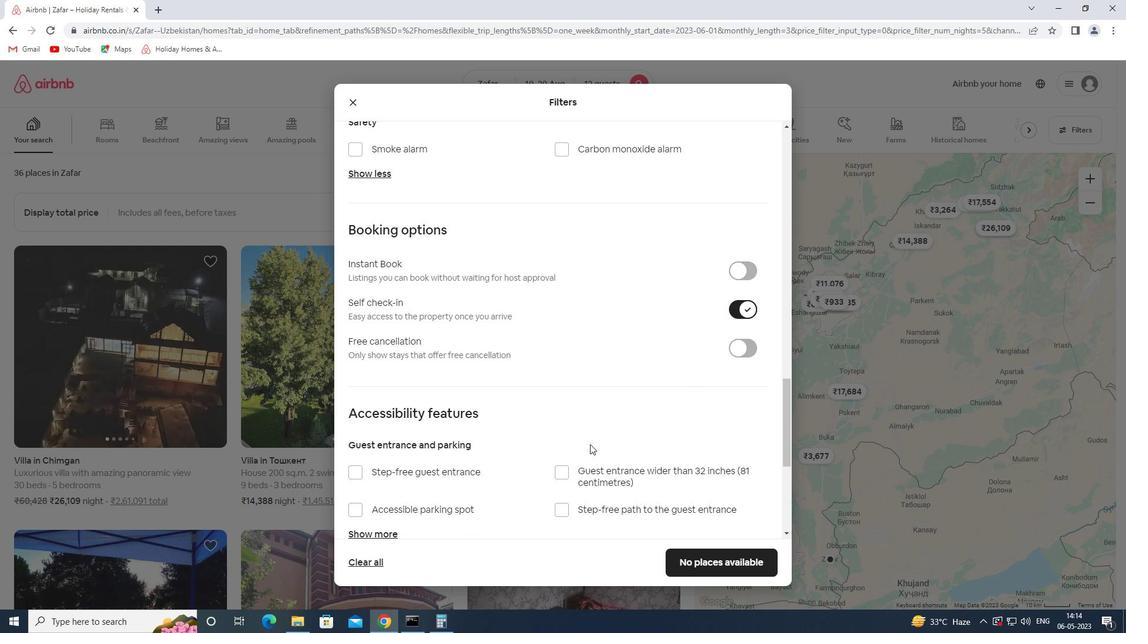 
Action: Mouse scrolled (589, 443) with delta (0, 0)
Screenshot: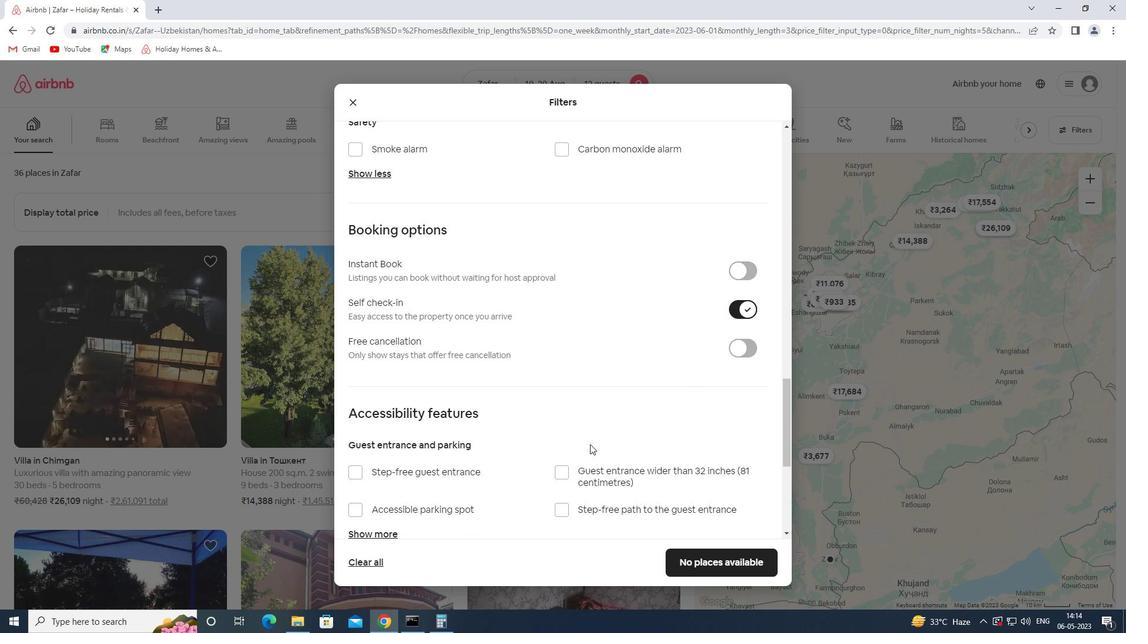 
Action: Mouse moved to (588, 443)
Screenshot: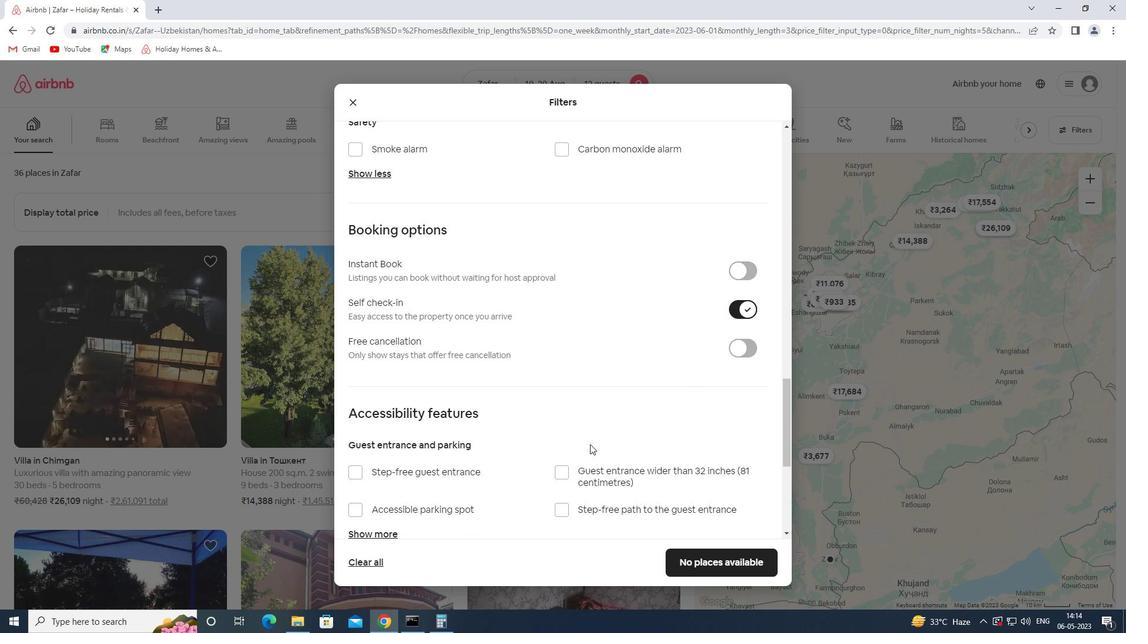 
Action: Mouse scrolled (588, 443) with delta (0, 0)
Screenshot: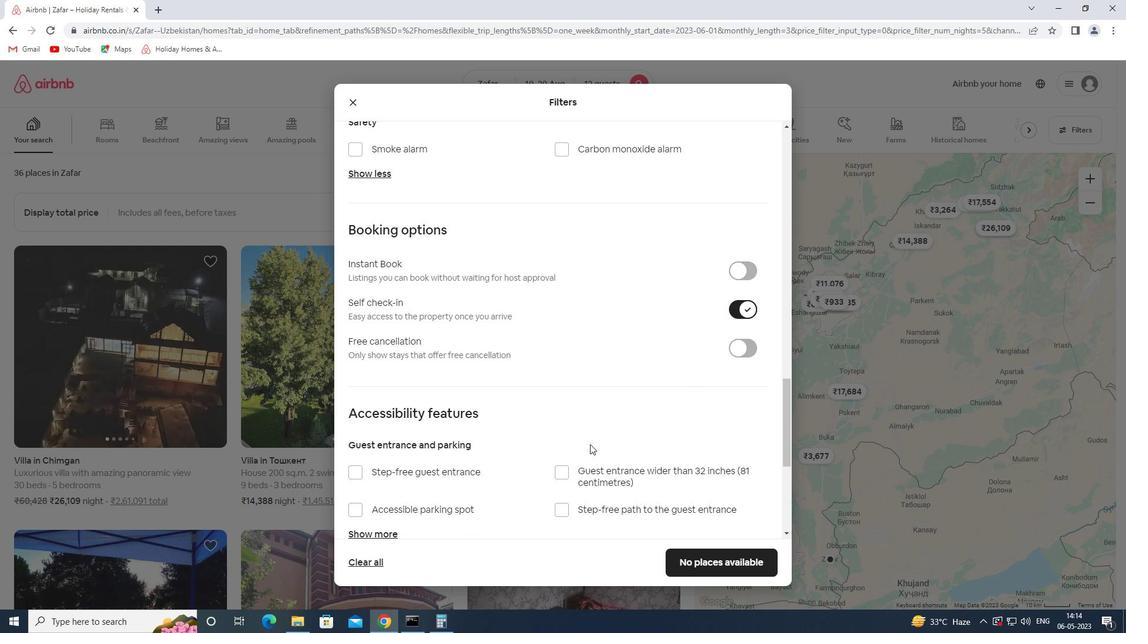 
Action: Mouse moved to (588, 443)
Screenshot: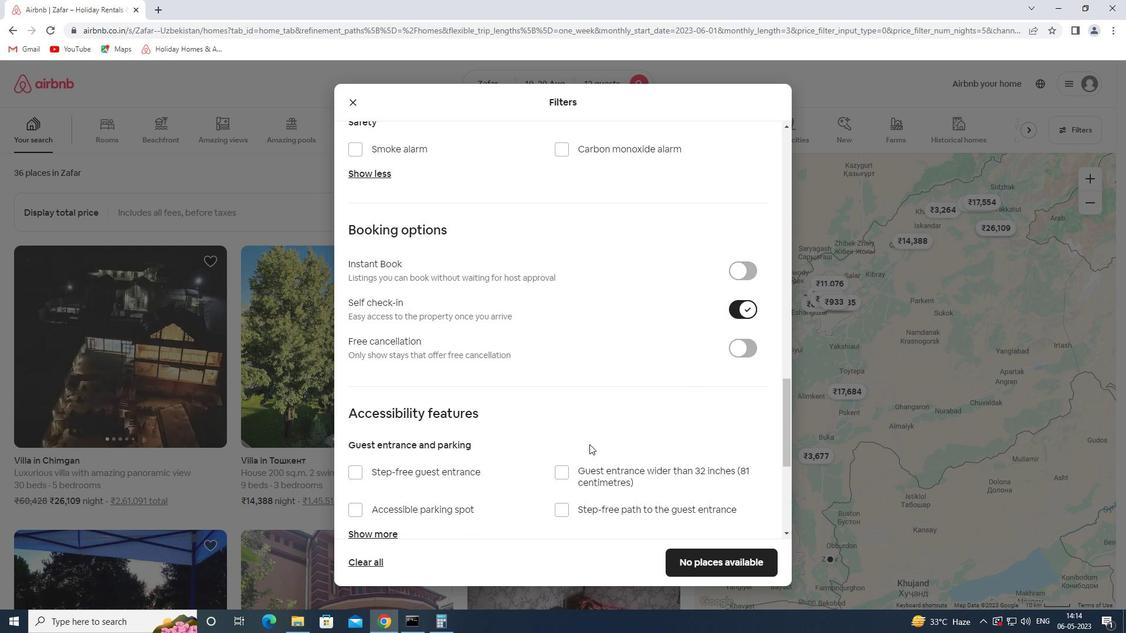 
Action: Mouse scrolled (588, 442) with delta (0, 0)
Screenshot: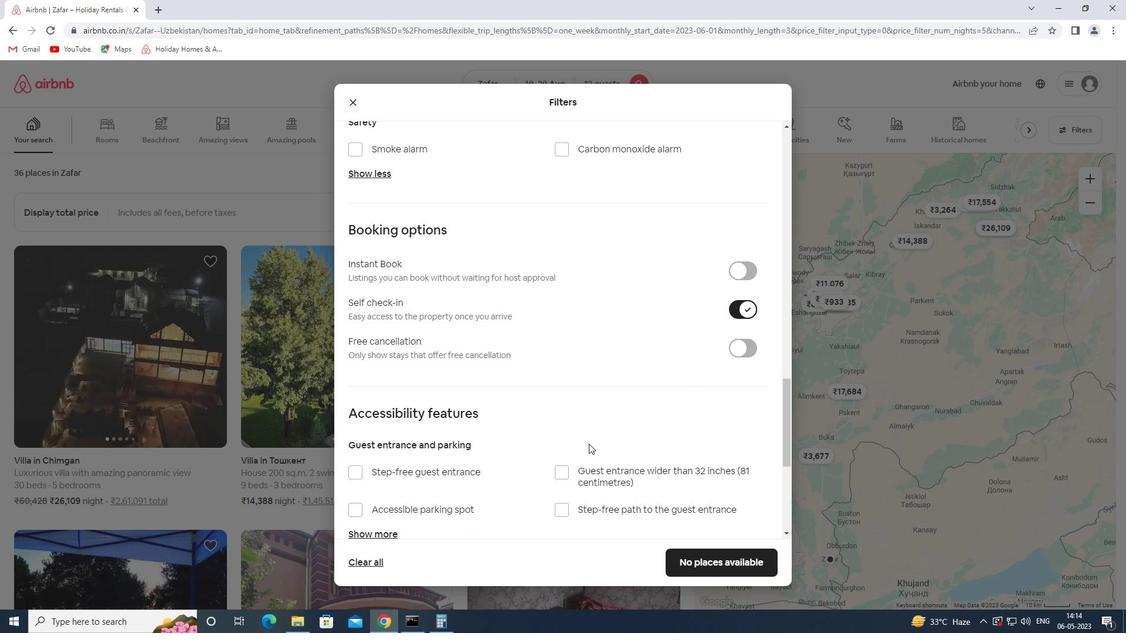 
Action: Mouse moved to (512, 320)
Screenshot: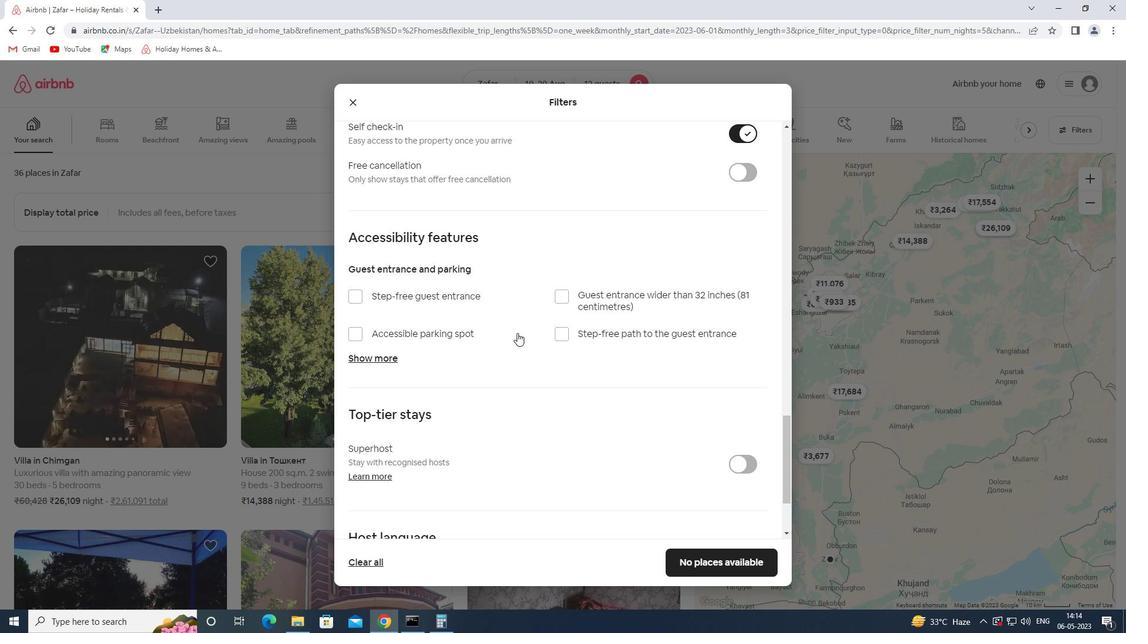 
Action: Mouse scrolled (512, 319) with delta (0, 0)
Screenshot: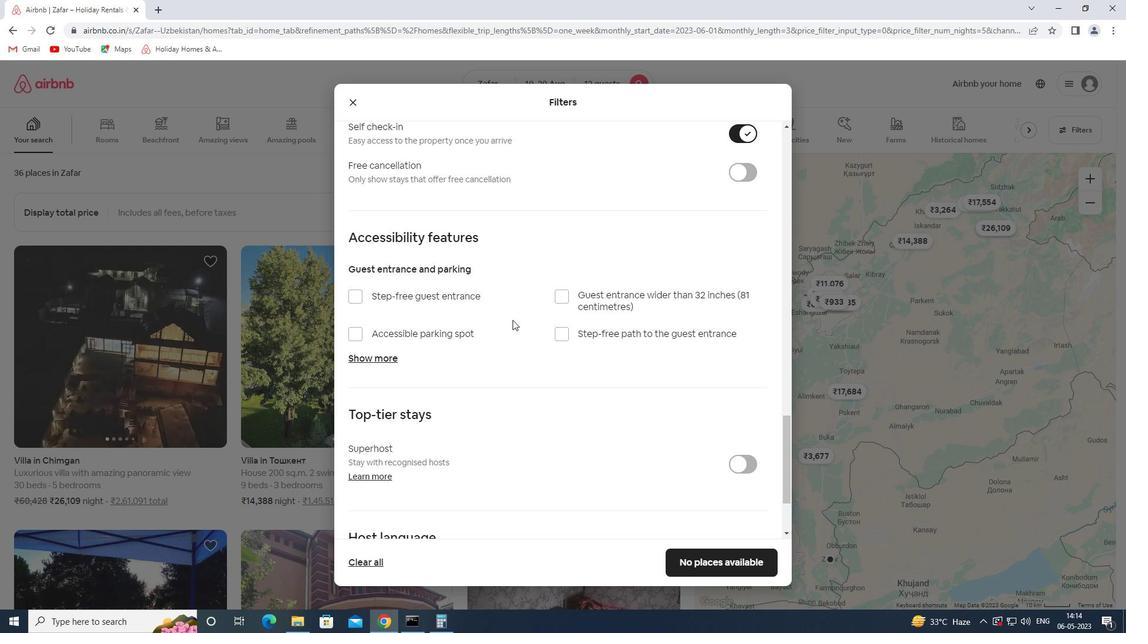 
Action: Mouse moved to (514, 318)
Screenshot: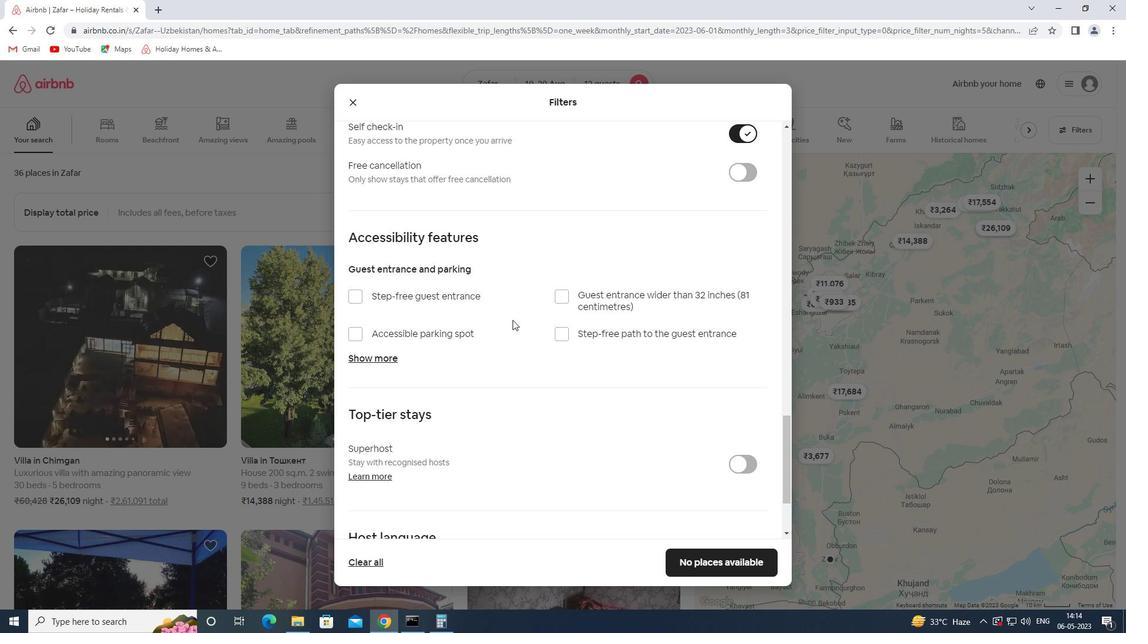 
Action: Mouse scrolled (514, 318) with delta (0, 0)
Screenshot: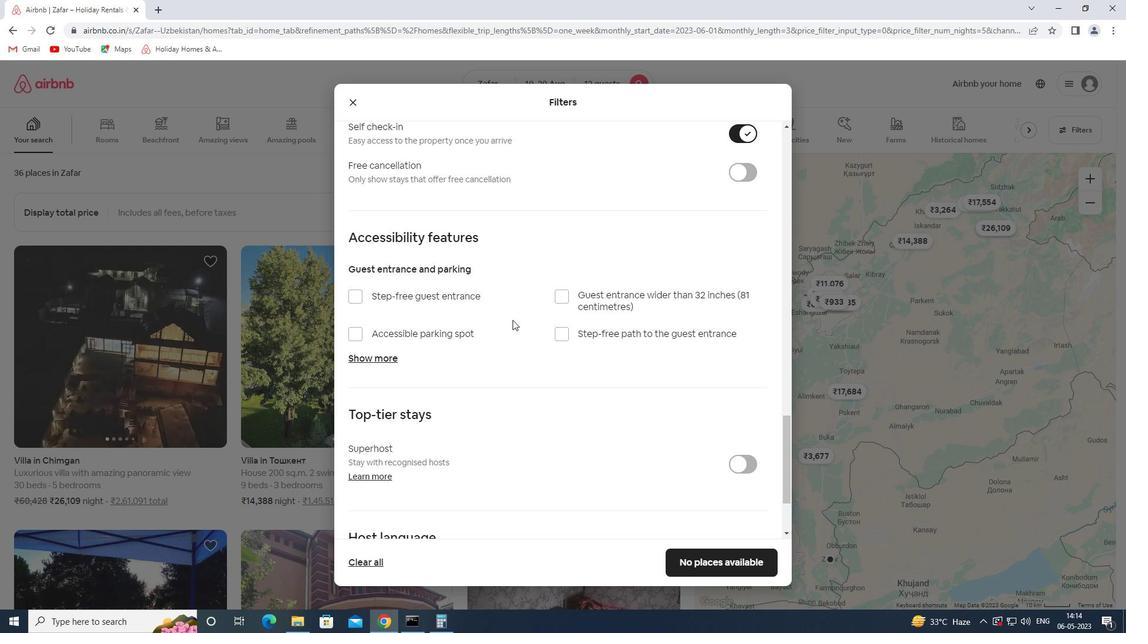 
Action: Mouse moved to (519, 316)
Screenshot: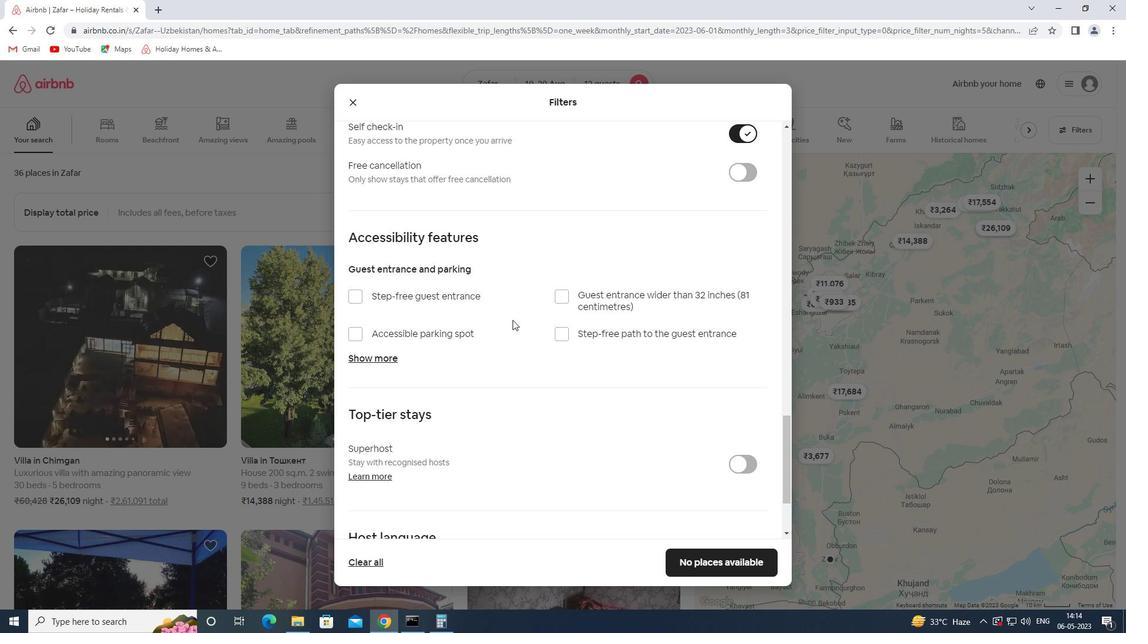
Action: Mouse scrolled (519, 316) with delta (0, 0)
Screenshot: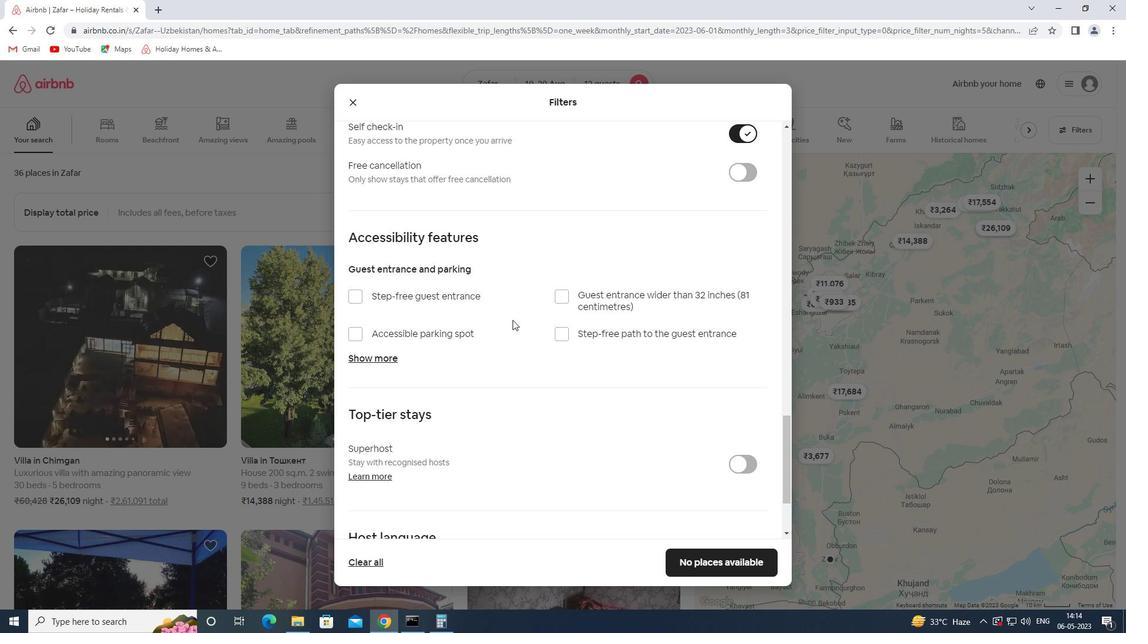 
Action: Mouse moved to (384, 457)
Screenshot: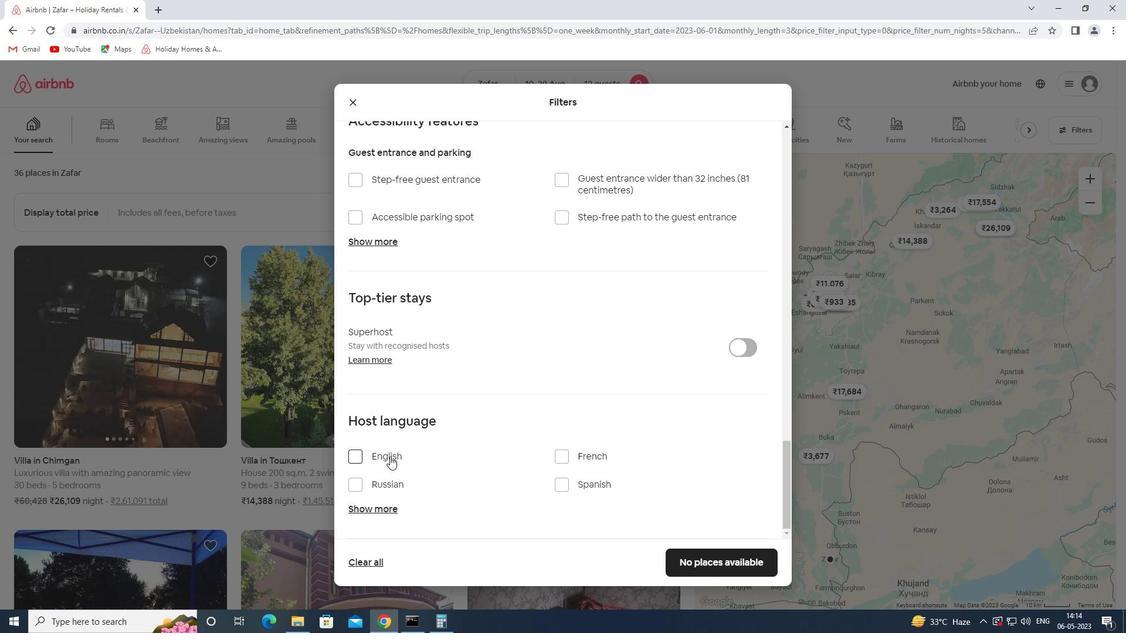 
Action: Mouse pressed left at (384, 457)
Screenshot: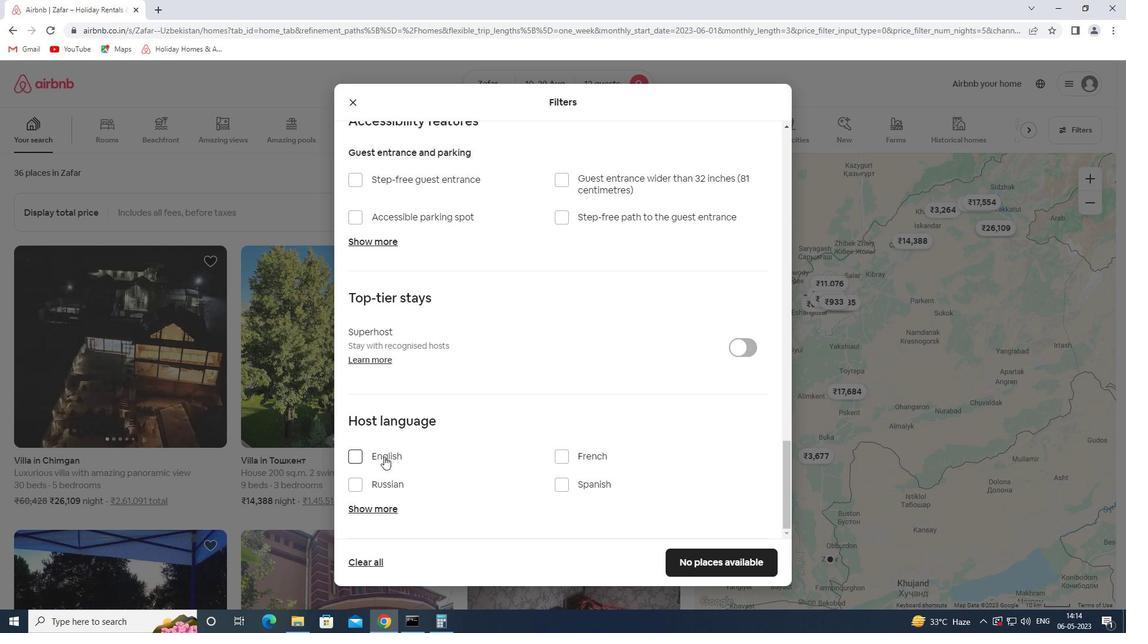 
Action: Mouse moved to (412, 444)
Screenshot: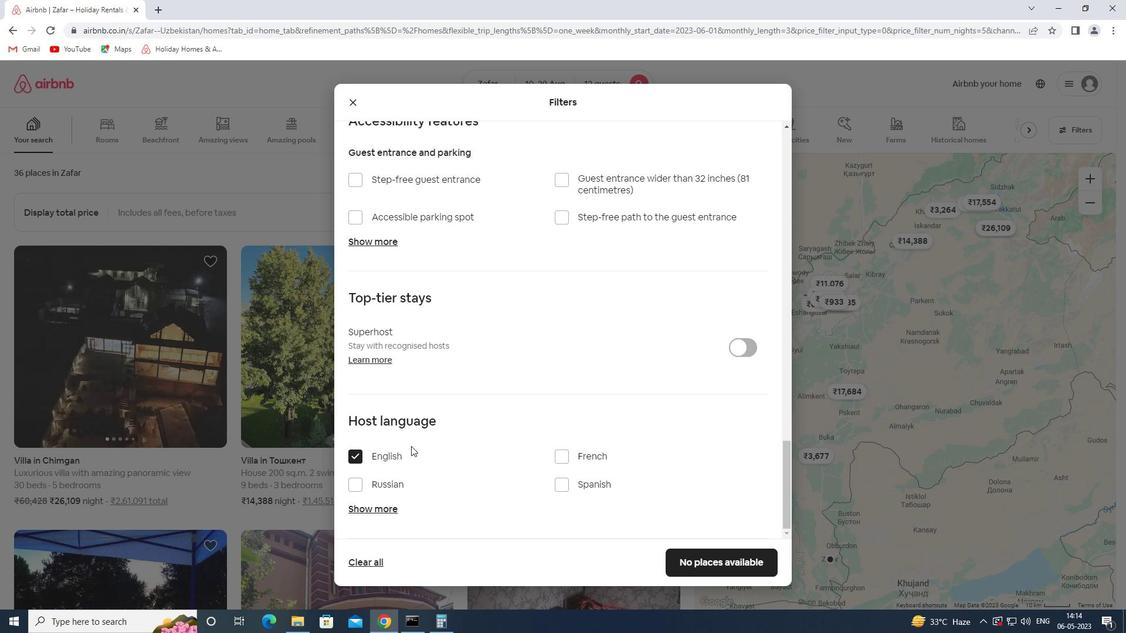 
Action: Mouse scrolled (412, 444) with delta (0, 0)
Screenshot: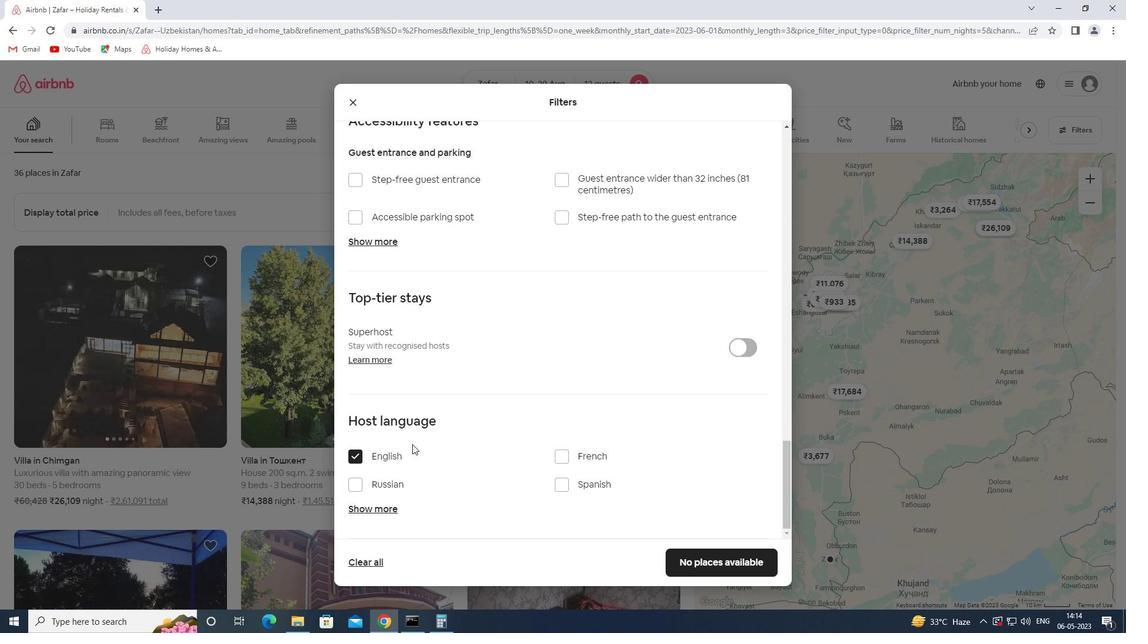 
Action: Mouse scrolled (412, 444) with delta (0, 0)
Screenshot: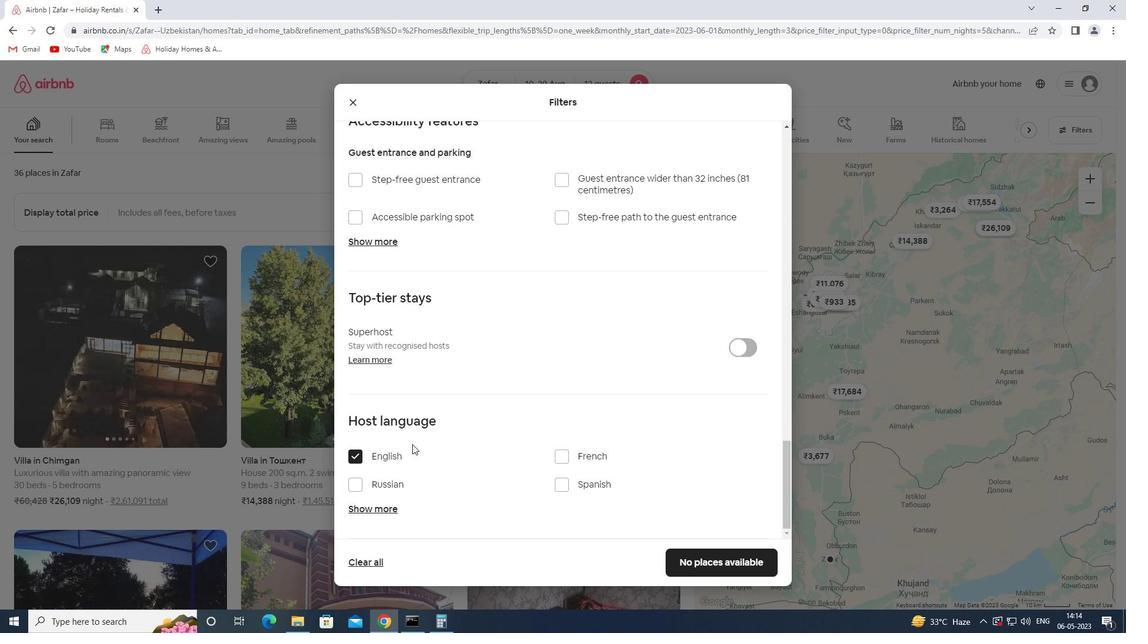 
Action: Mouse moved to (413, 444)
Screenshot: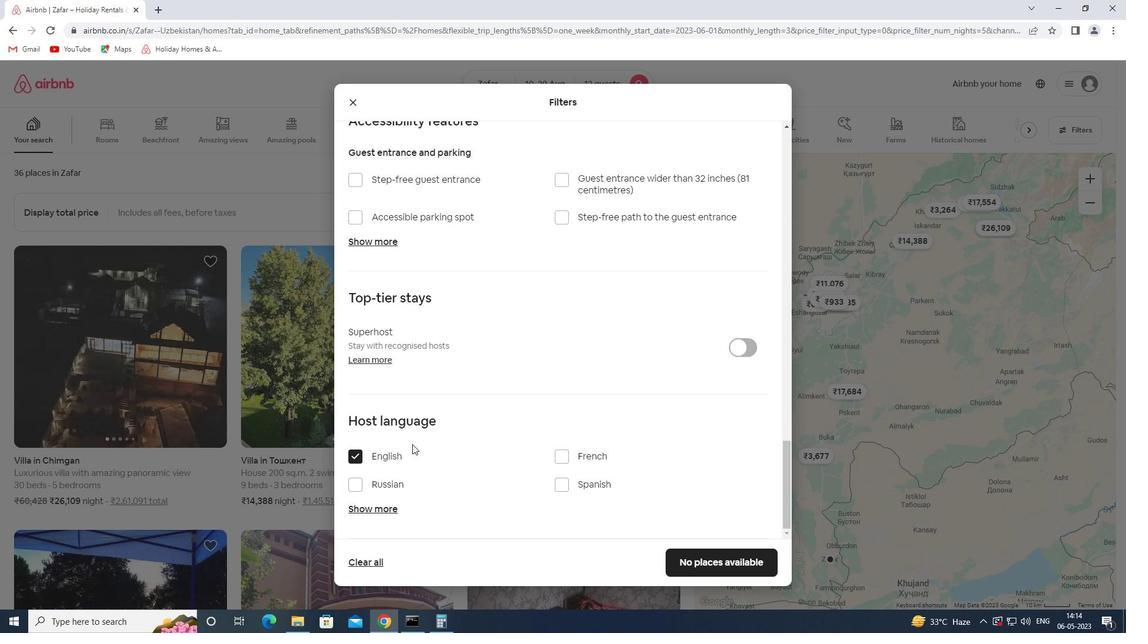 
Action: Mouse scrolled (413, 443) with delta (0, 0)
Screenshot: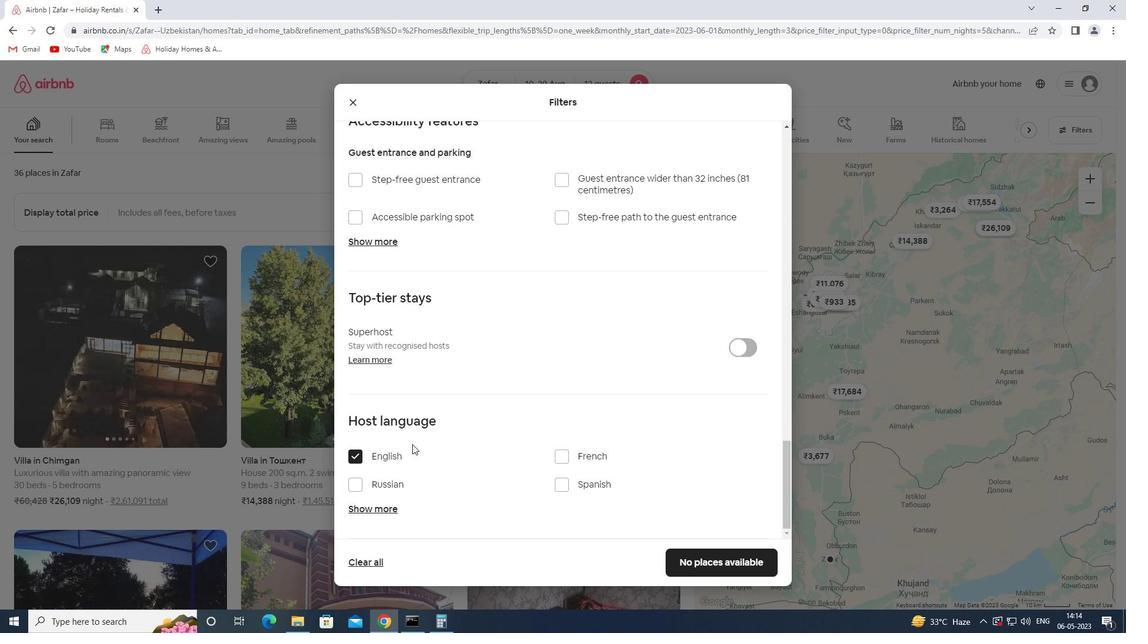 
Action: Mouse moved to (414, 444)
Screenshot: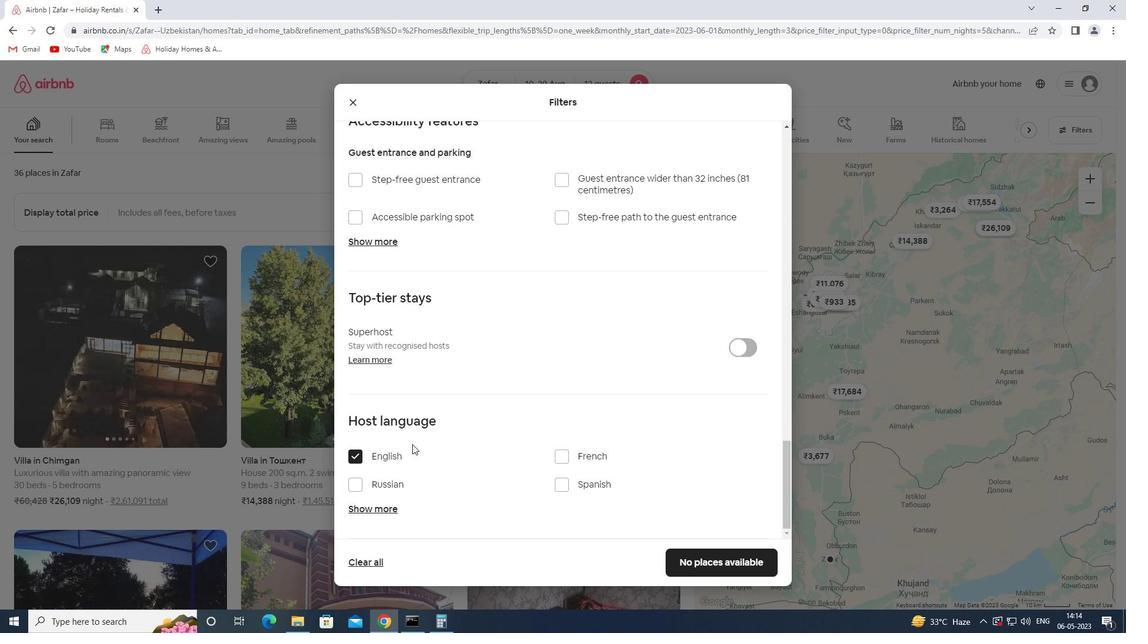 
Action: Mouse scrolled (414, 443) with delta (0, 0)
Screenshot: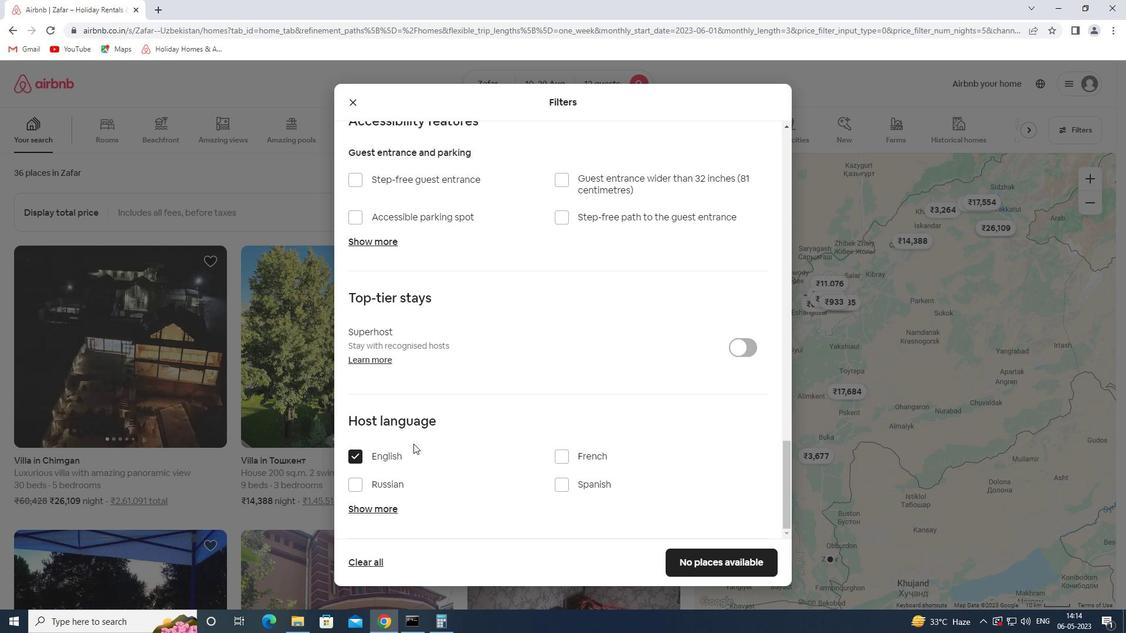 
Action: Mouse moved to (722, 568)
Screenshot: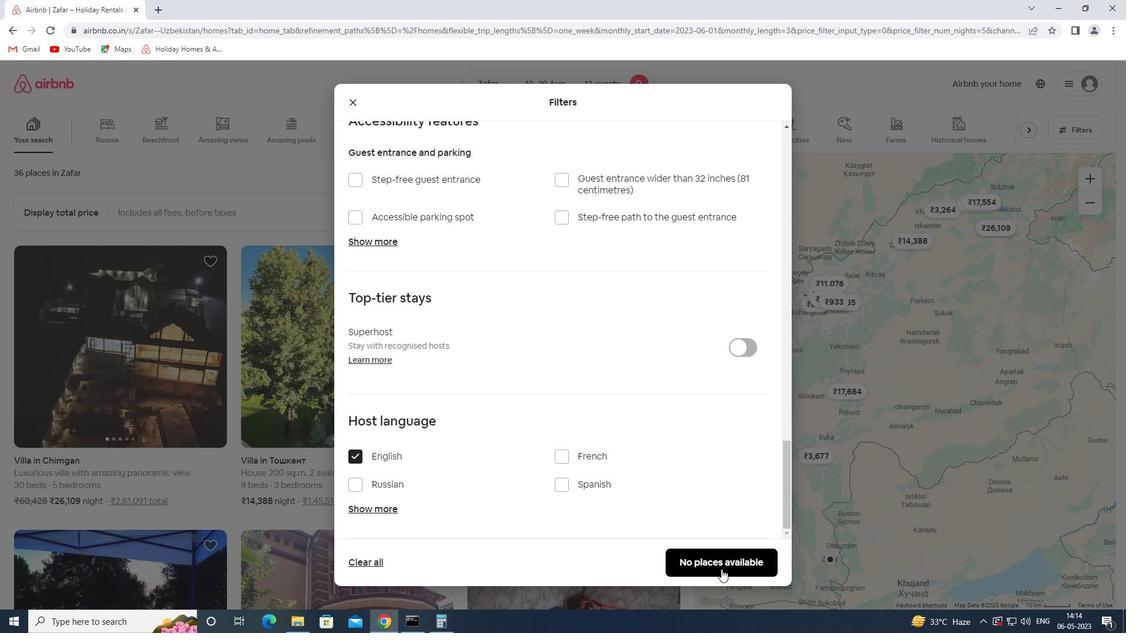 
Action: Mouse pressed left at (722, 568)
Screenshot: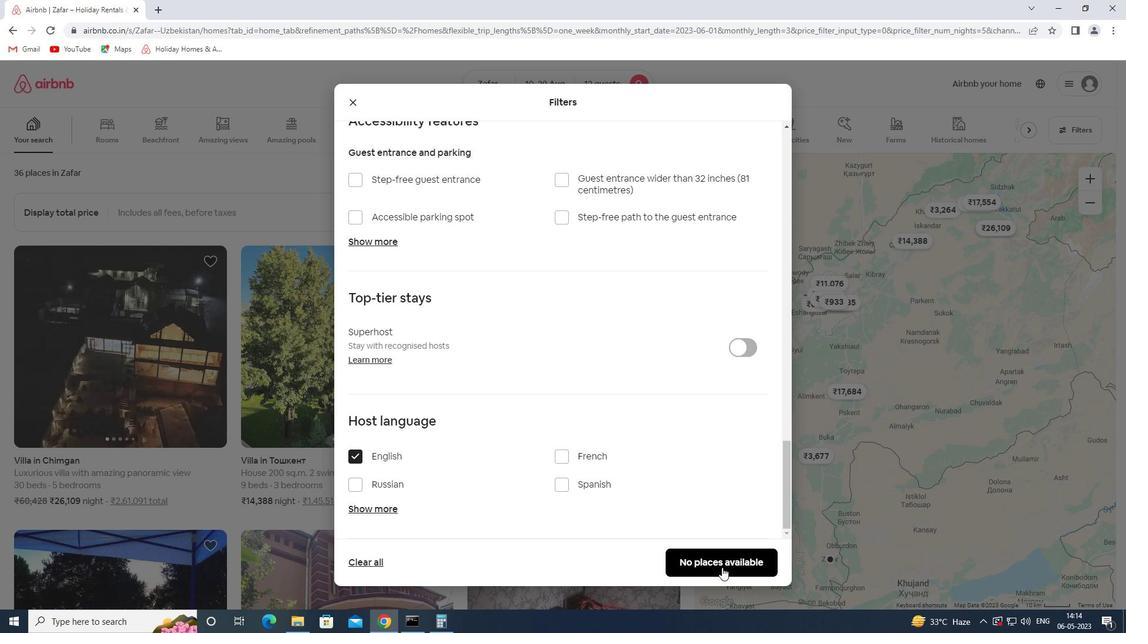 
Action: Mouse moved to (722, 566)
Screenshot: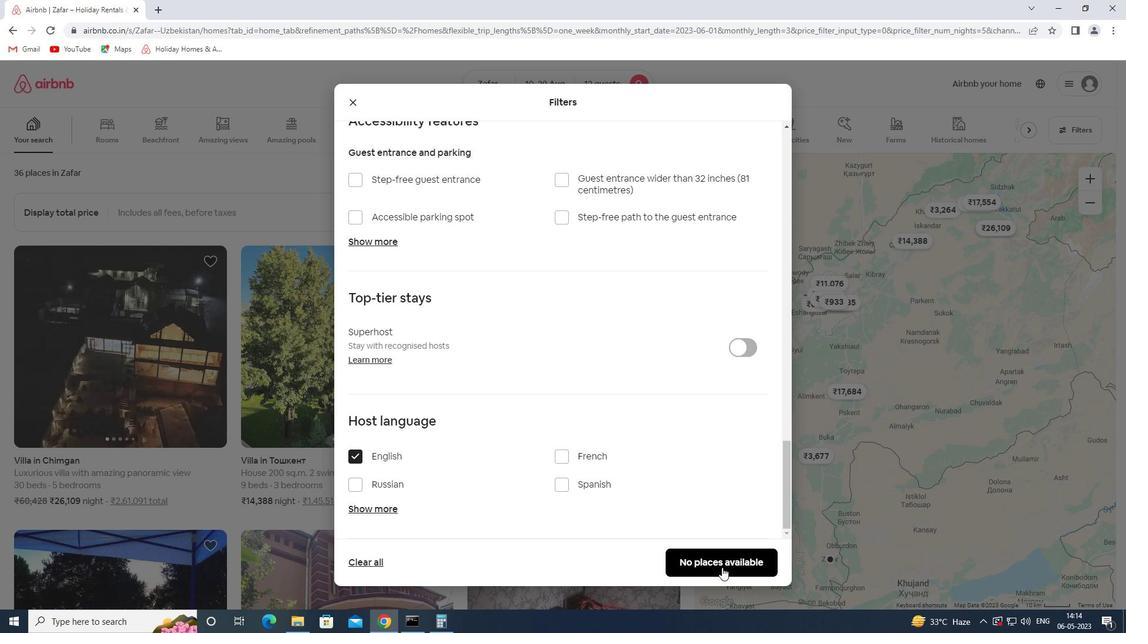 
